 Task: Look for space in Ponte Nova, Brazil from 15th June, 2023 to 21st June, 2023 for 5 adults in price range Rs.14000 to Rs.25000. Place can be entire place with 3 bedrooms having 3 beds and 3 bathrooms. Property type can be house, flat, guest house. Booking option can be shelf check-in. Required host language is Spanish.
Action: Mouse moved to (538, 143)
Screenshot: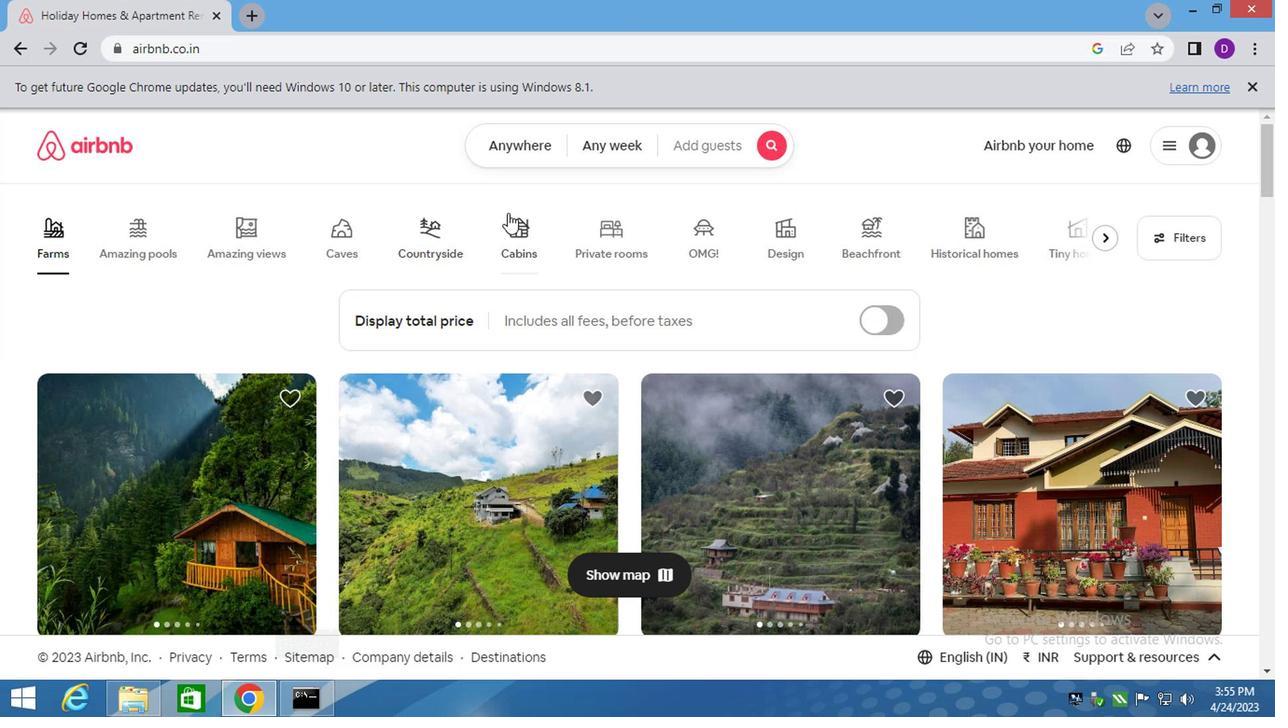
Action: Mouse pressed left at (538, 143)
Screenshot: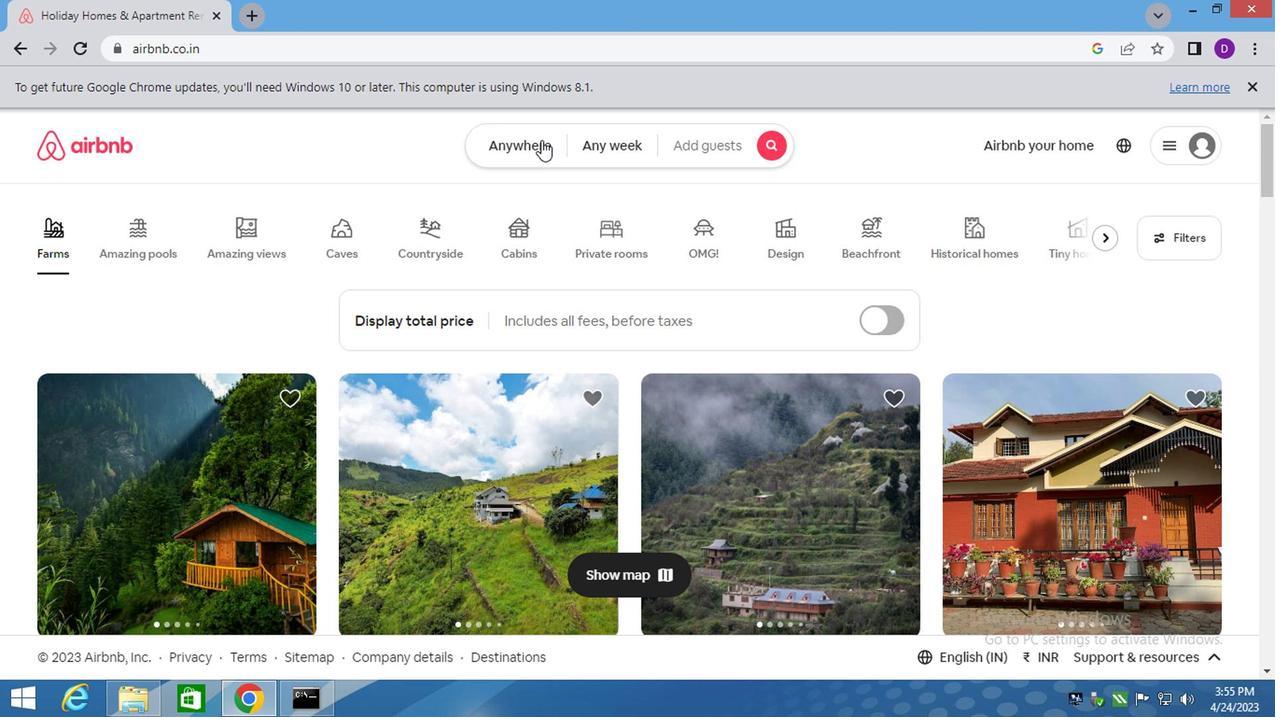 
Action: Mouse moved to (371, 222)
Screenshot: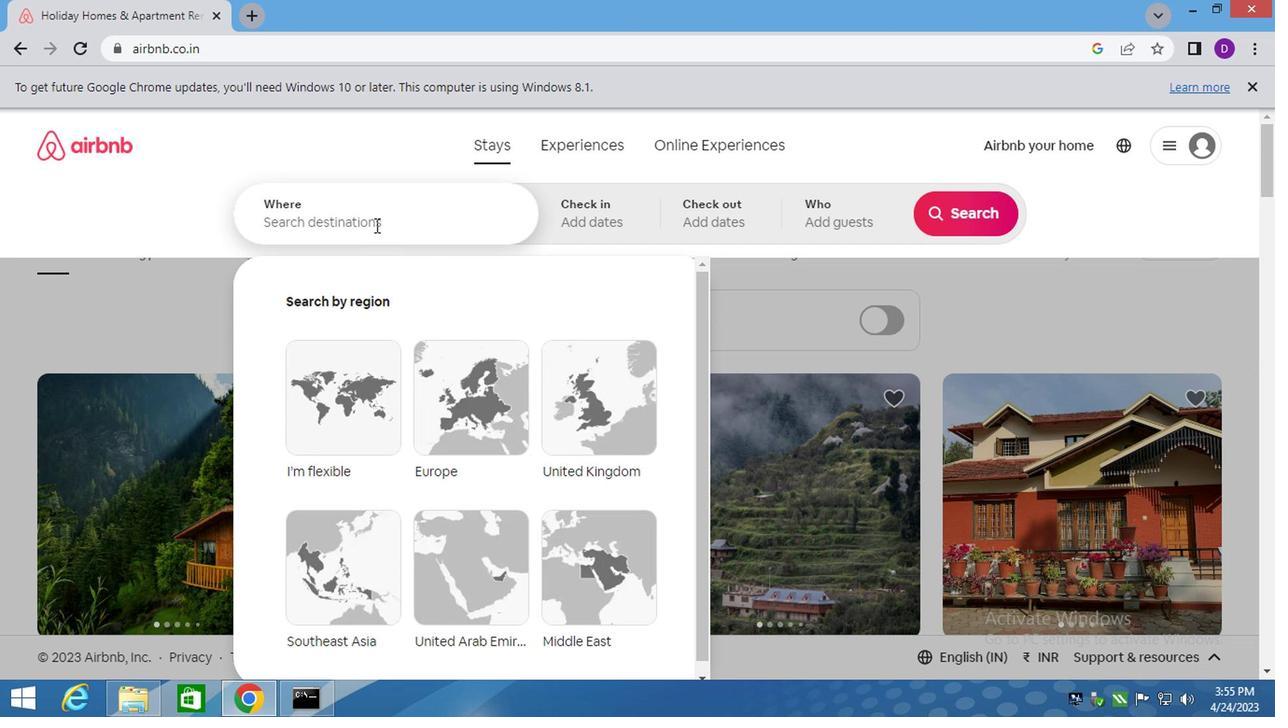 
Action: Mouse pressed left at (371, 222)
Screenshot: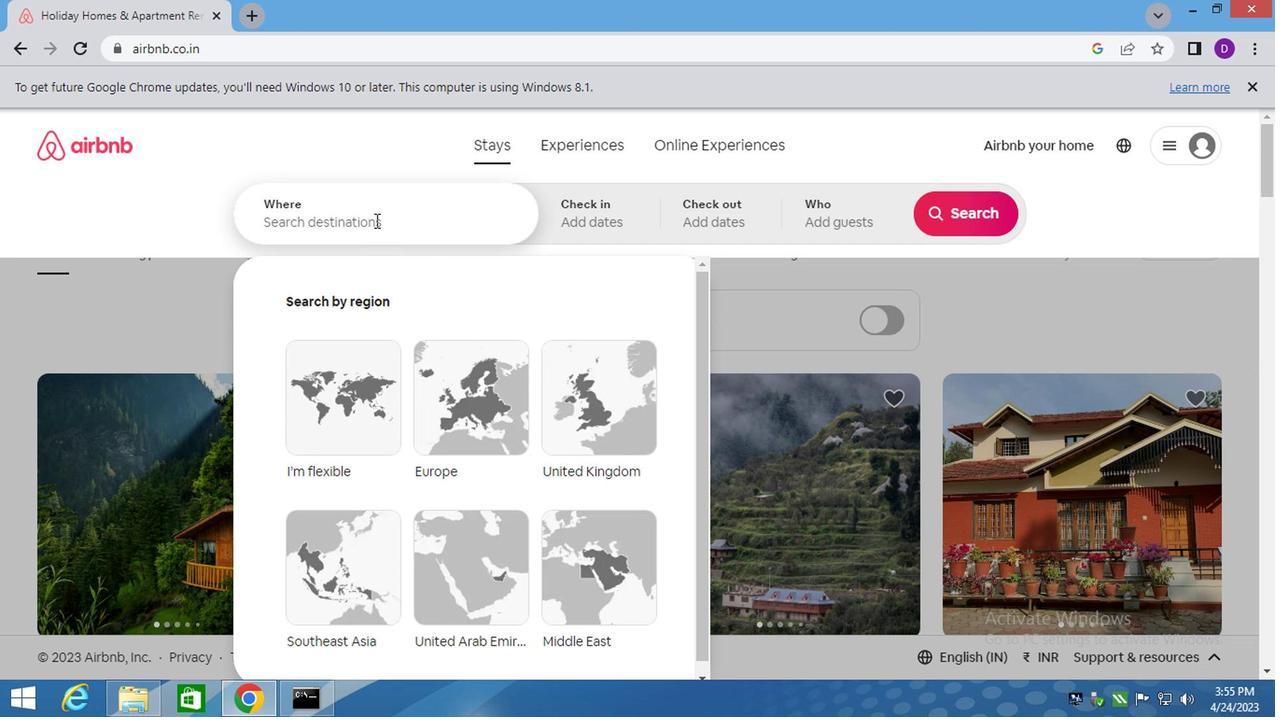 
Action: Key pressed <Key.shift>PONTE<Key.space>NOVA,<Key.space><Key.shift>BRAZIL<Key.enter>
Screenshot: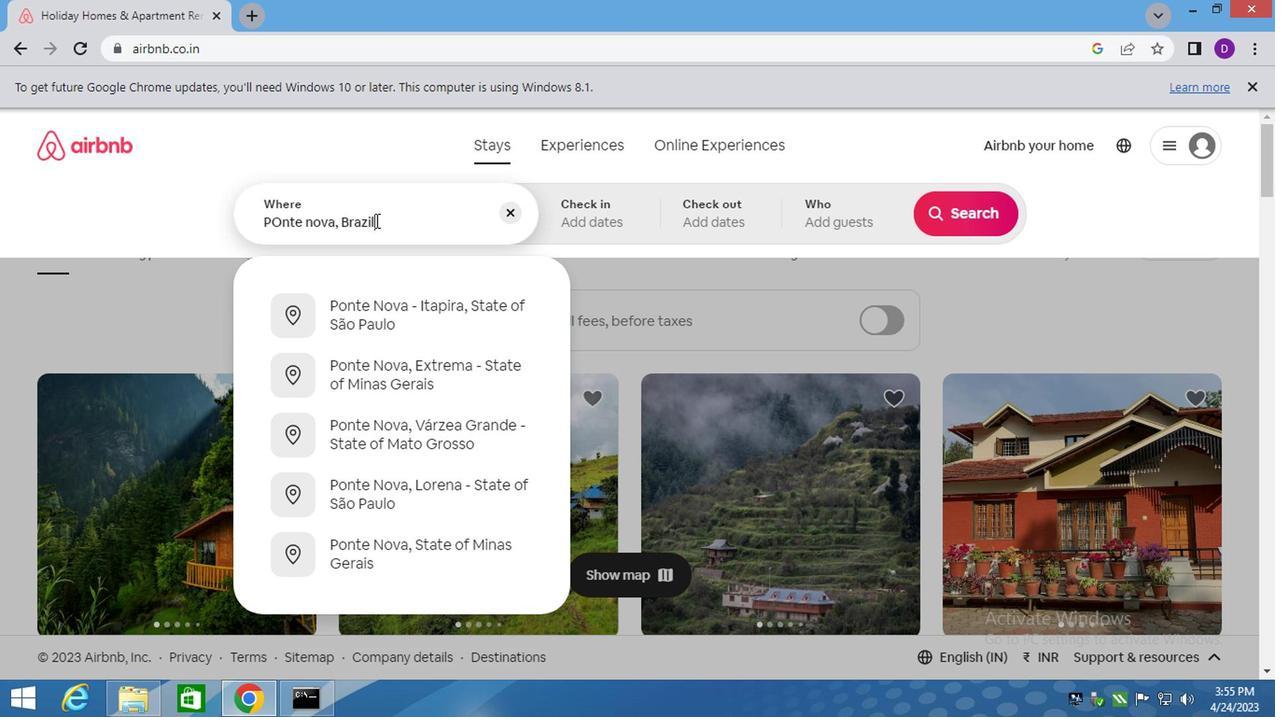 
Action: Mouse moved to (950, 361)
Screenshot: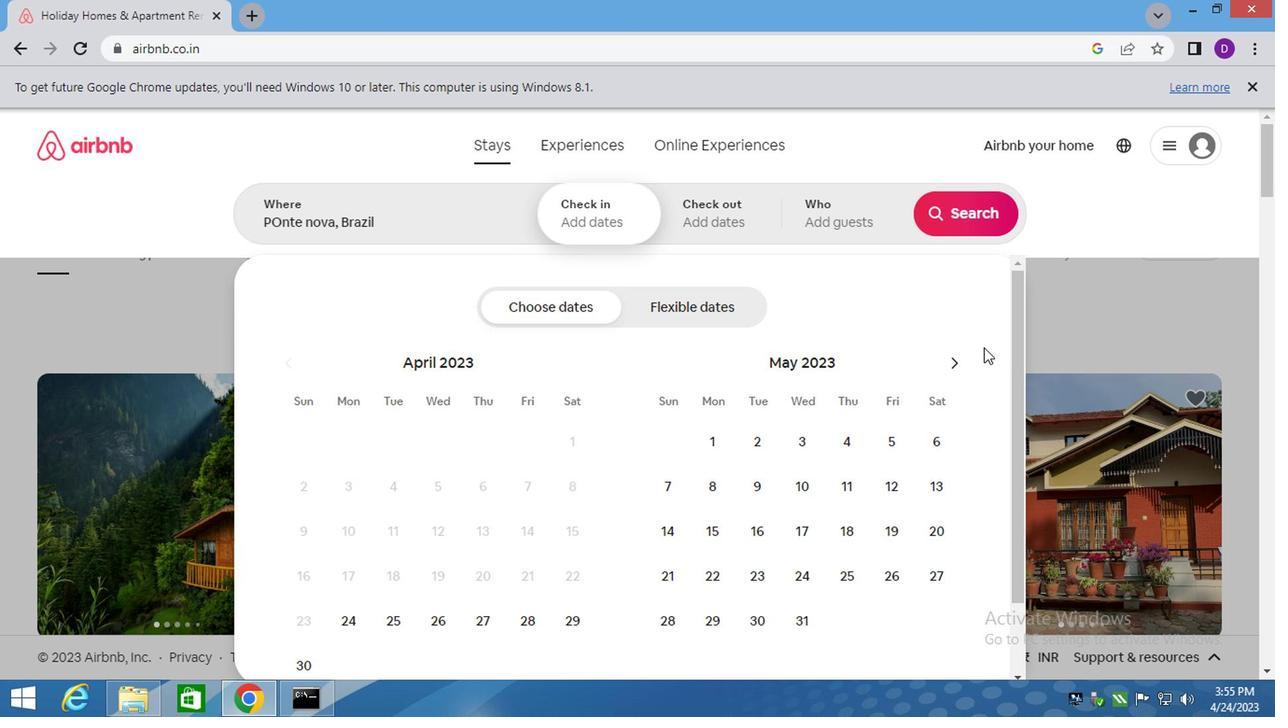
Action: Mouse pressed left at (950, 361)
Screenshot: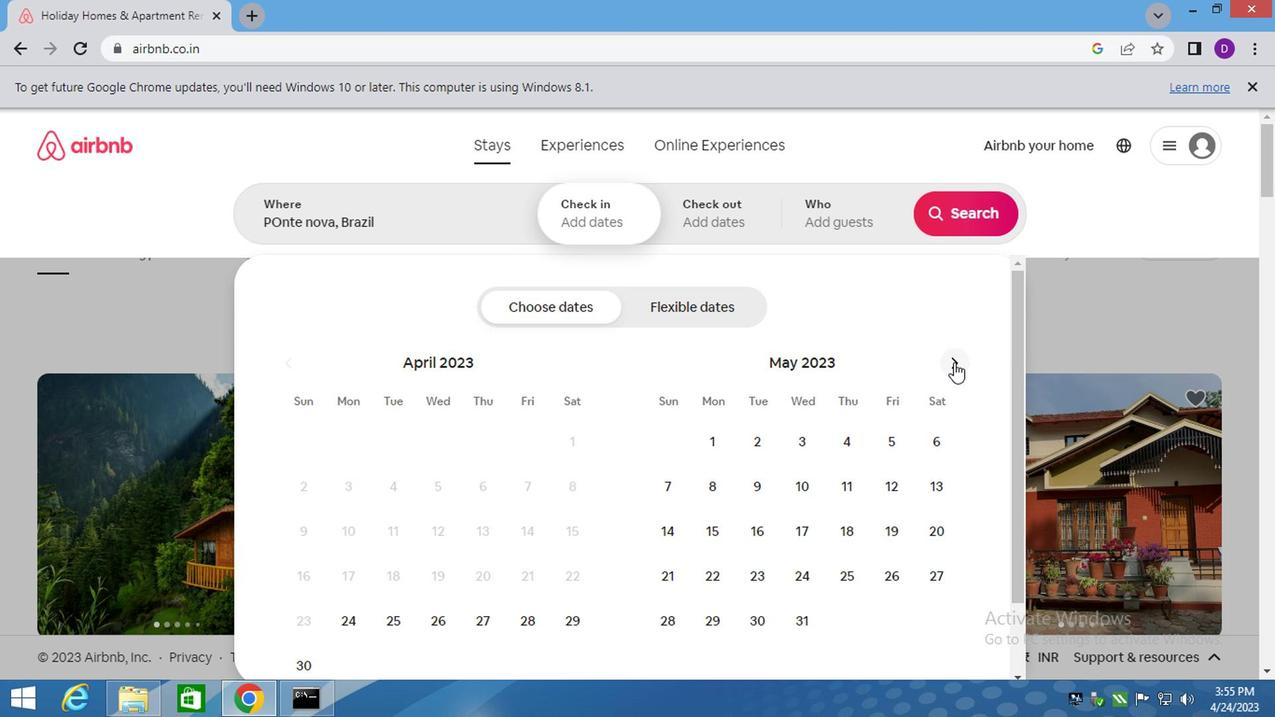 
Action: Mouse pressed left at (950, 361)
Screenshot: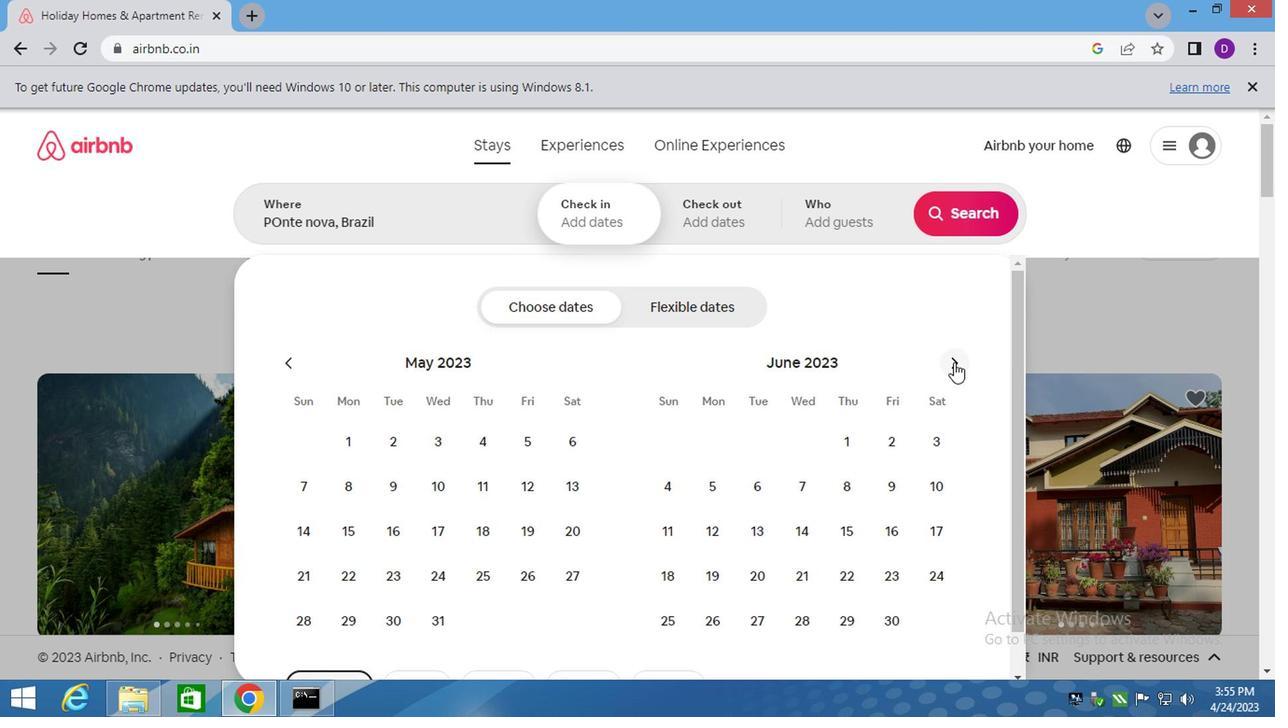 
Action: Mouse moved to (475, 516)
Screenshot: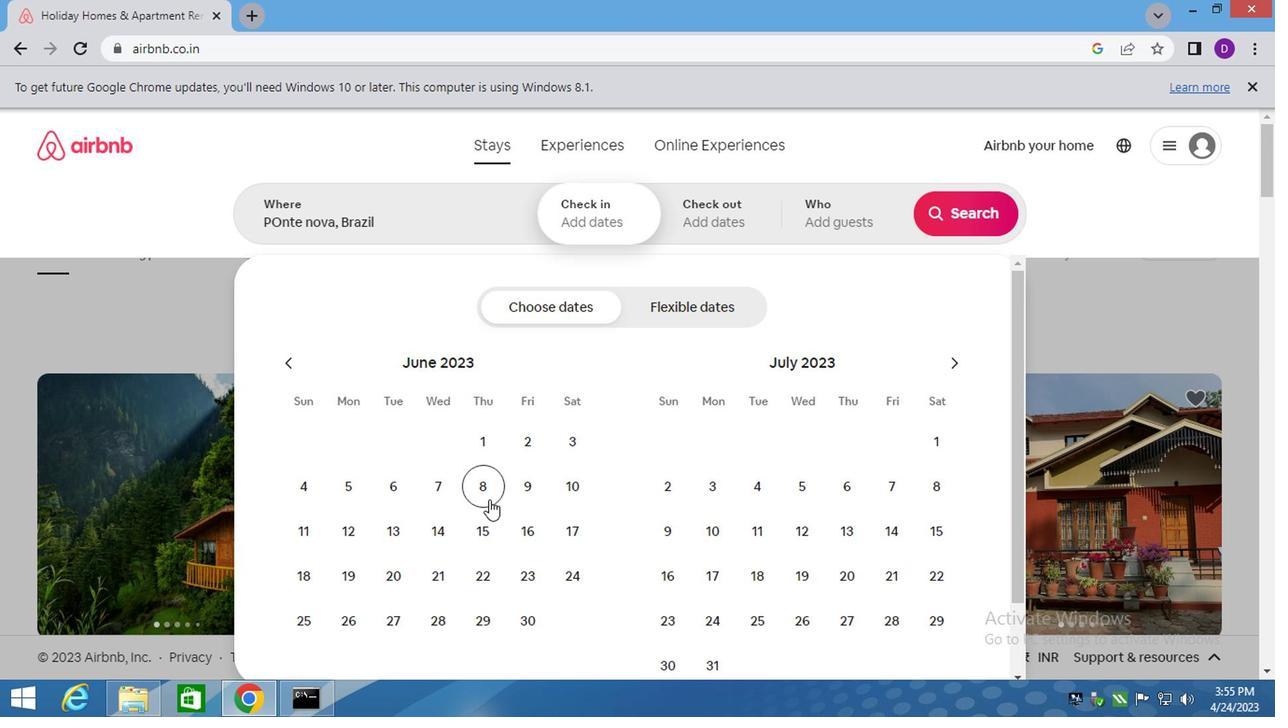 
Action: Mouse pressed left at (475, 516)
Screenshot: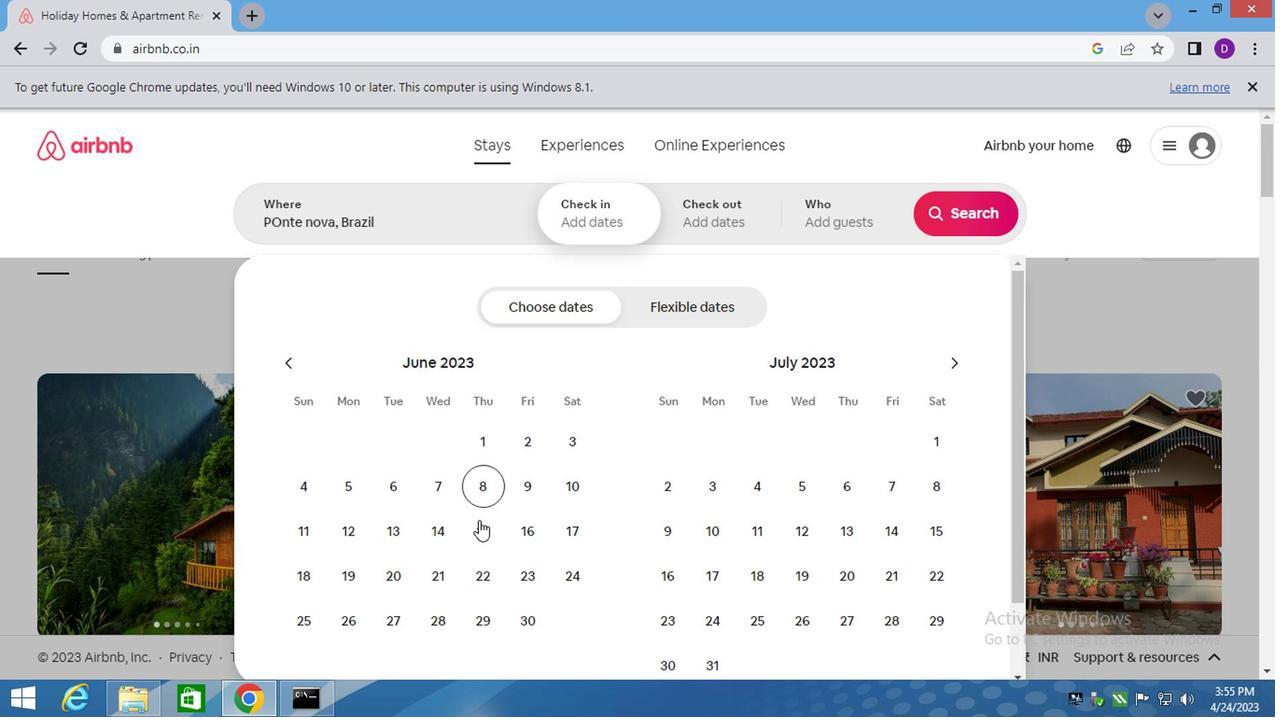 
Action: Mouse moved to (445, 559)
Screenshot: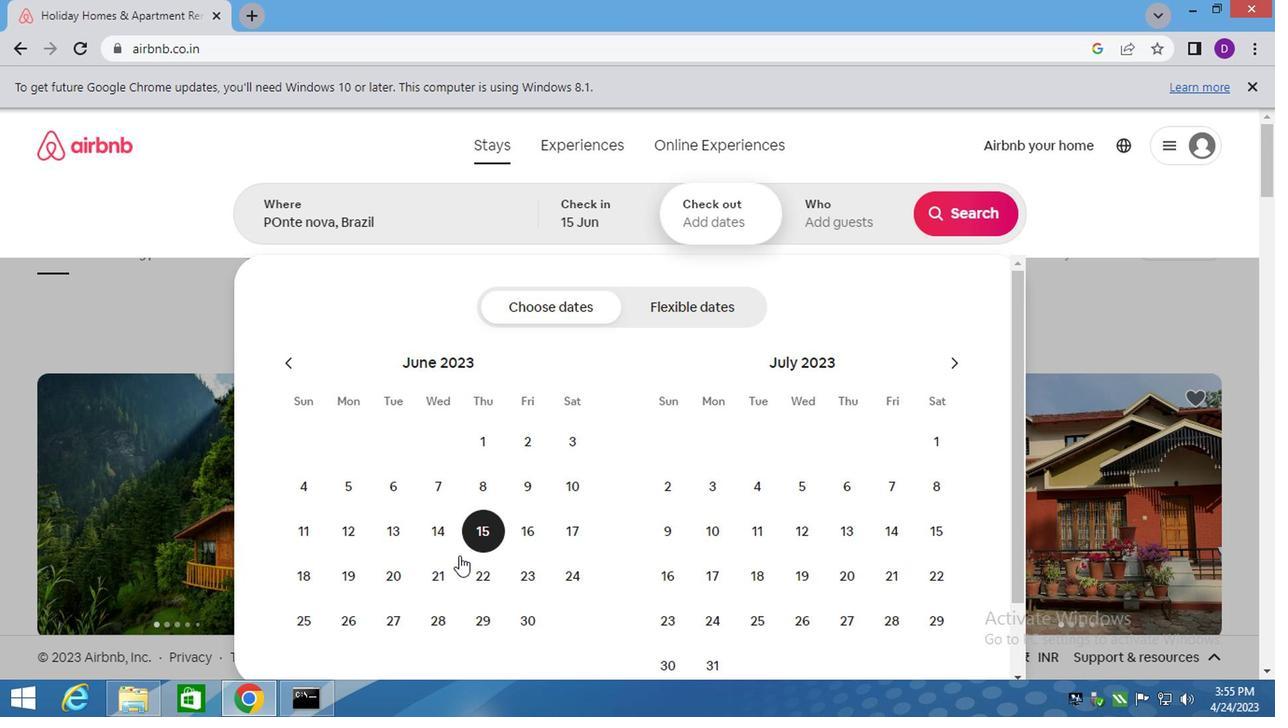 
Action: Mouse pressed left at (445, 559)
Screenshot: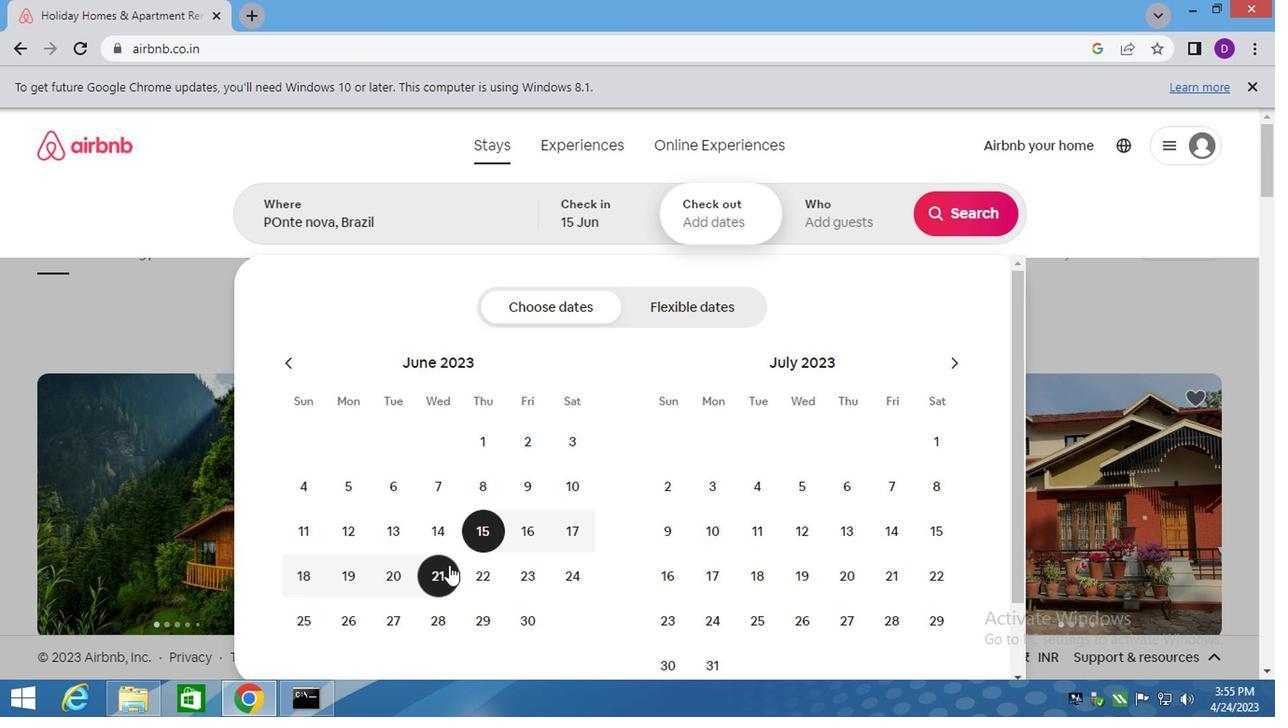 
Action: Mouse moved to (840, 227)
Screenshot: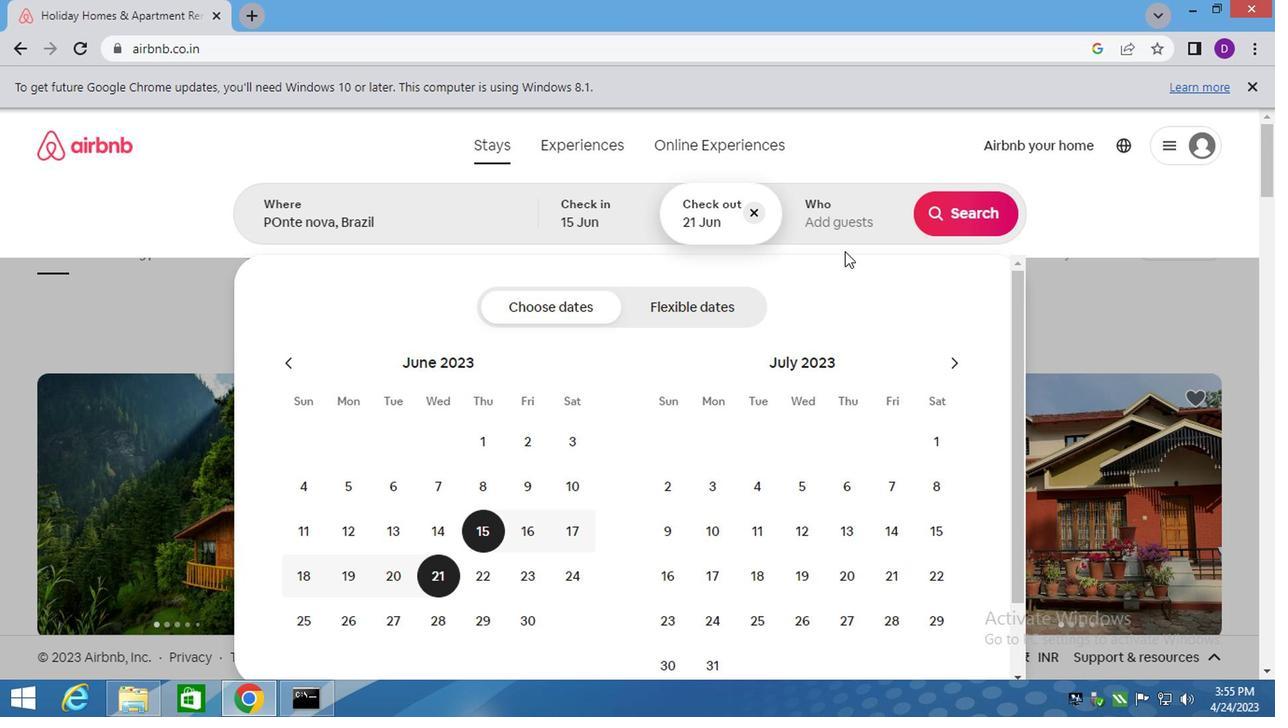 
Action: Mouse pressed left at (840, 227)
Screenshot: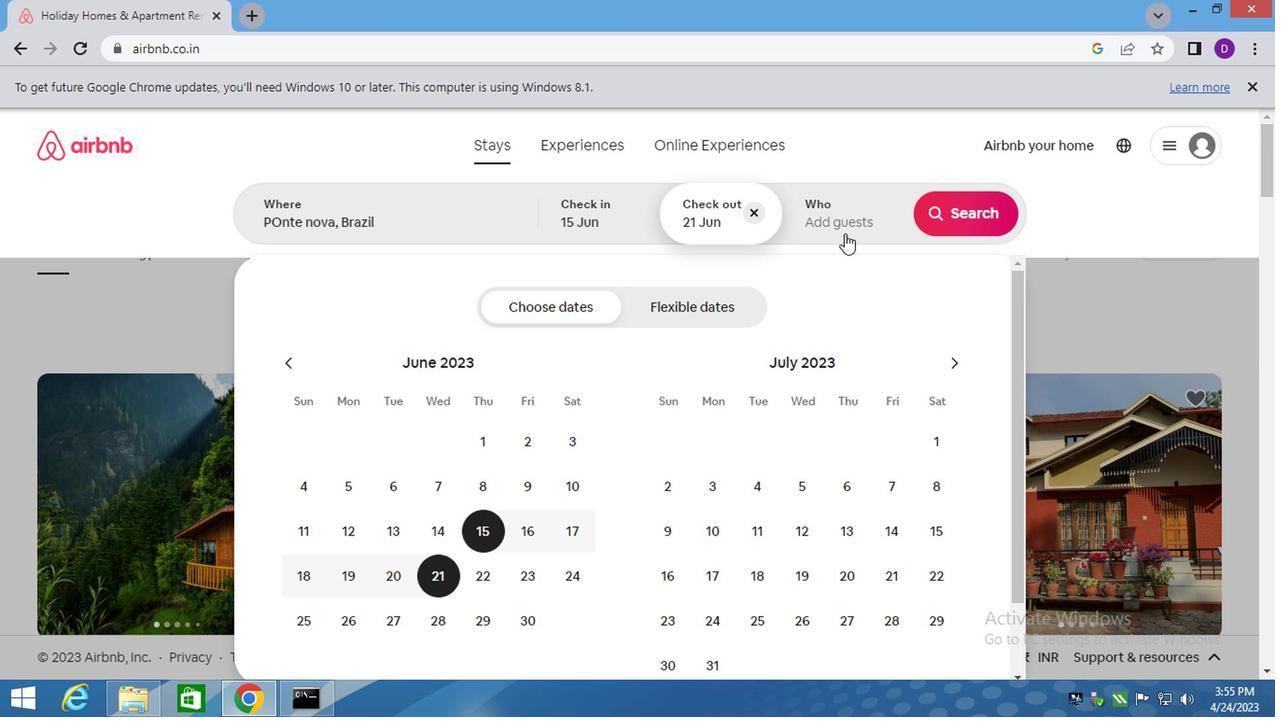 
Action: Mouse moved to (957, 310)
Screenshot: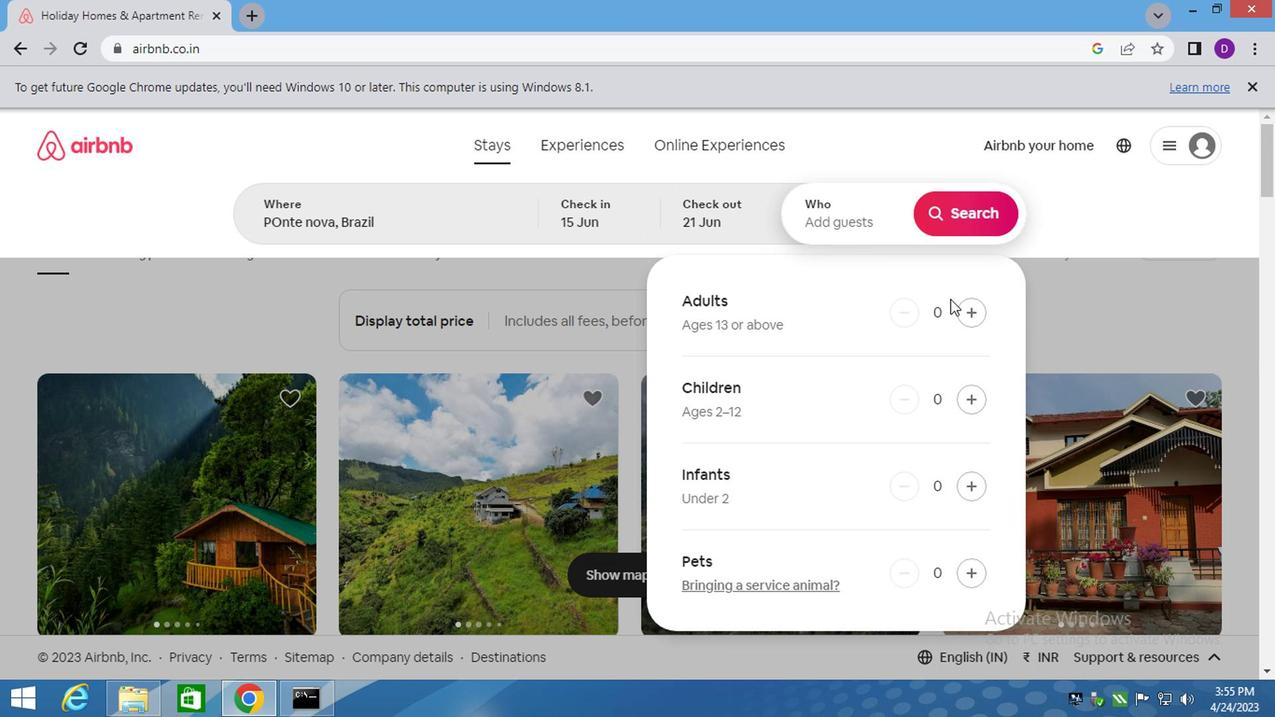 
Action: Mouse pressed left at (957, 310)
Screenshot: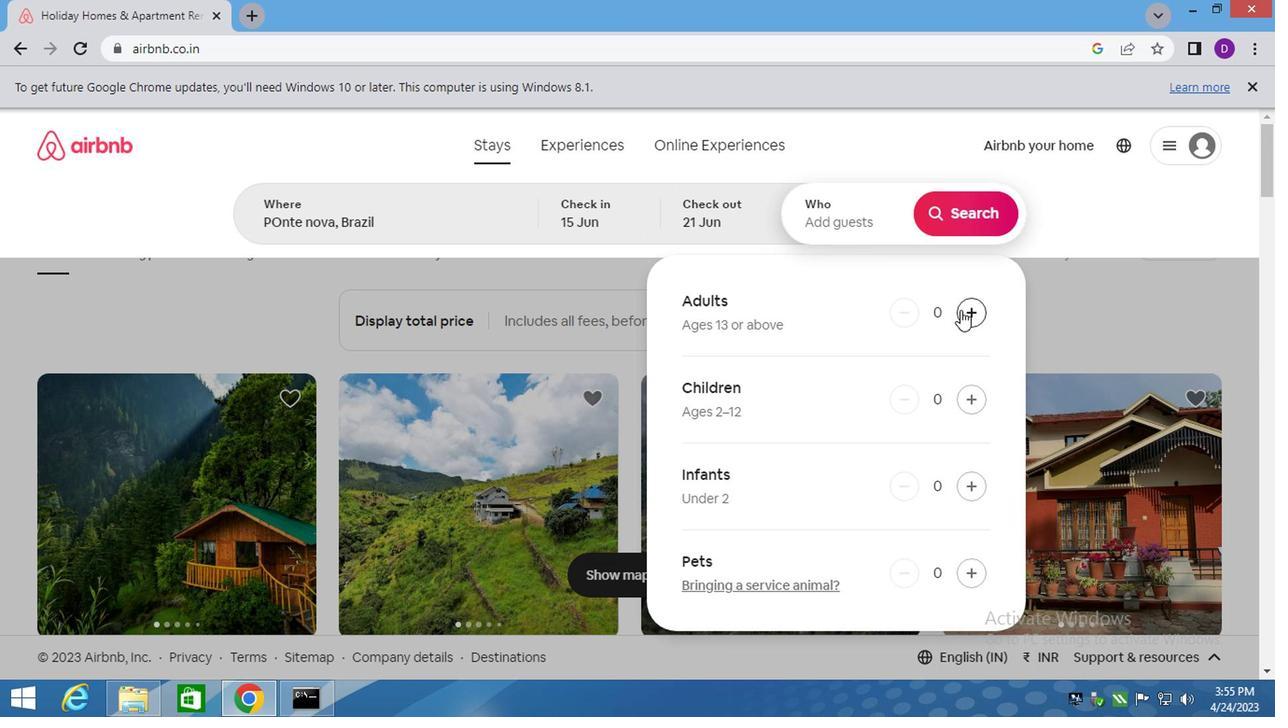
Action: Mouse pressed left at (957, 310)
Screenshot: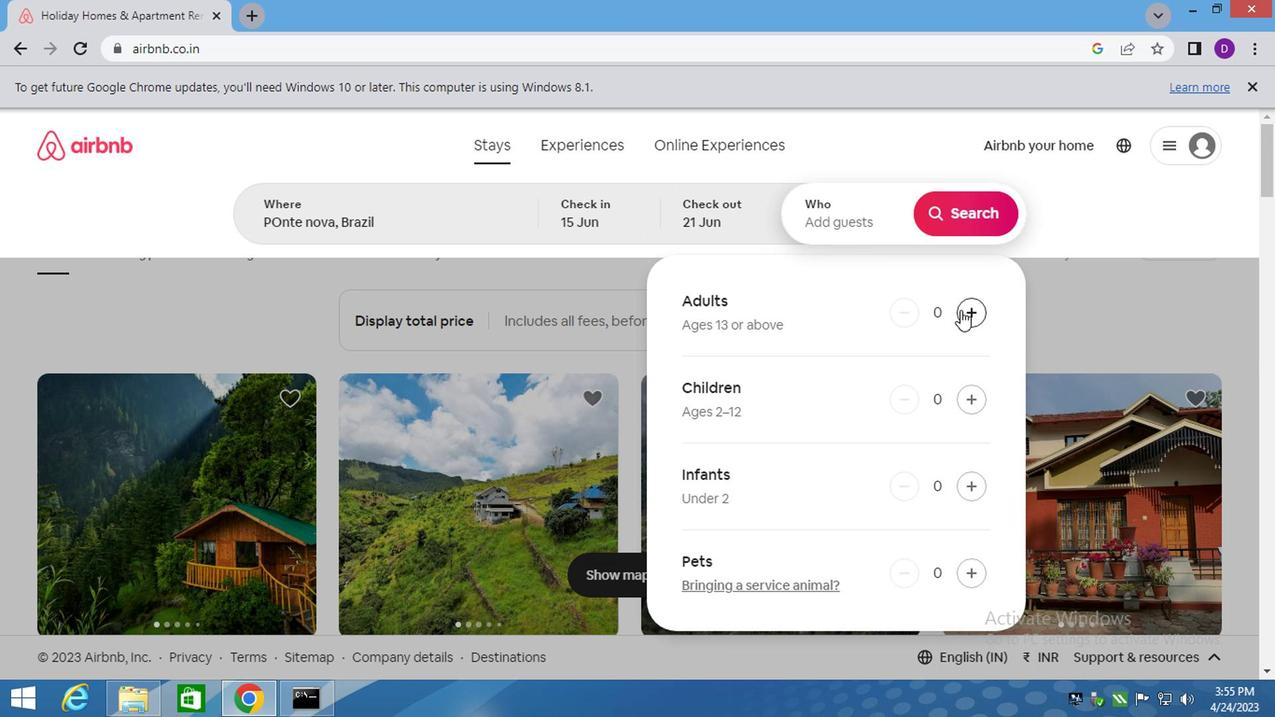 
Action: Mouse pressed left at (957, 310)
Screenshot: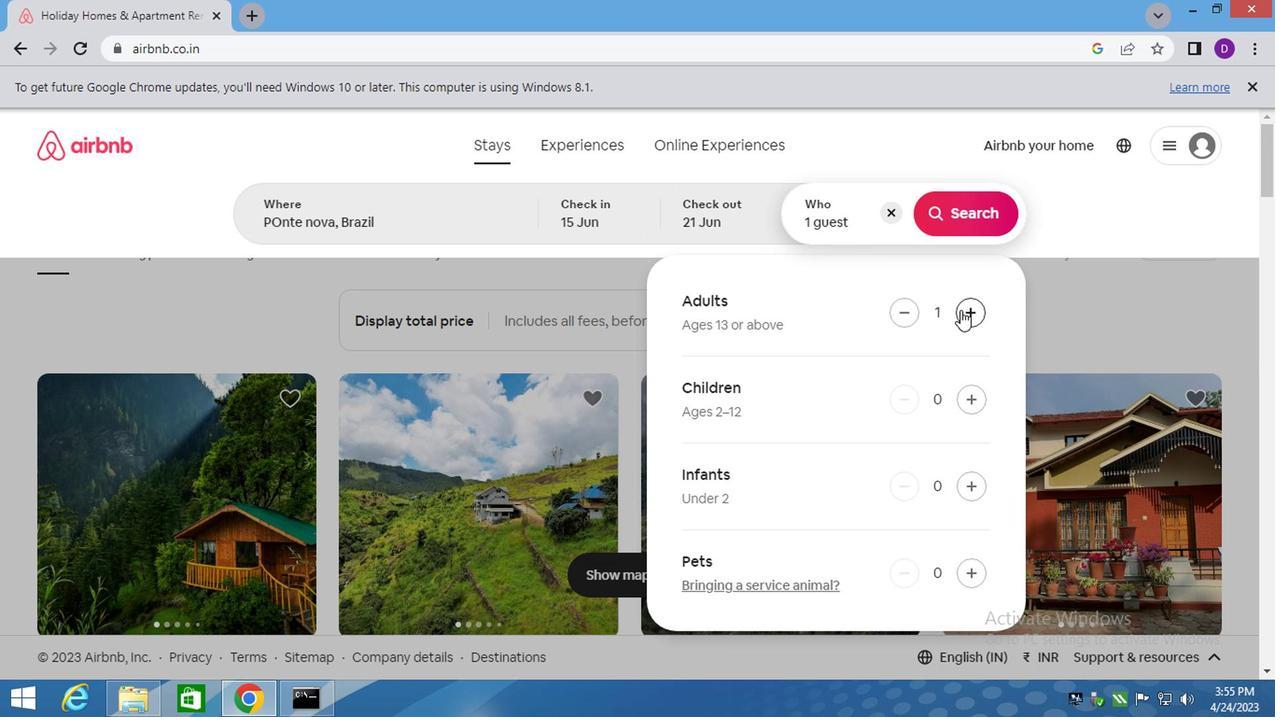
Action: Mouse pressed left at (957, 310)
Screenshot: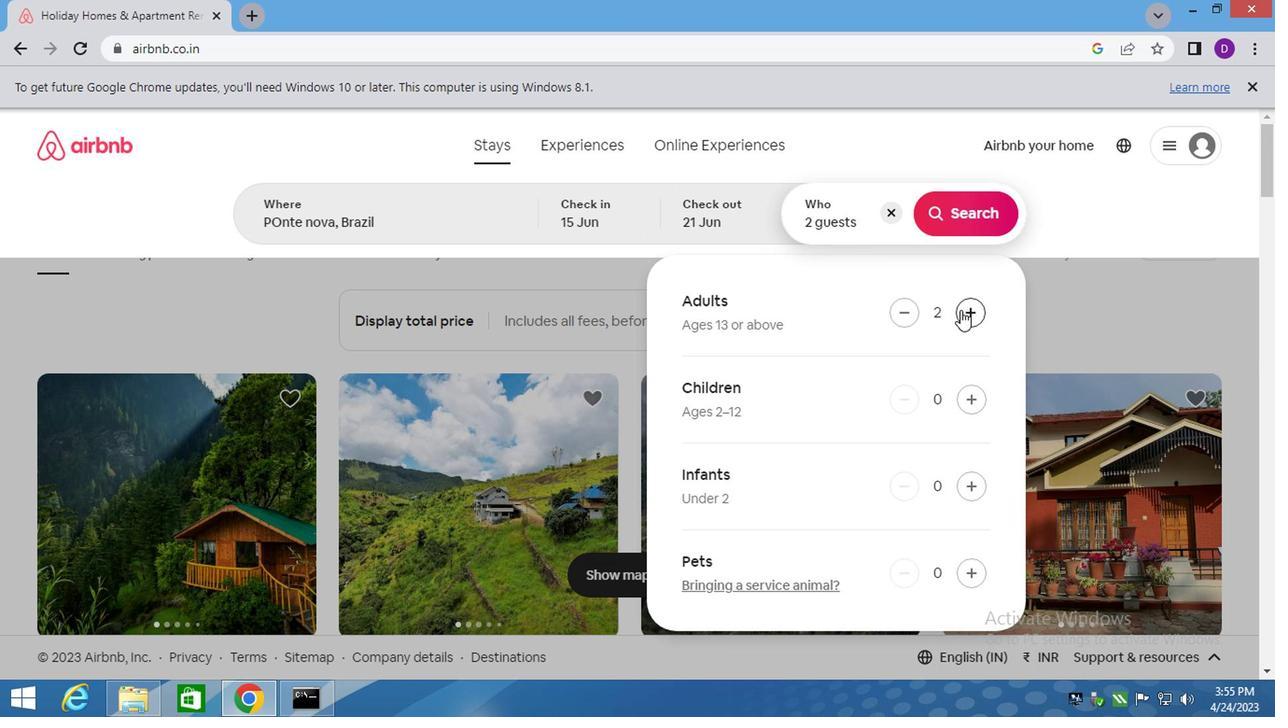 
Action: Mouse moved to (957, 308)
Screenshot: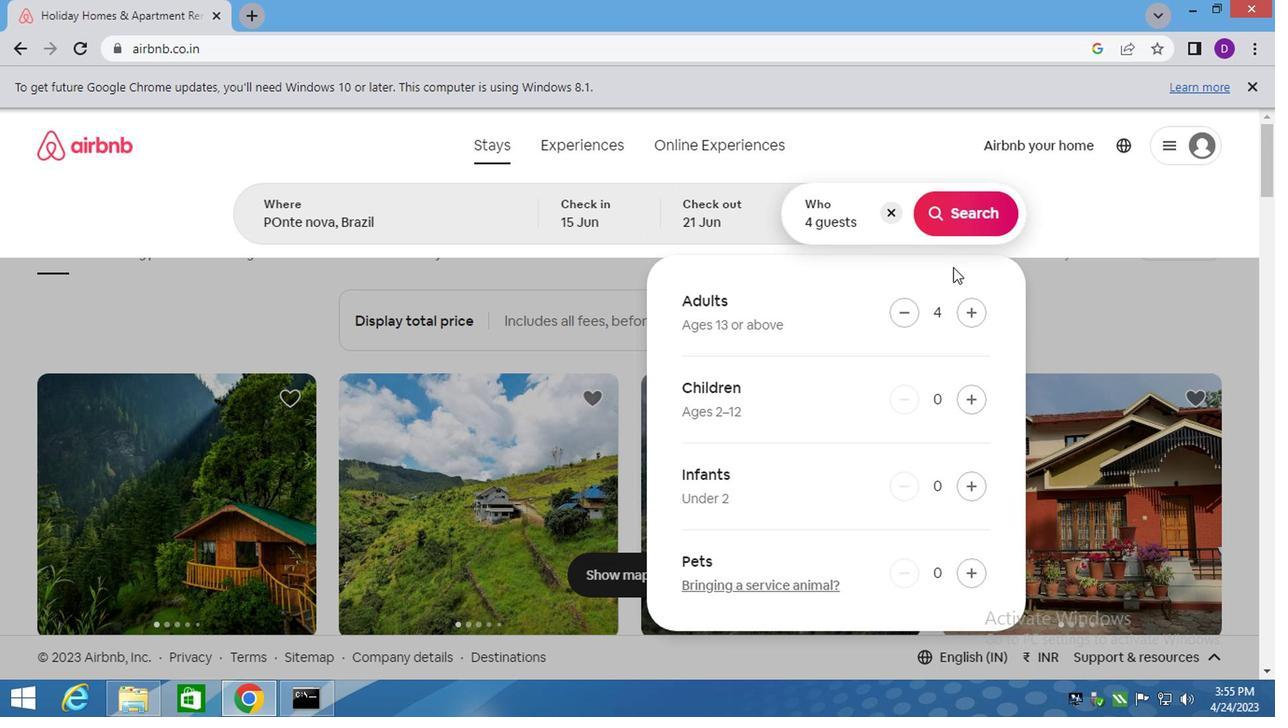 
Action: Mouse pressed left at (957, 308)
Screenshot: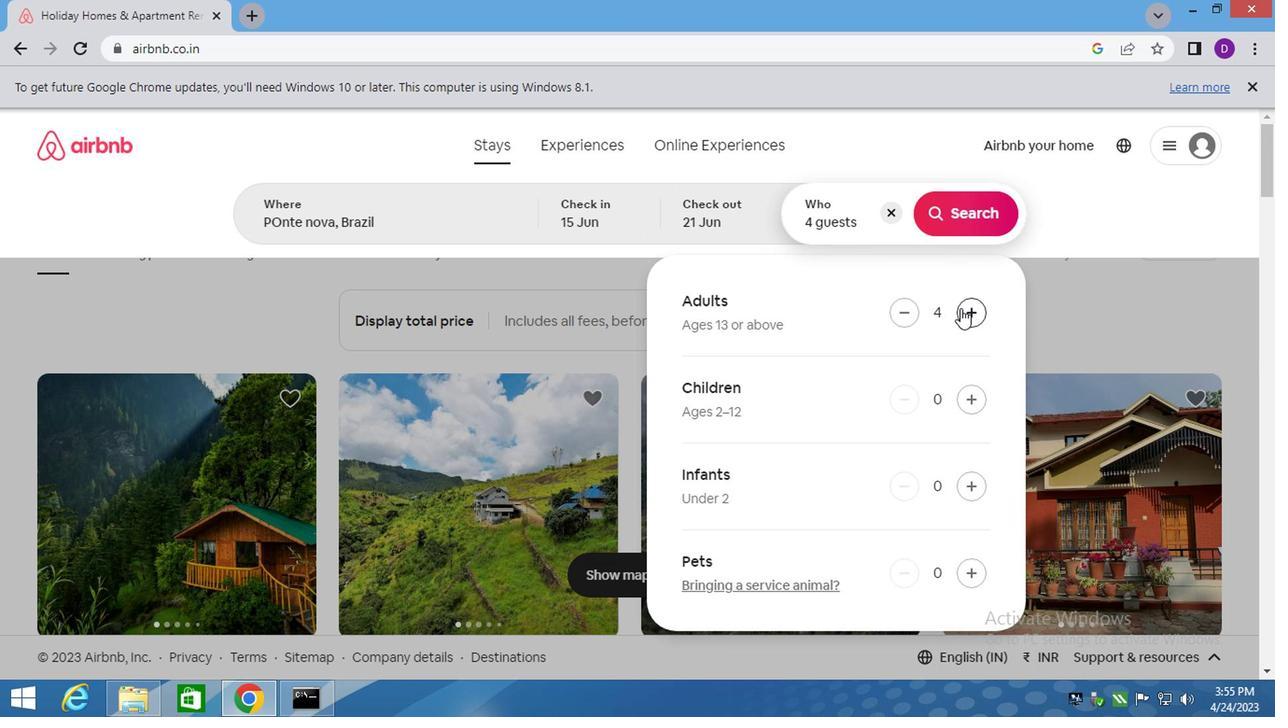 
Action: Mouse moved to (959, 231)
Screenshot: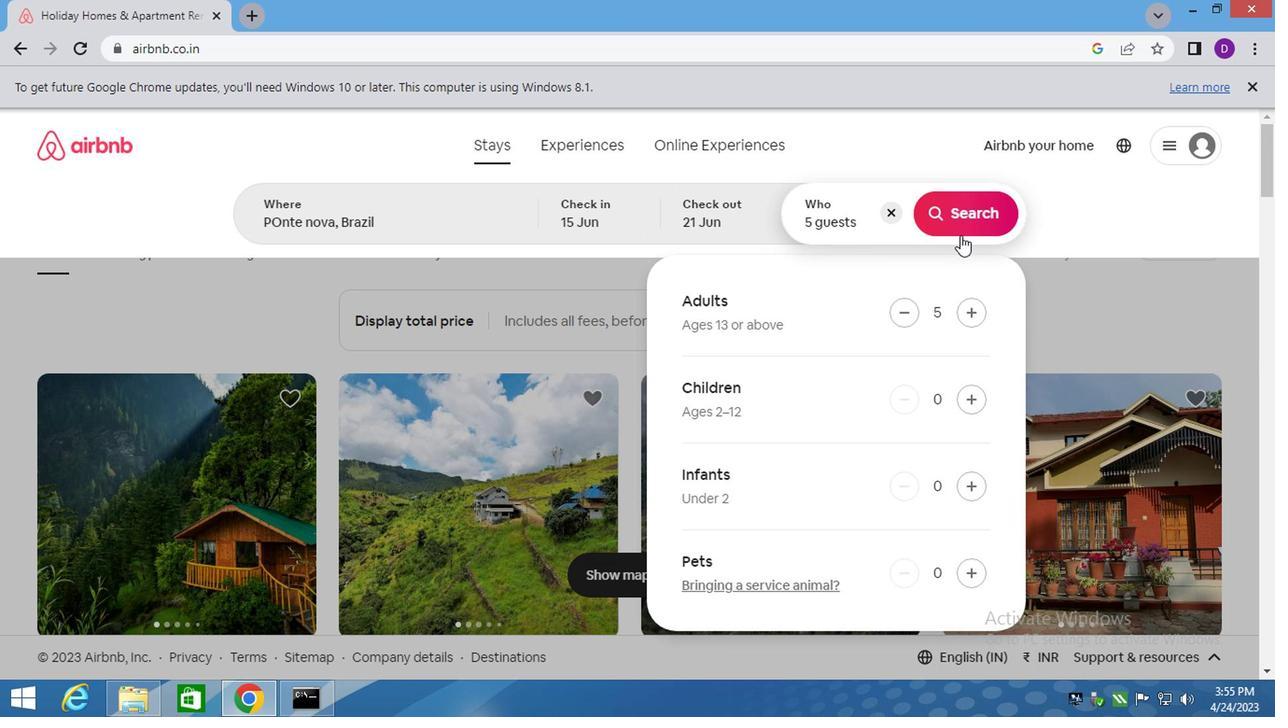
Action: Mouse pressed left at (959, 231)
Screenshot: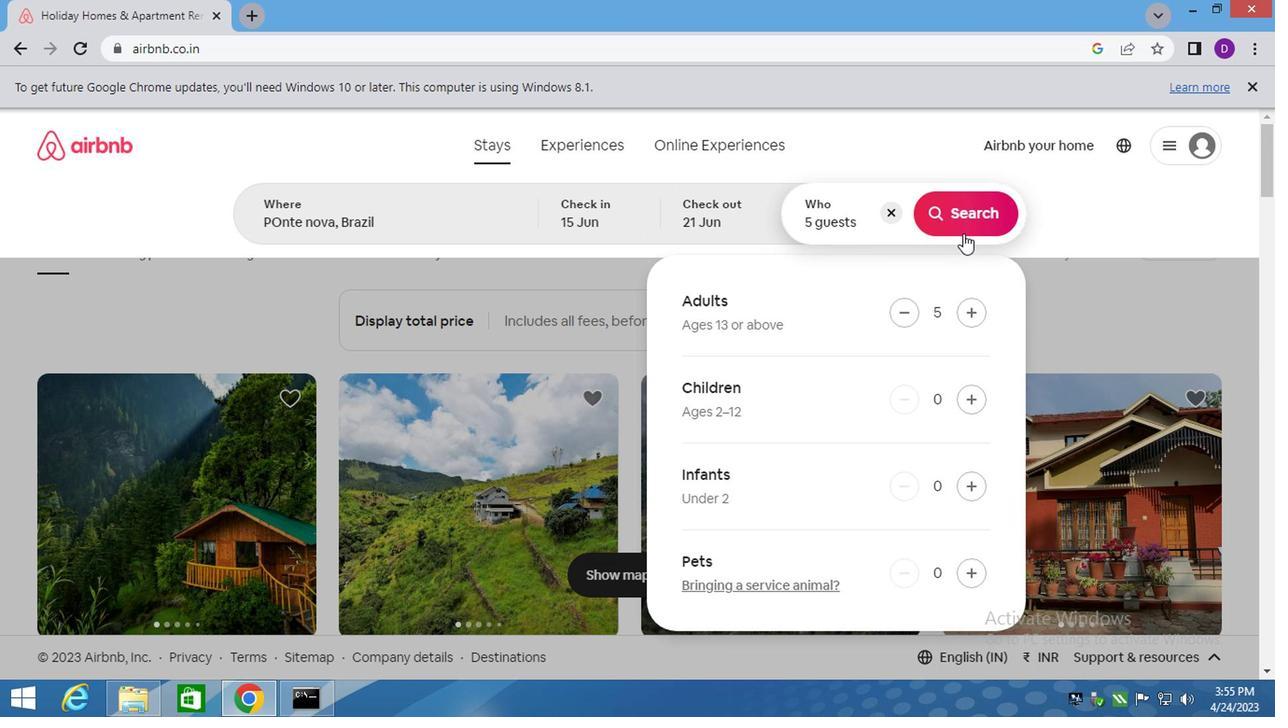 
Action: Mouse moved to (1203, 230)
Screenshot: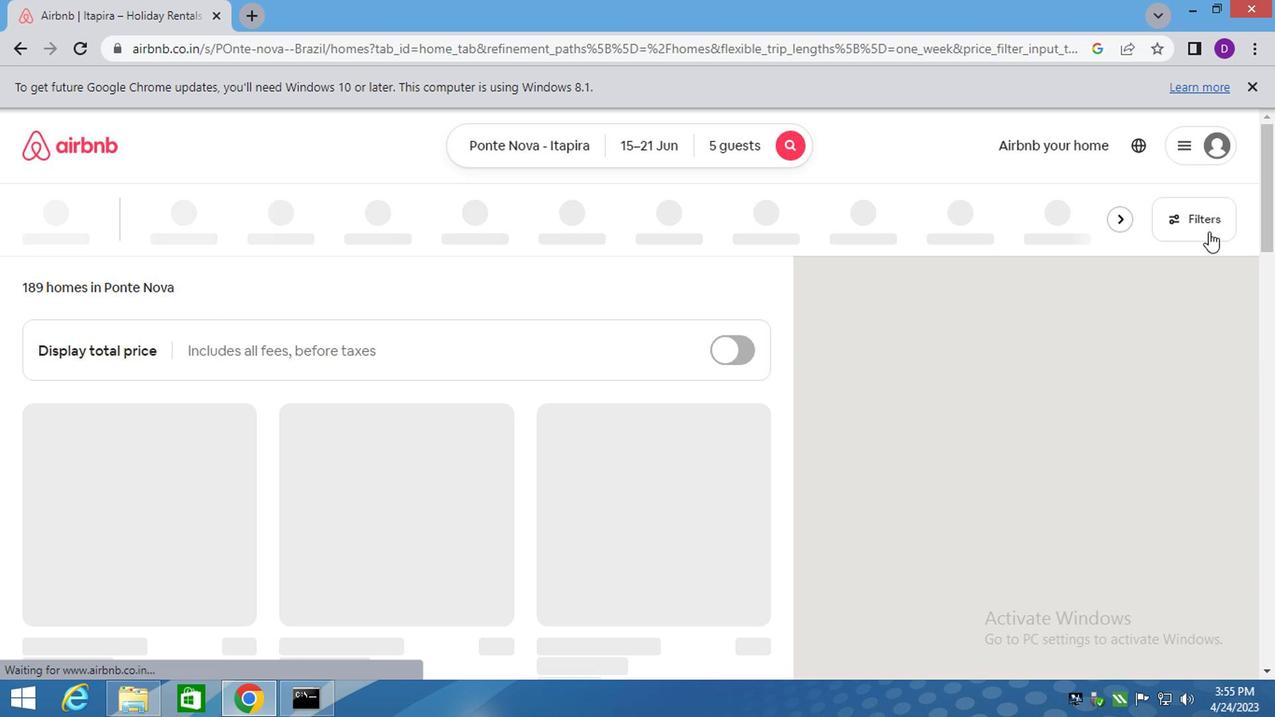 
Action: Mouse pressed left at (1203, 230)
Screenshot: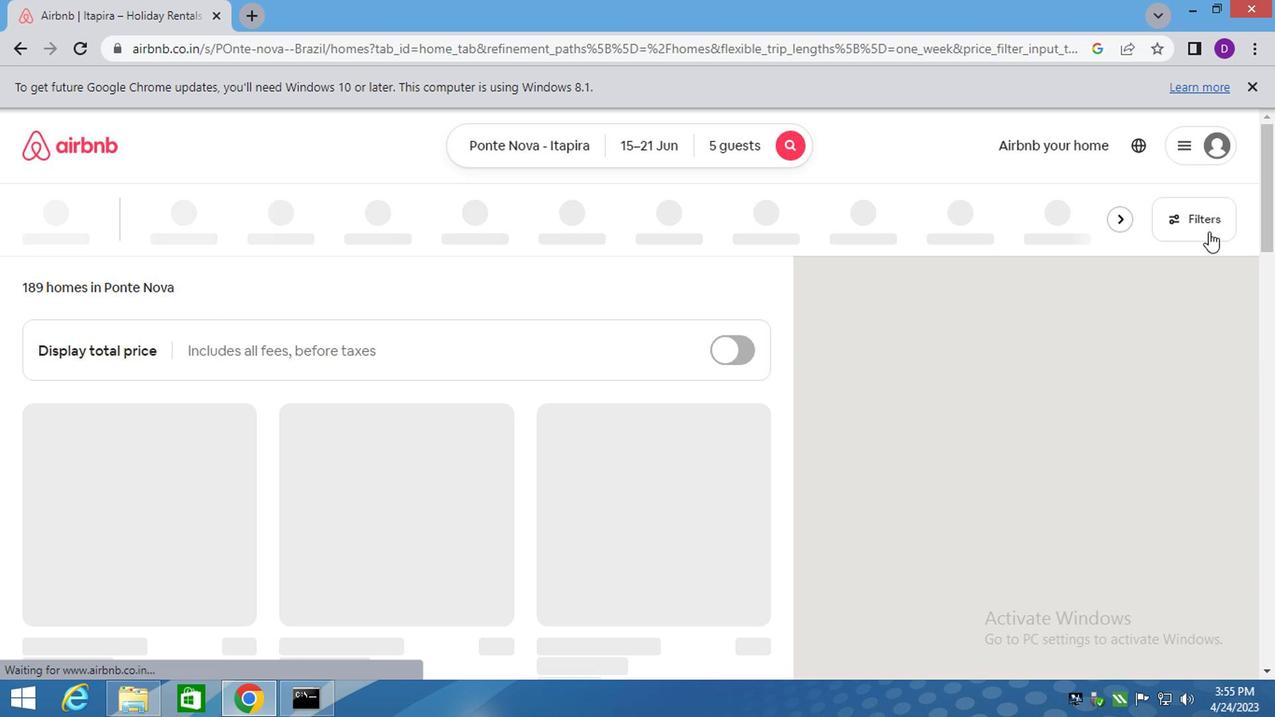 
Action: Mouse pressed left at (1203, 230)
Screenshot: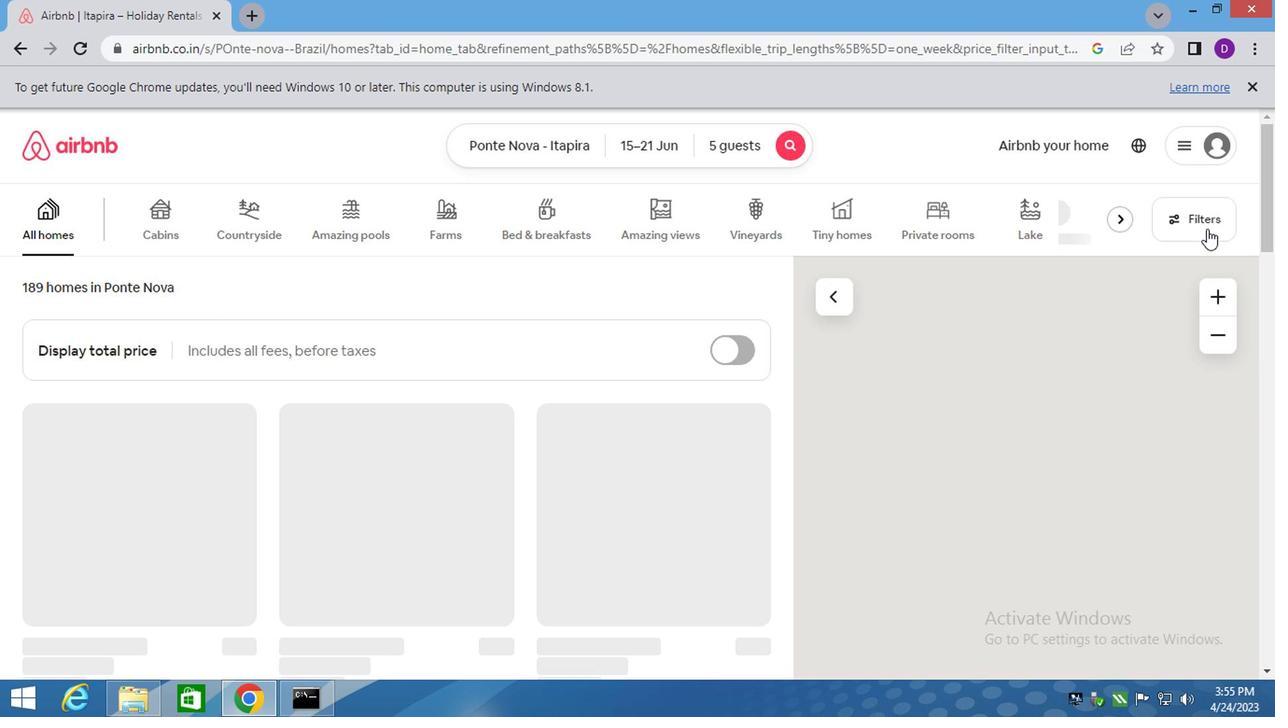 
Action: Mouse moved to (1164, 222)
Screenshot: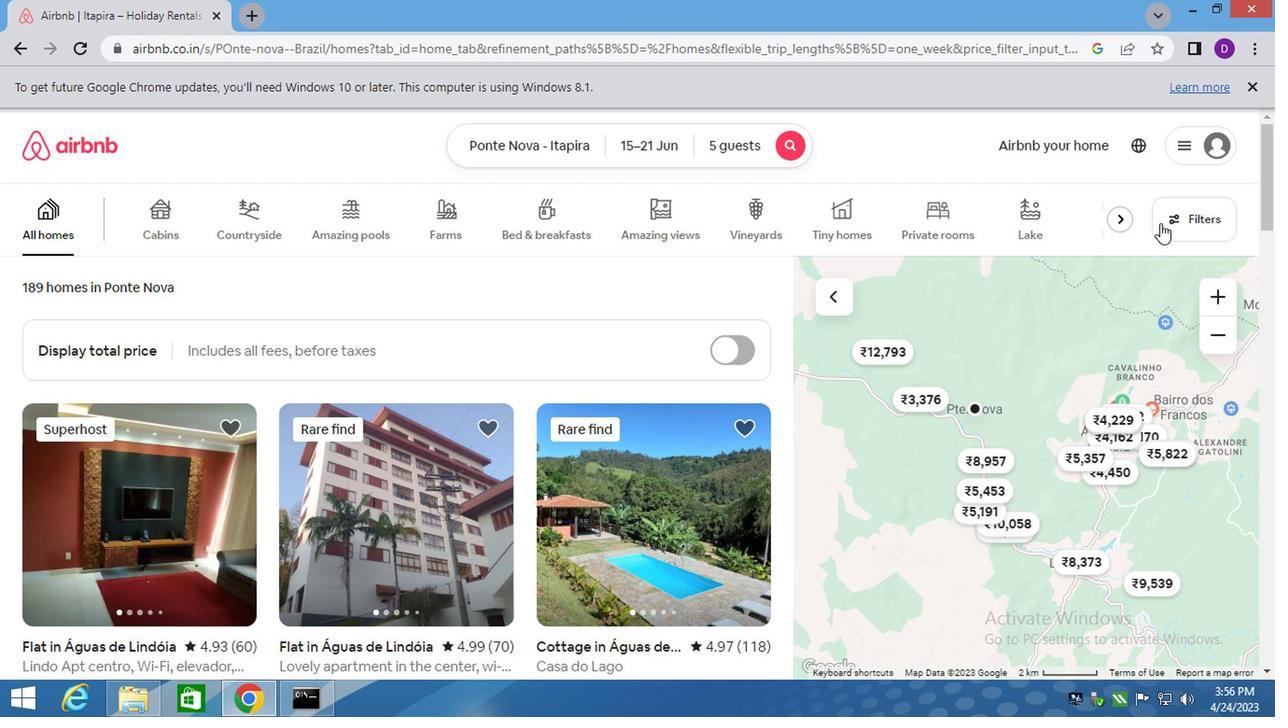 
Action: Mouse pressed left at (1164, 222)
Screenshot: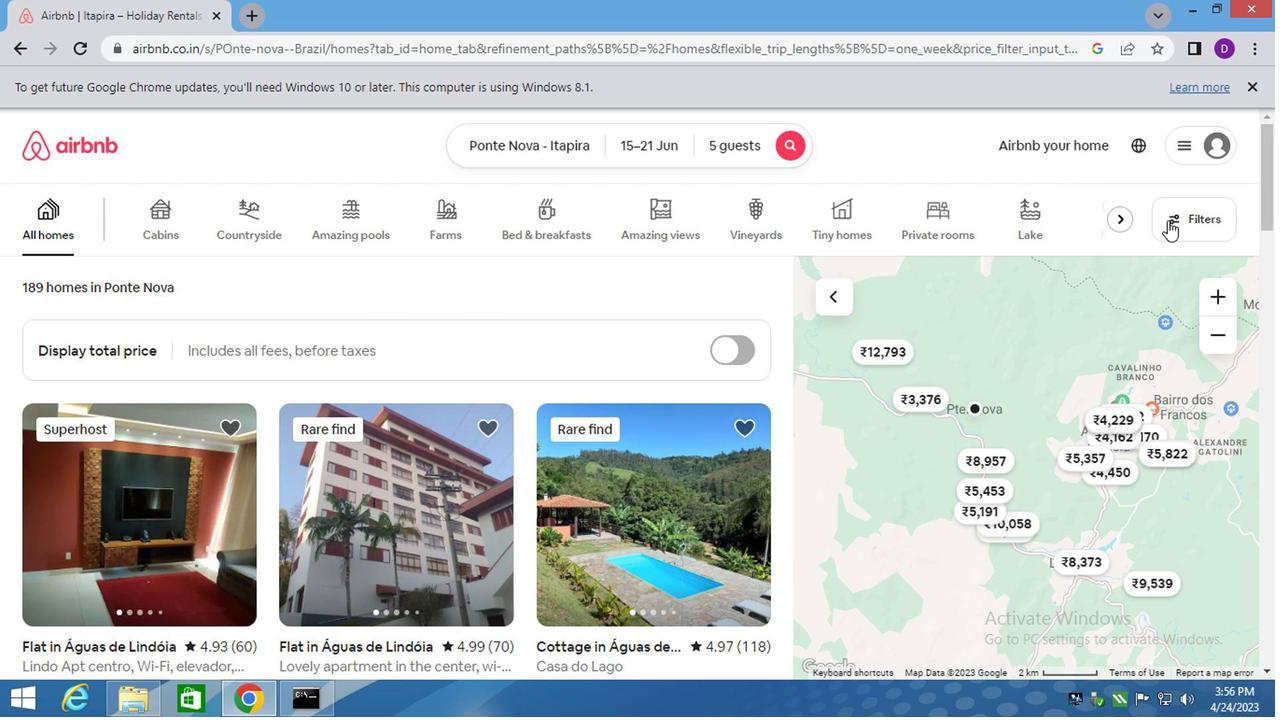 
Action: Mouse moved to (403, 447)
Screenshot: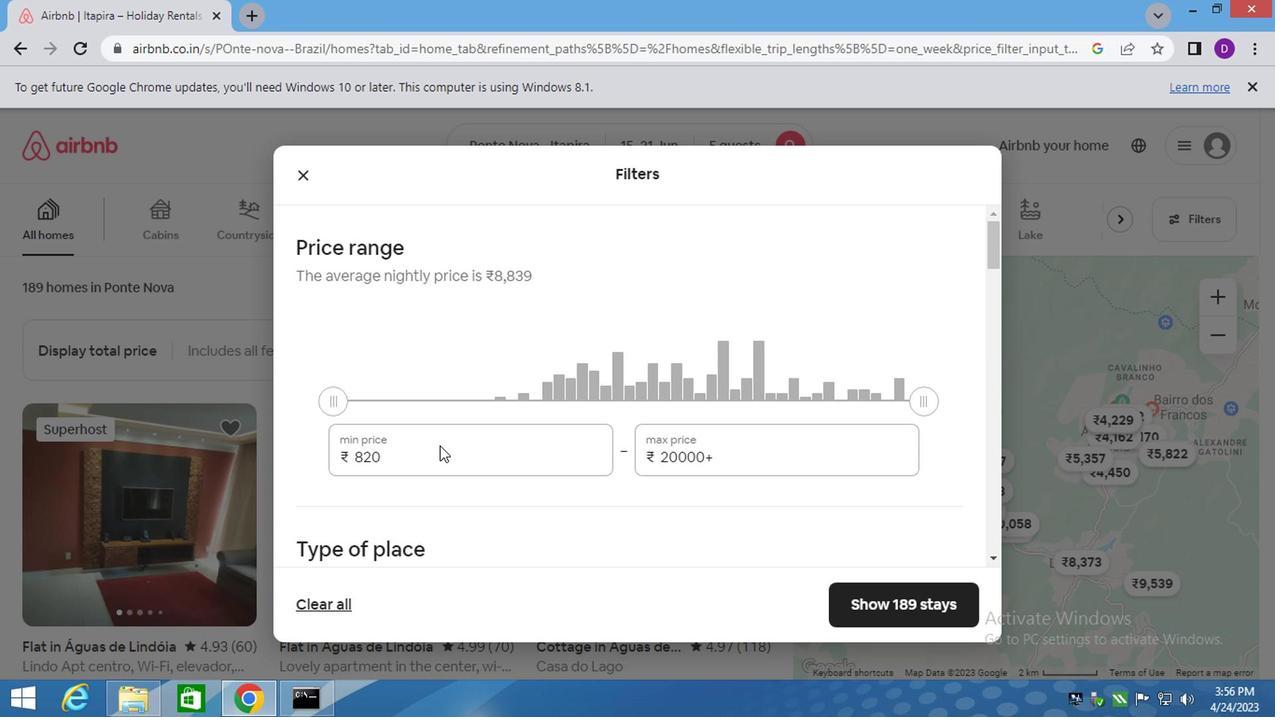 
Action: Mouse pressed left at (403, 447)
Screenshot: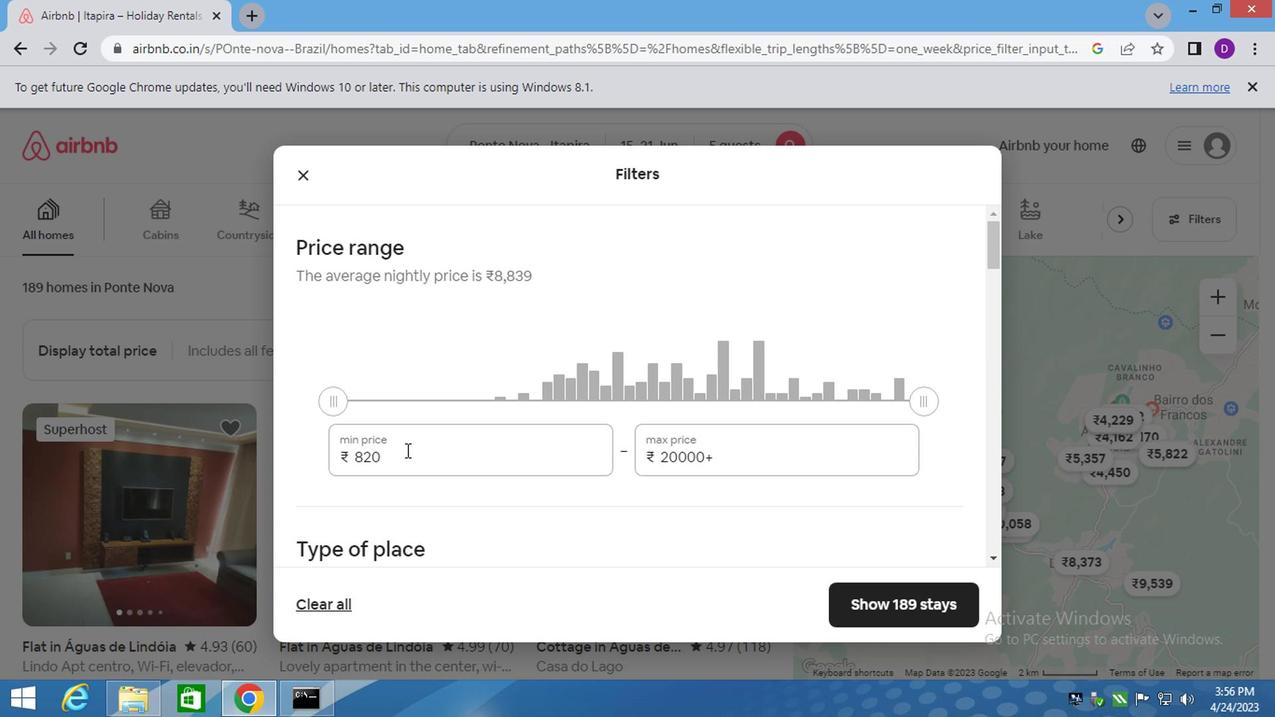 
Action: Mouse pressed left at (403, 447)
Screenshot: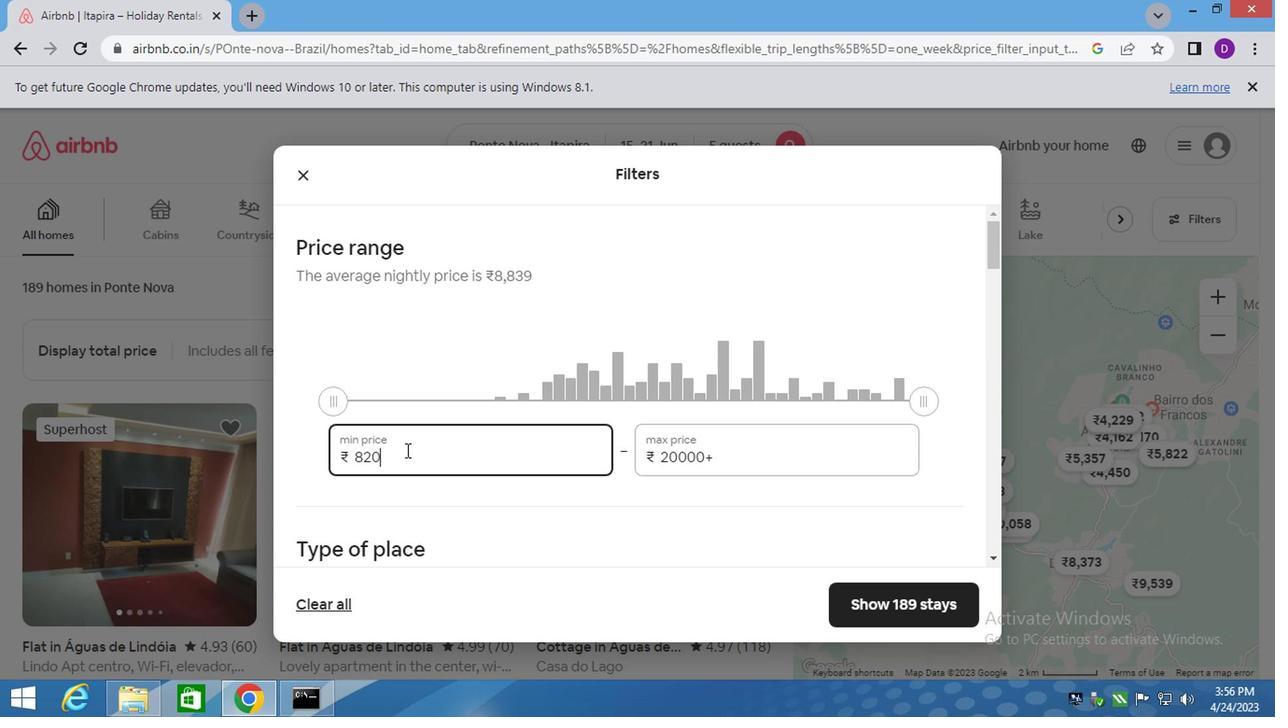 
Action: Key pressed 140
Screenshot: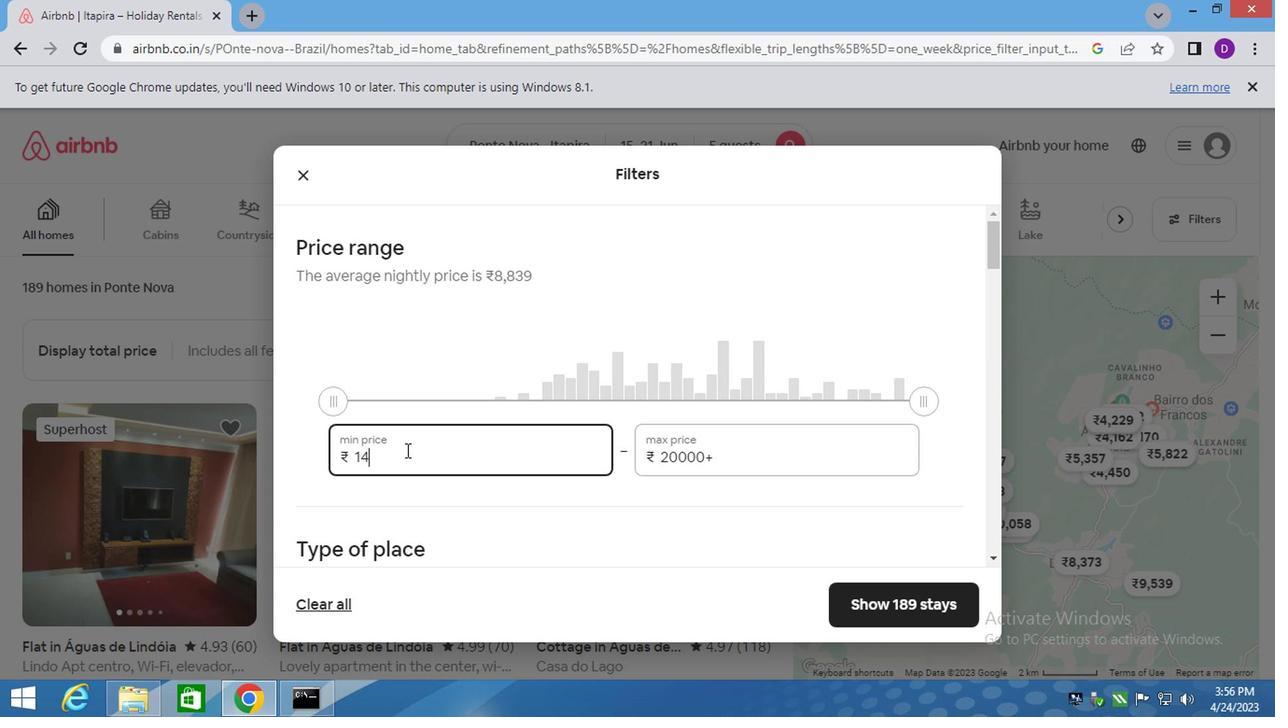 
Action: Mouse moved to (406, 447)
Screenshot: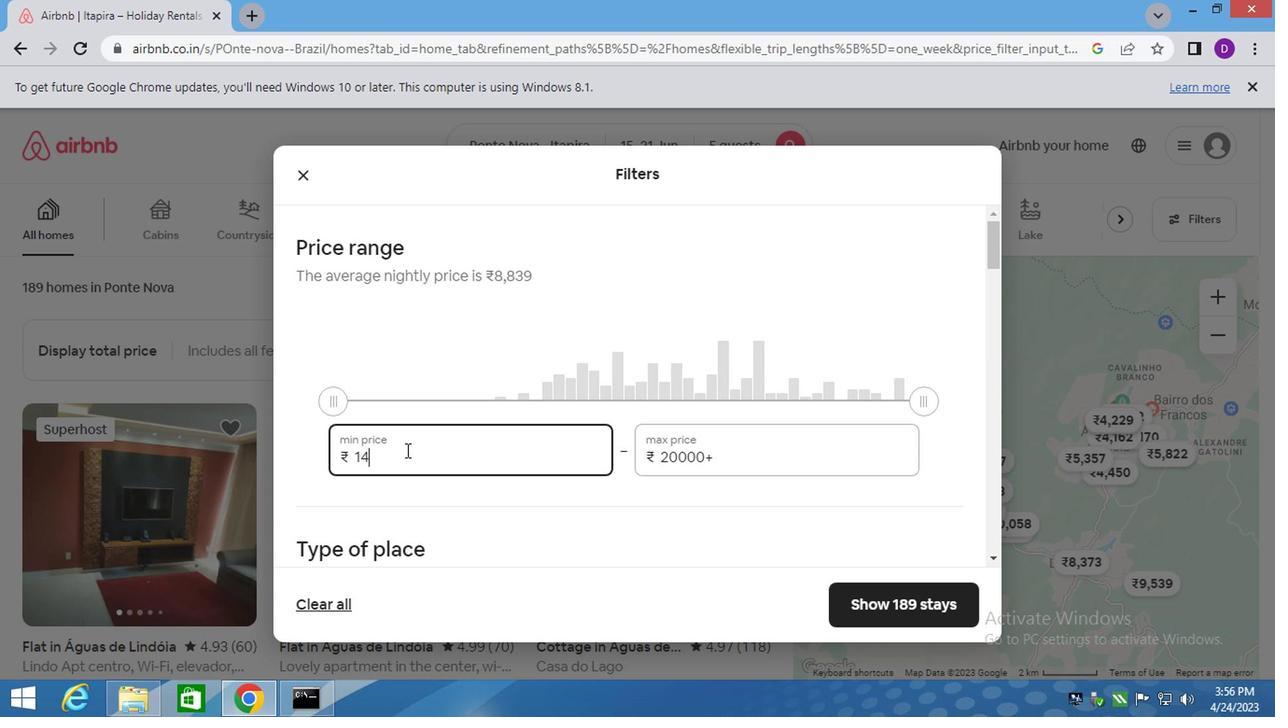 
Action: Key pressed 0
Screenshot: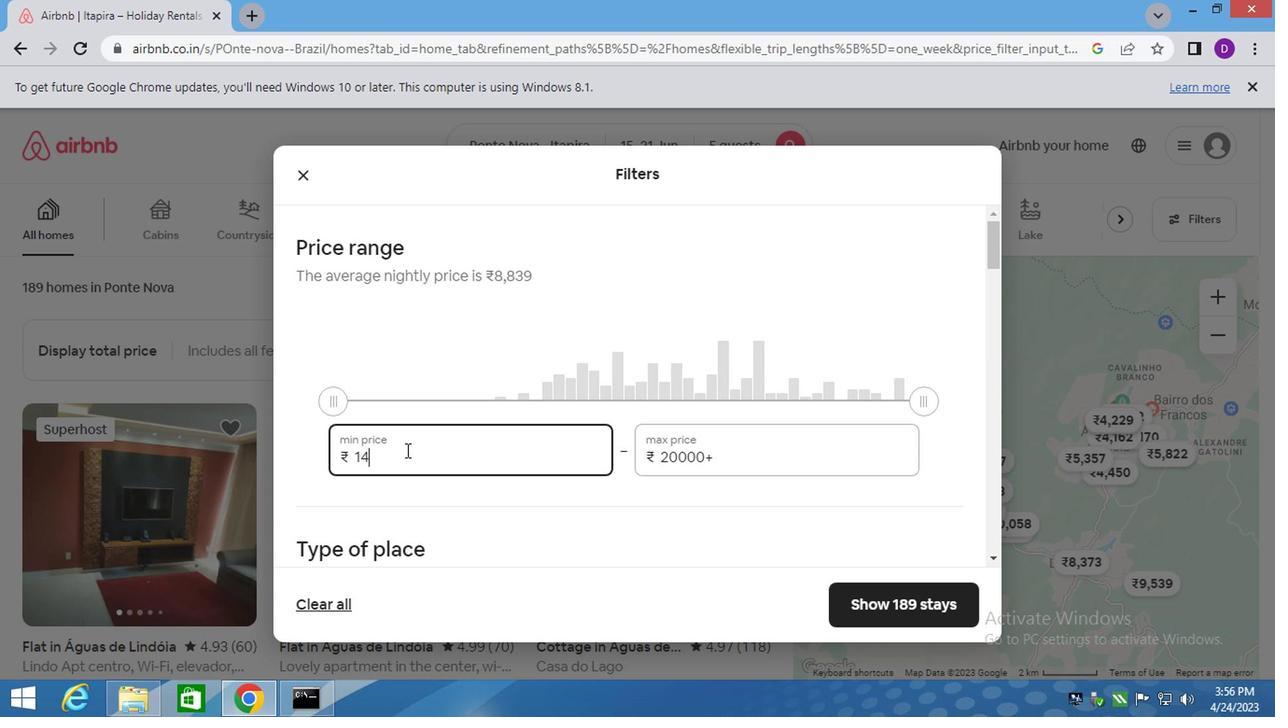 
Action: Mouse moved to (540, 447)
Screenshot: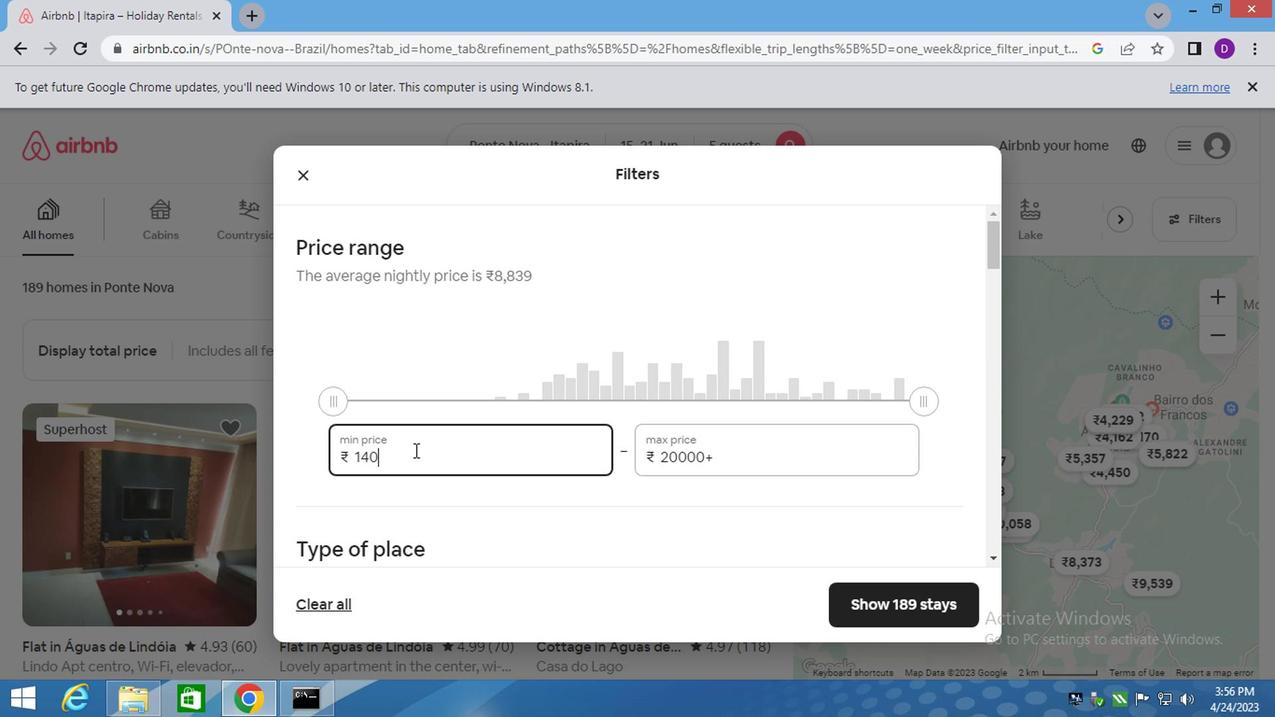 
Action: Key pressed 0
Screenshot: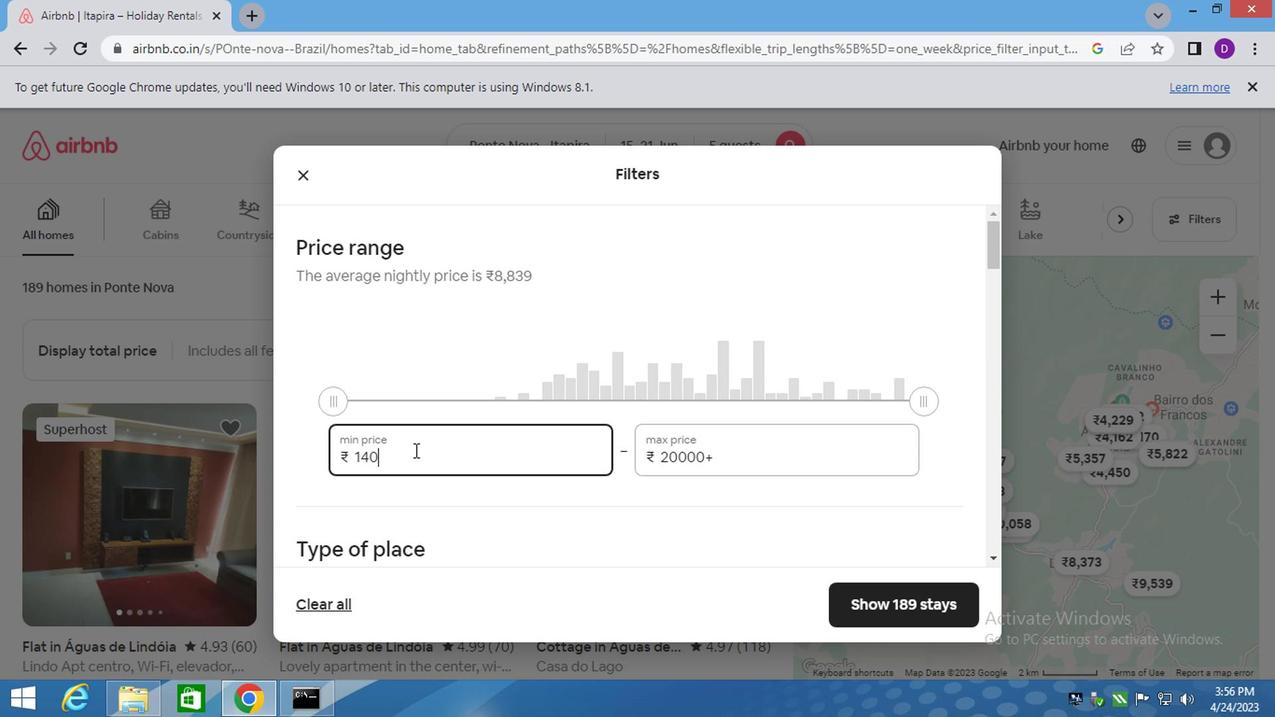 
Action: Mouse moved to (687, 453)
Screenshot: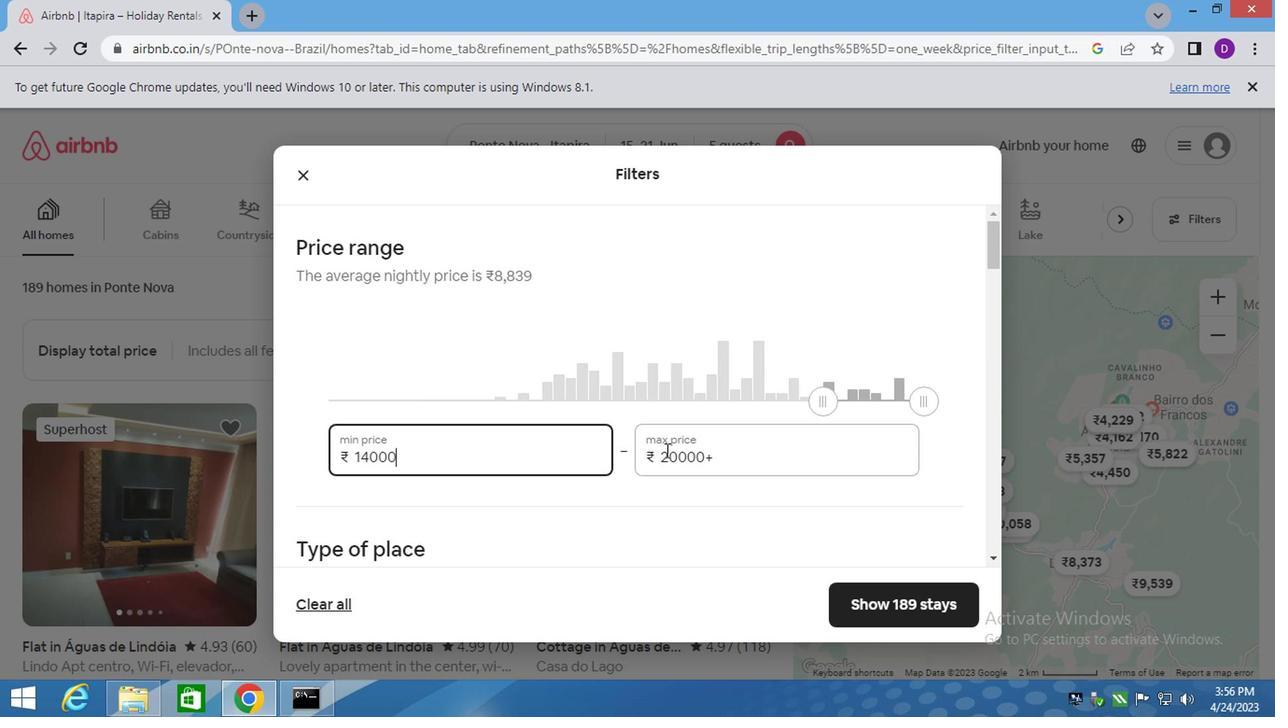 
Action: Mouse pressed left at (687, 453)
Screenshot: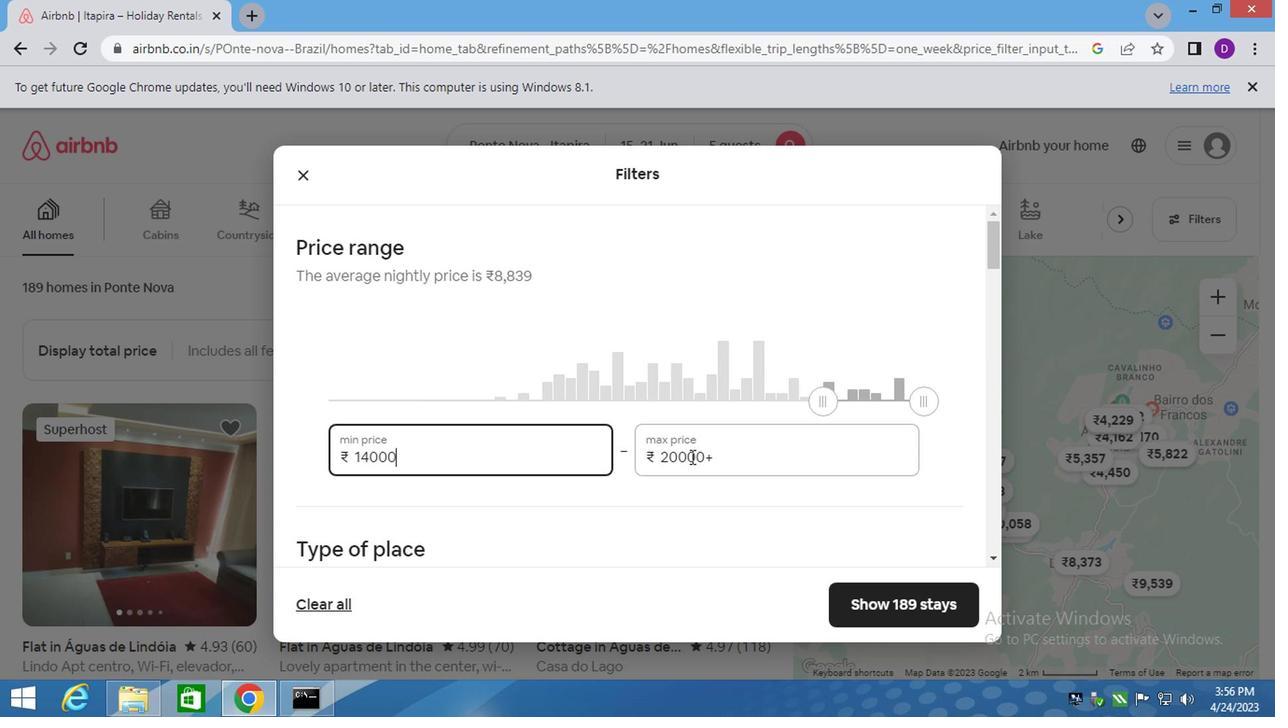 
Action: Mouse pressed left at (687, 453)
Screenshot: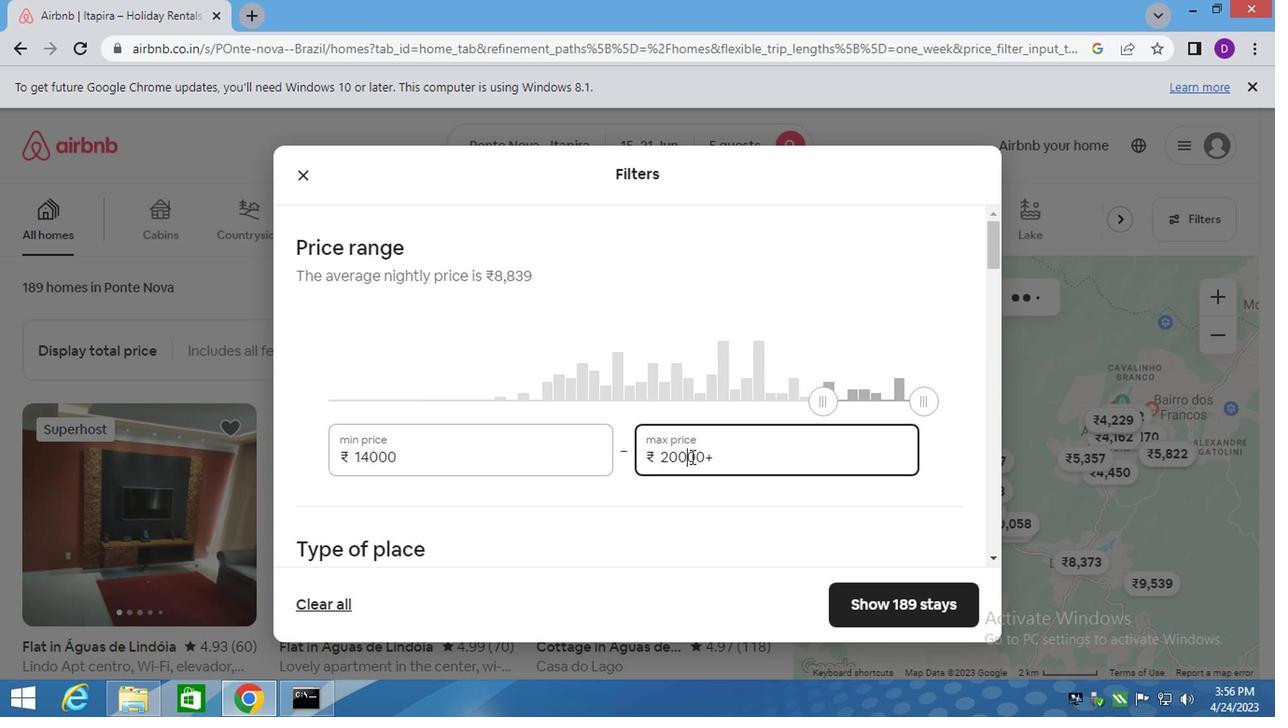 
Action: Mouse pressed left at (687, 453)
Screenshot: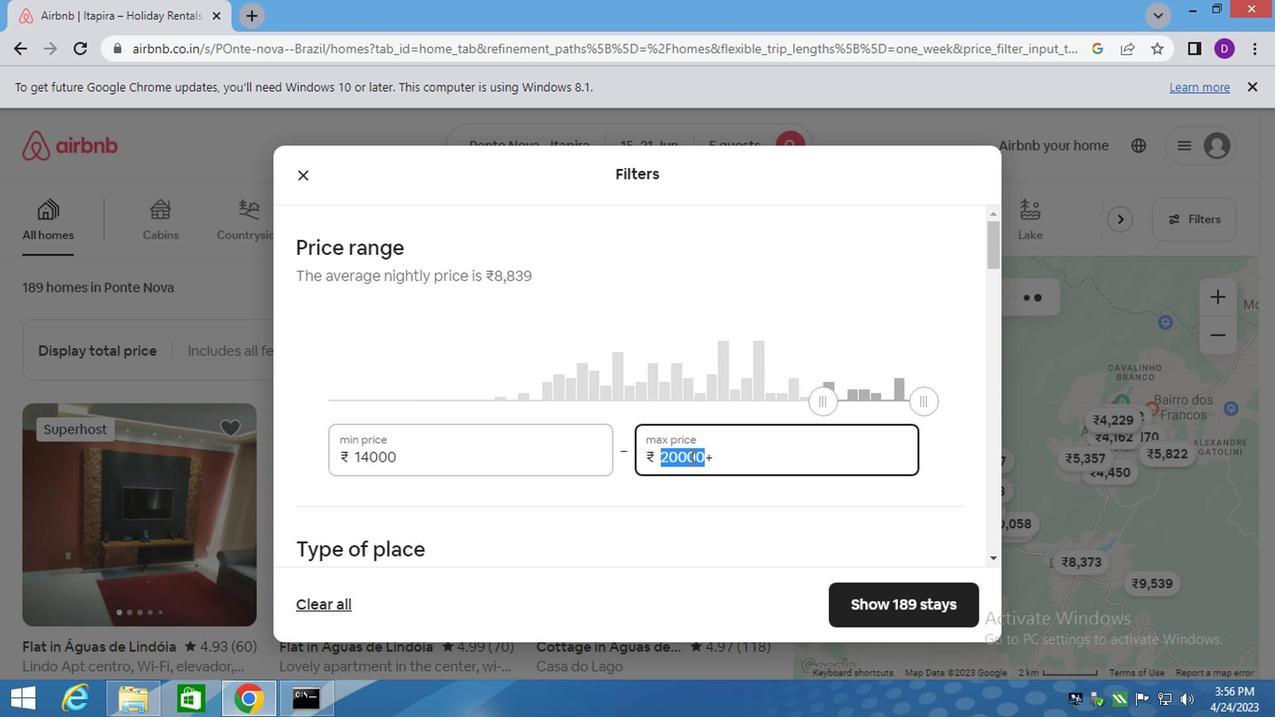 
Action: Key pressed 25000
Screenshot: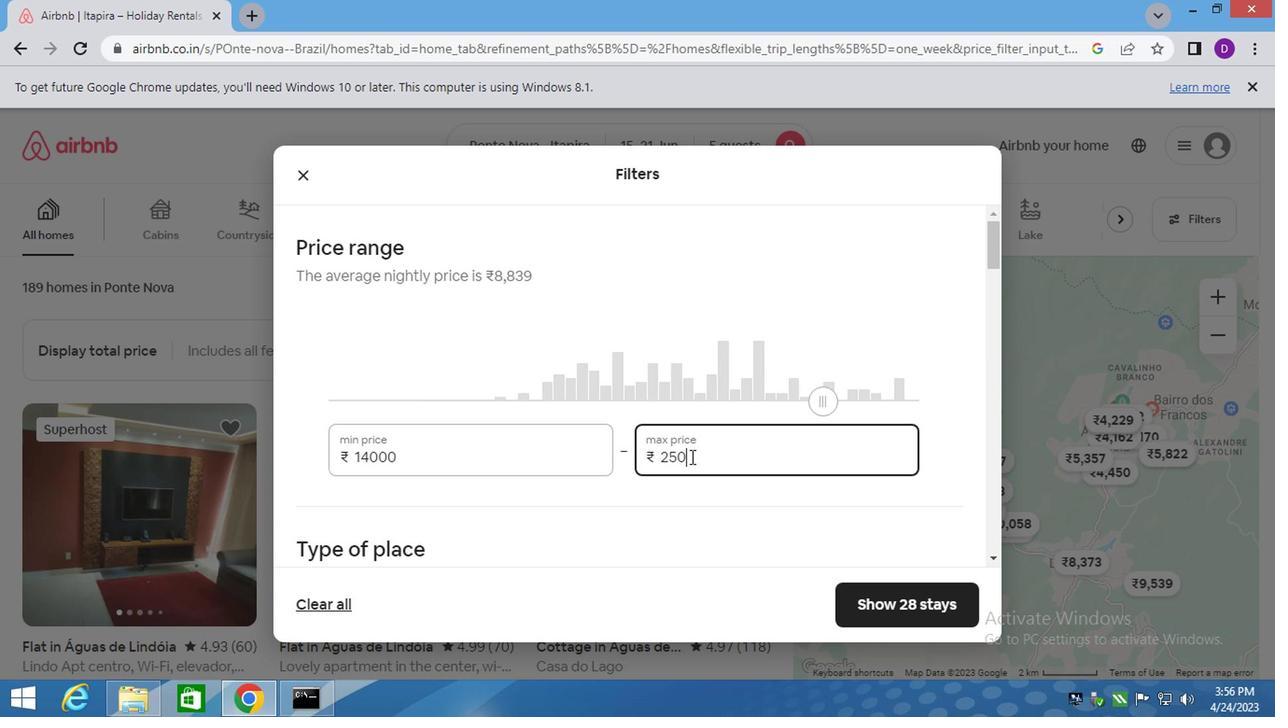 
Action: Mouse moved to (638, 453)
Screenshot: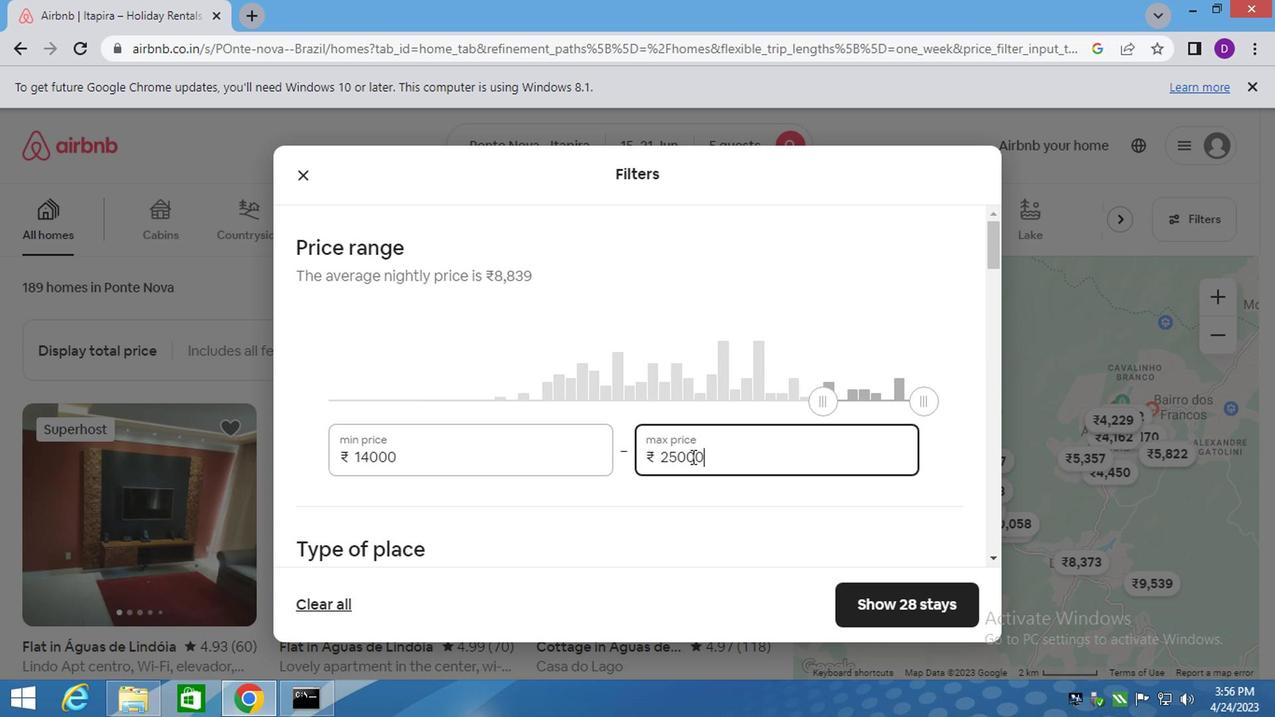 
Action: Mouse scrolled (638, 451) with delta (0, -1)
Screenshot: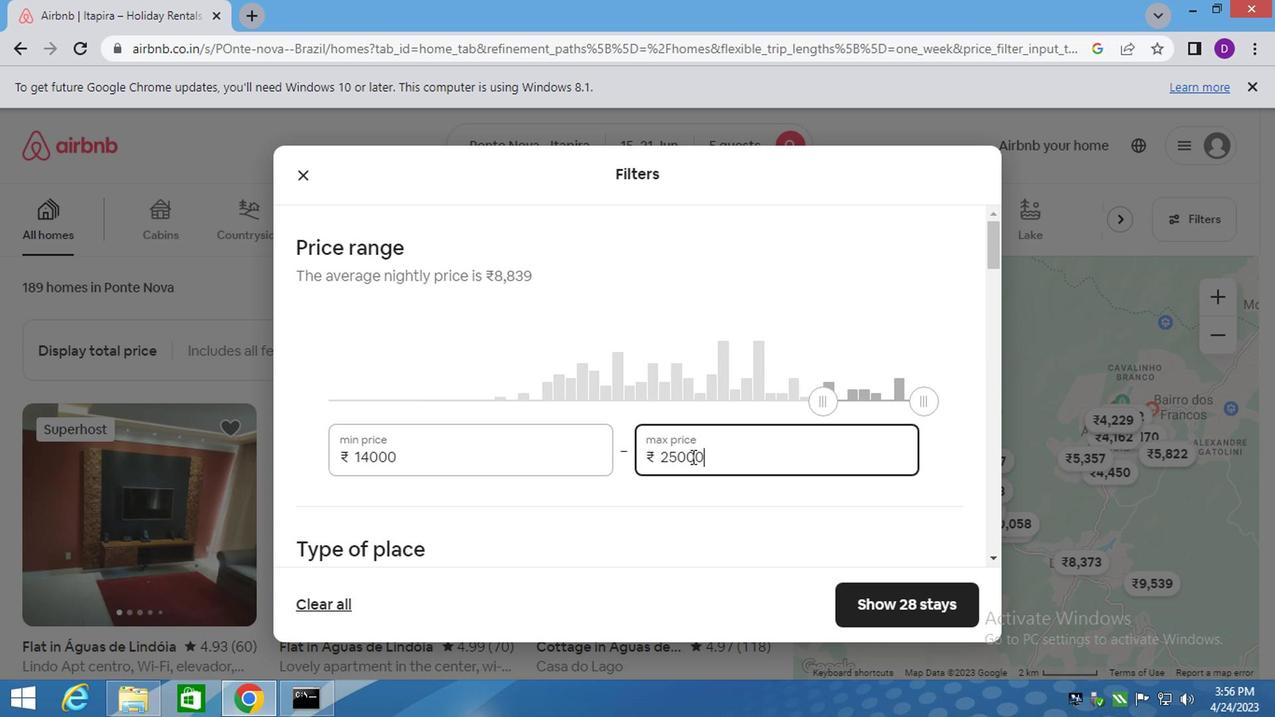 
Action: Mouse moved to (599, 453)
Screenshot: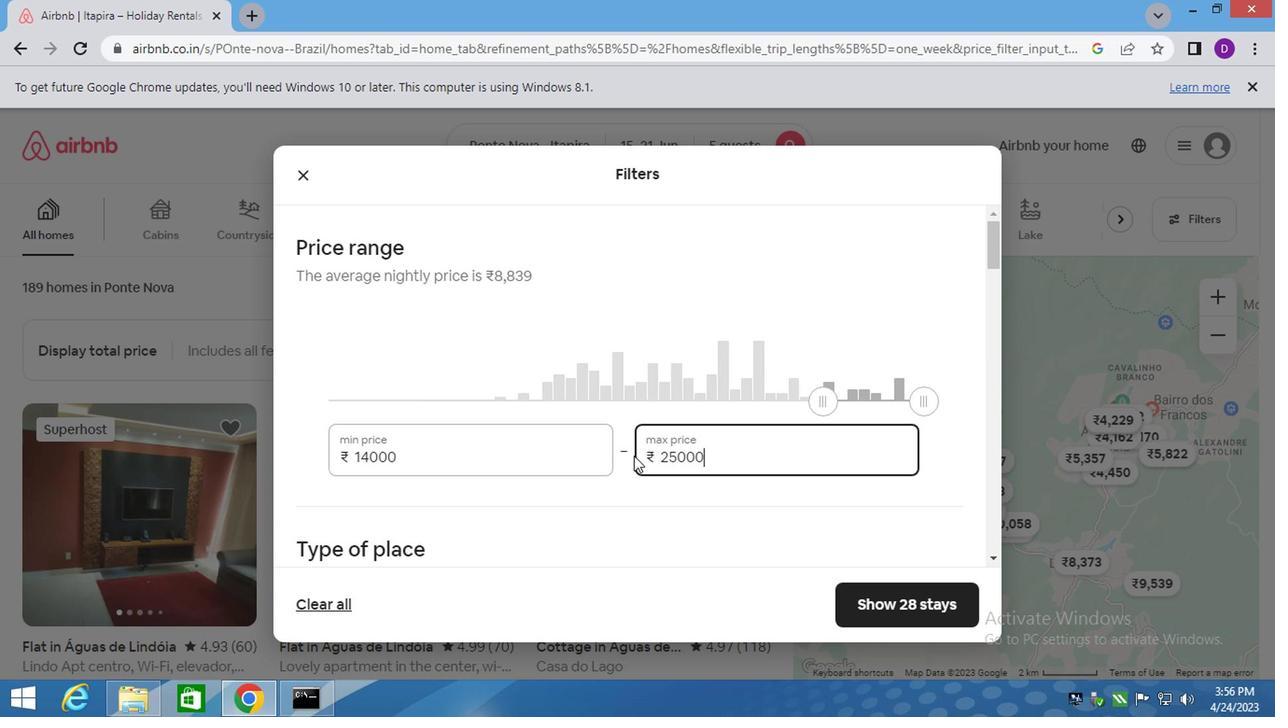 
Action: Mouse scrolled (605, 451) with delta (0, -1)
Screenshot: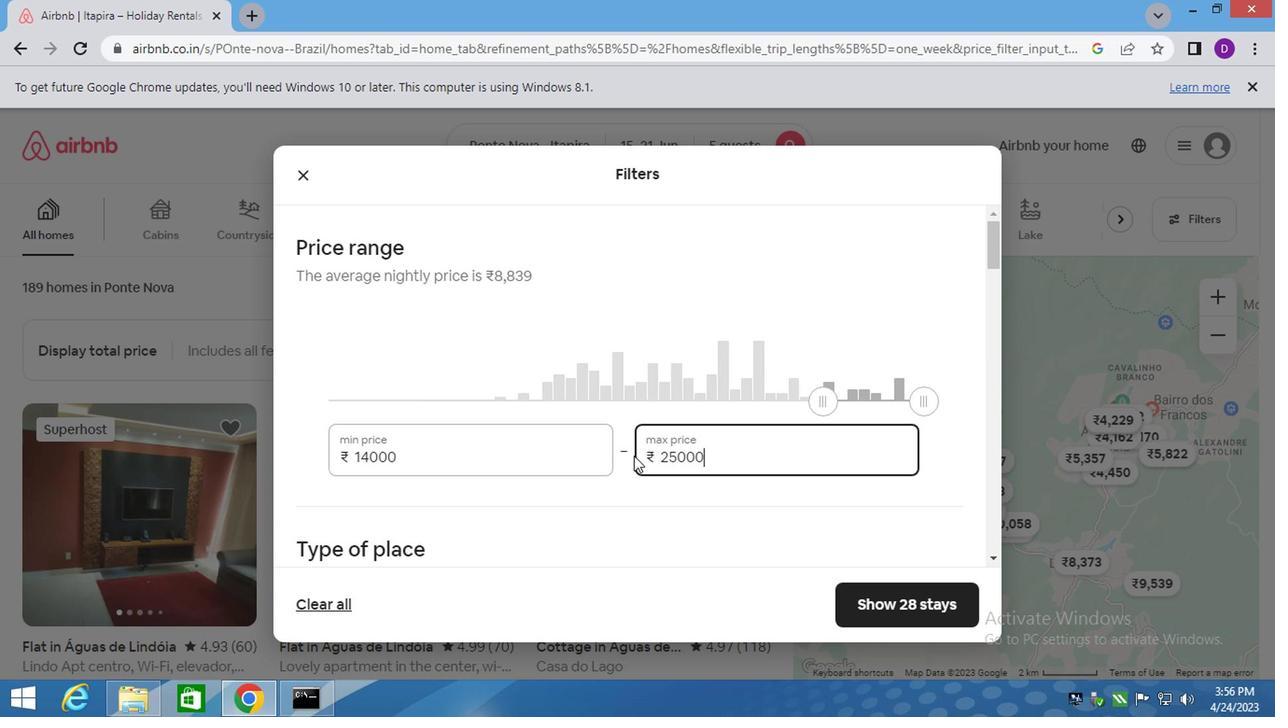 
Action: Mouse moved to (335, 397)
Screenshot: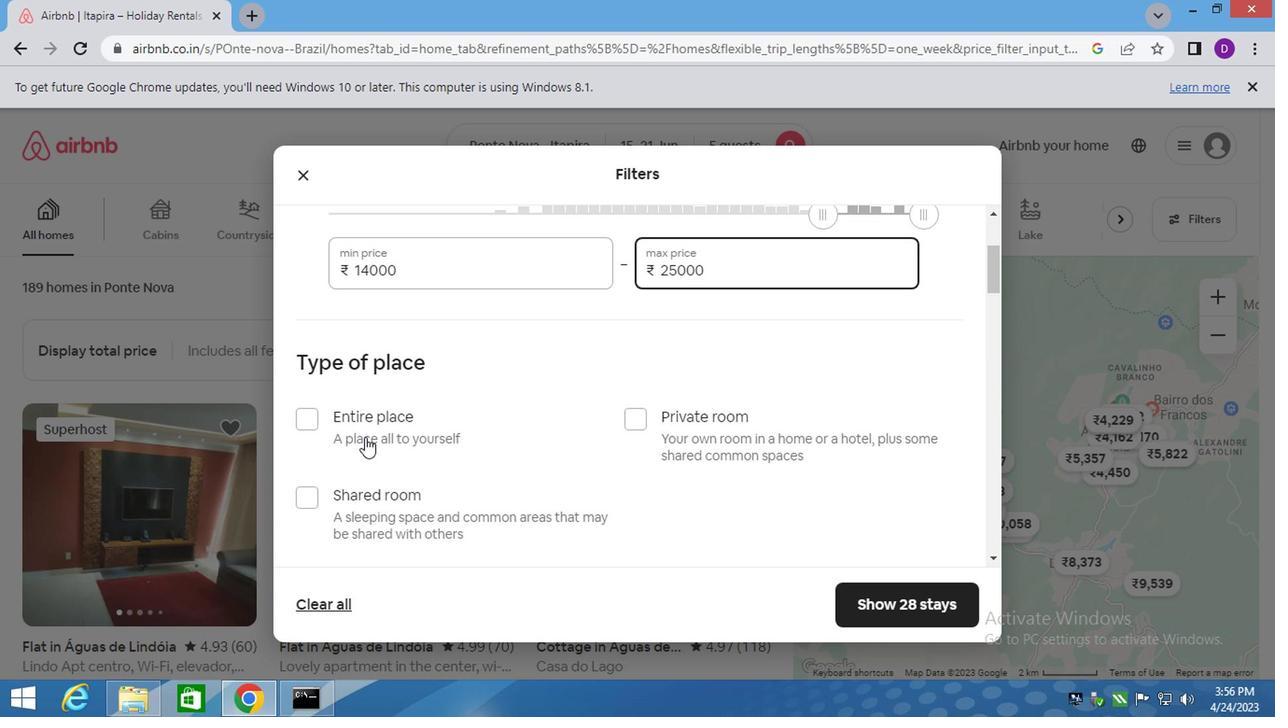 
Action: Mouse pressed left at (335, 397)
Screenshot: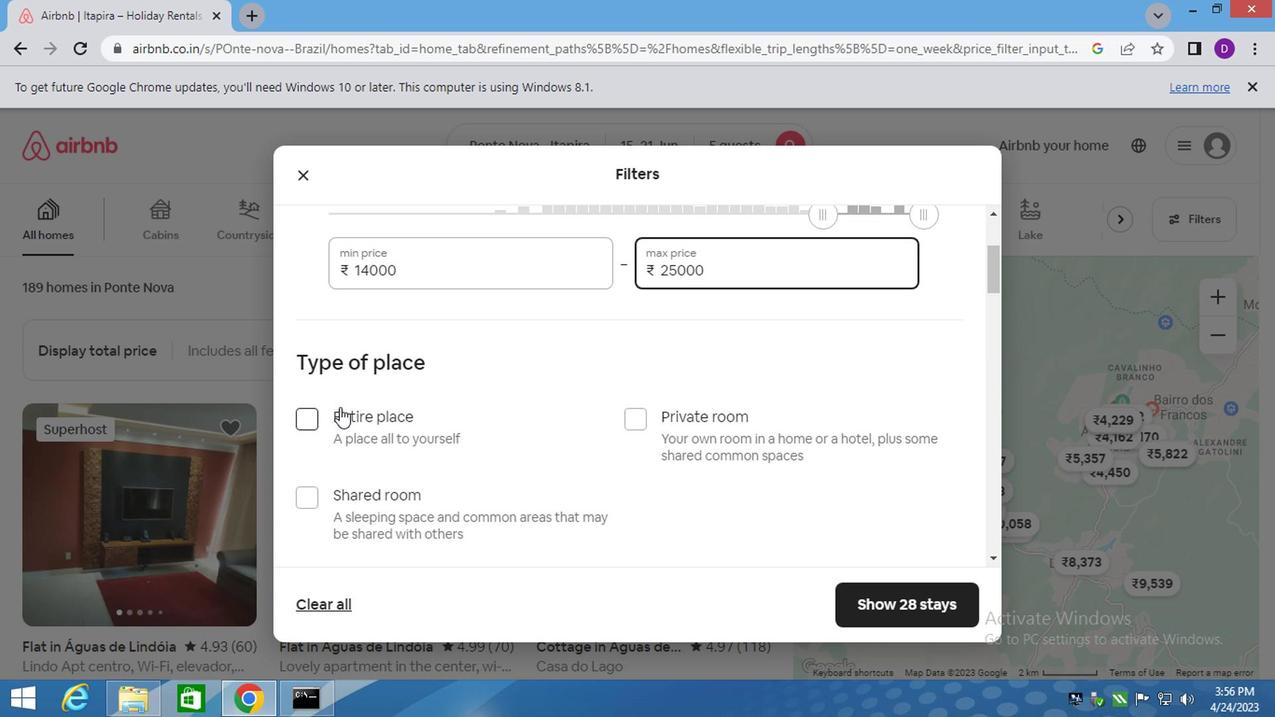 
Action: Mouse moved to (344, 415)
Screenshot: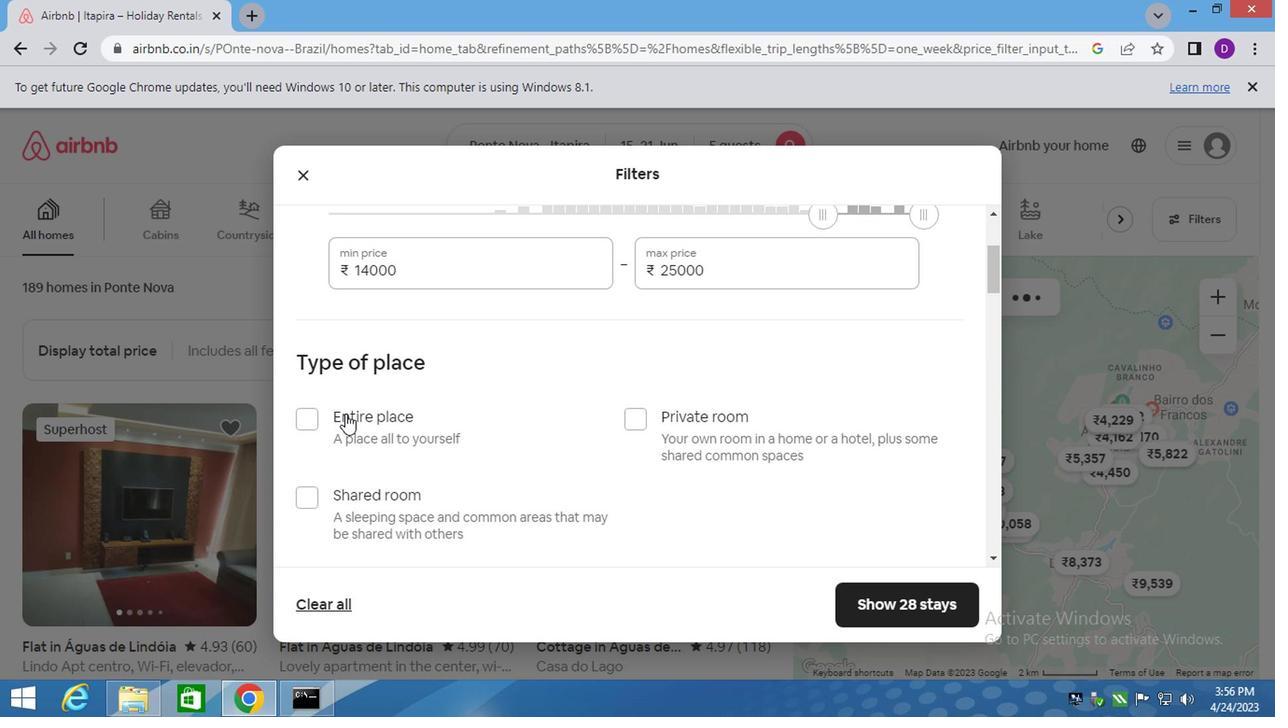 
Action: Mouse pressed left at (344, 415)
Screenshot: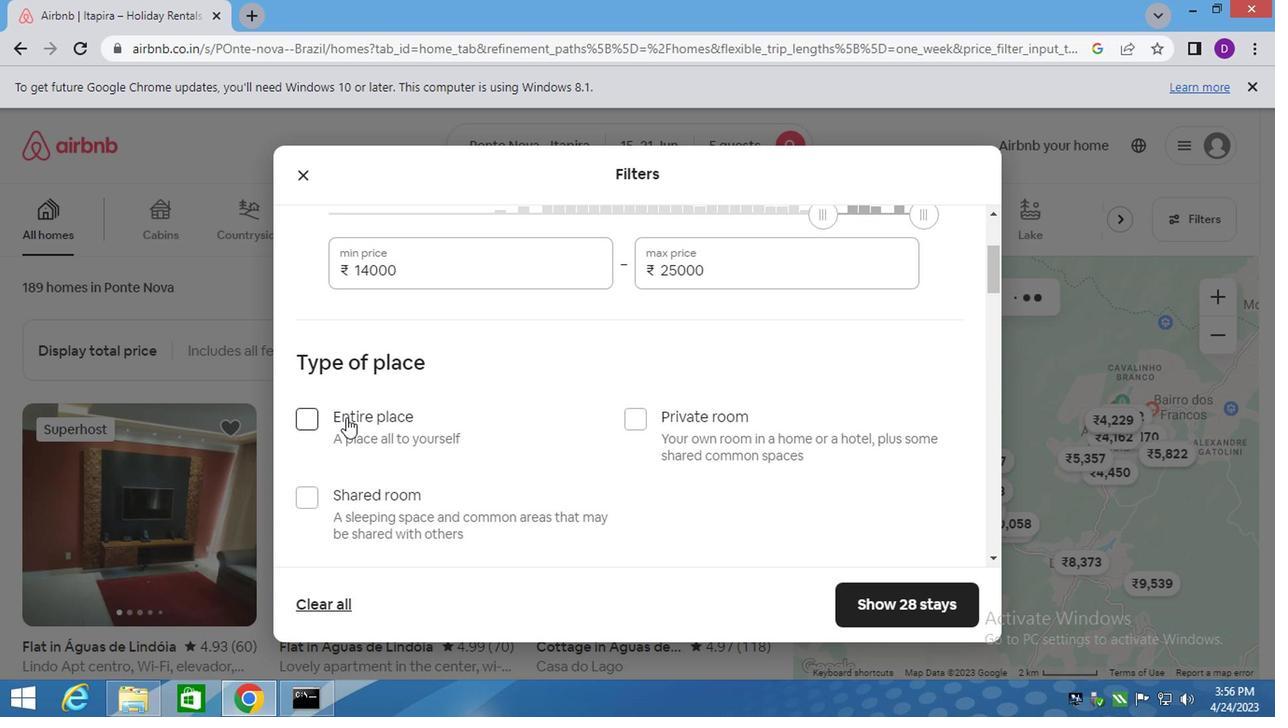 
Action: Mouse scrolled (344, 414) with delta (0, 0)
Screenshot: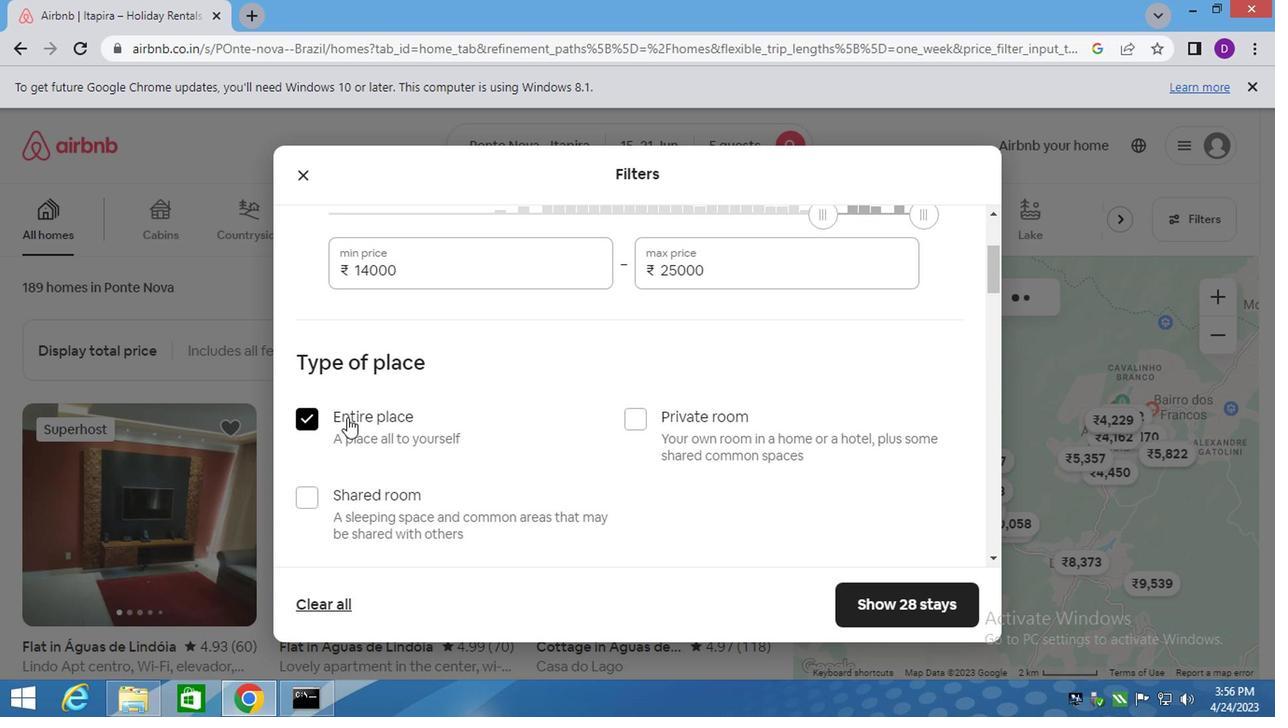 
Action: Mouse moved to (346, 417)
Screenshot: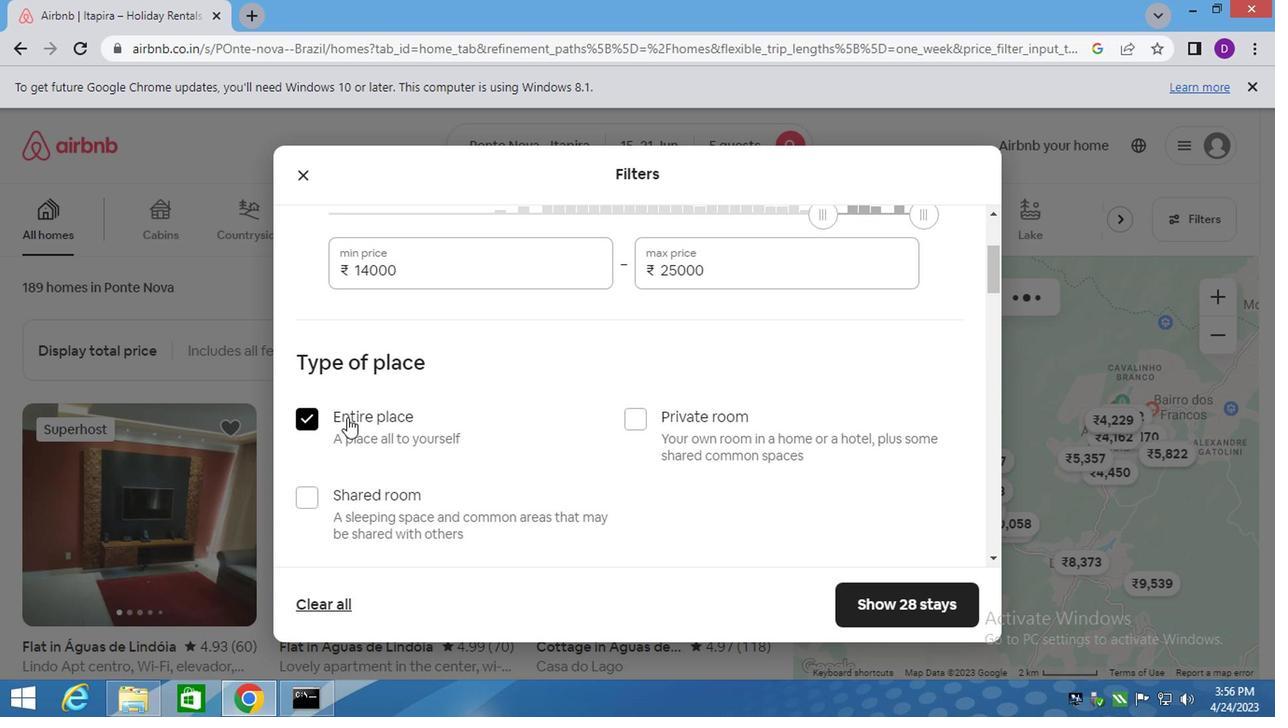 
Action: Mouse scrolled (344, 415) with delta (0, -1)
Screenshot: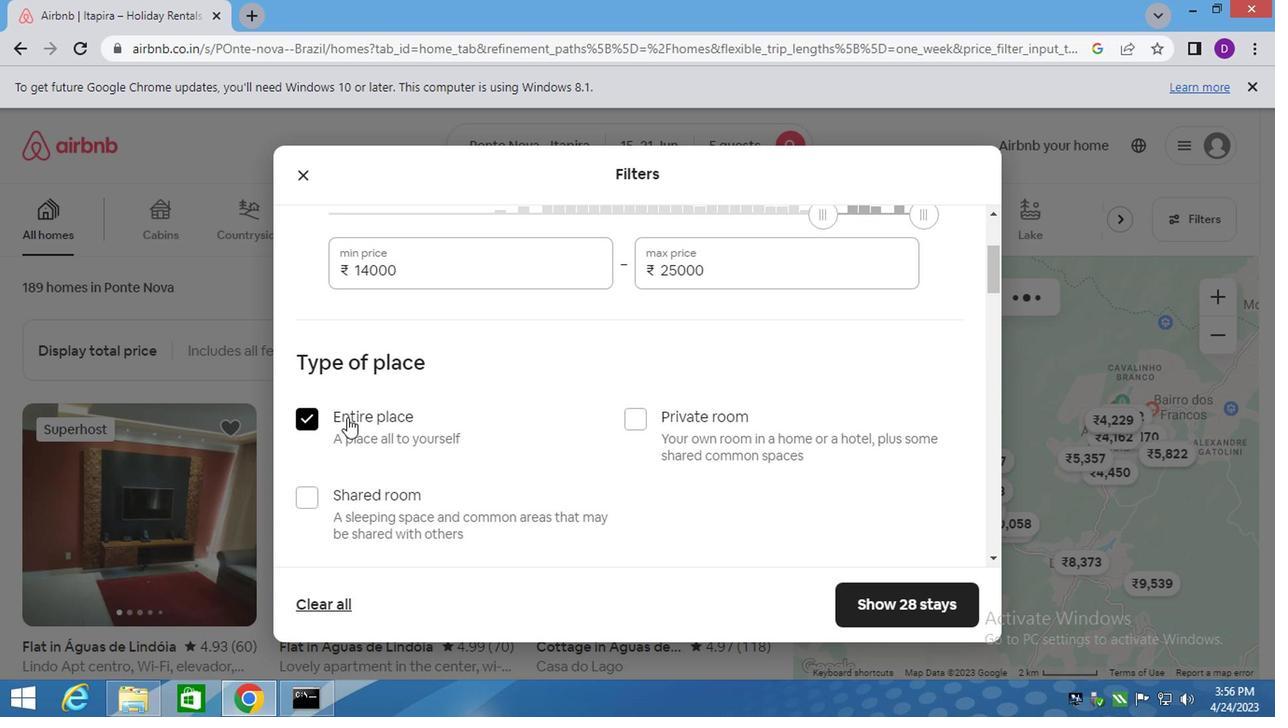 
Action: Mouse scrolled (346, 416) with delta (0, 0)
Screenshot: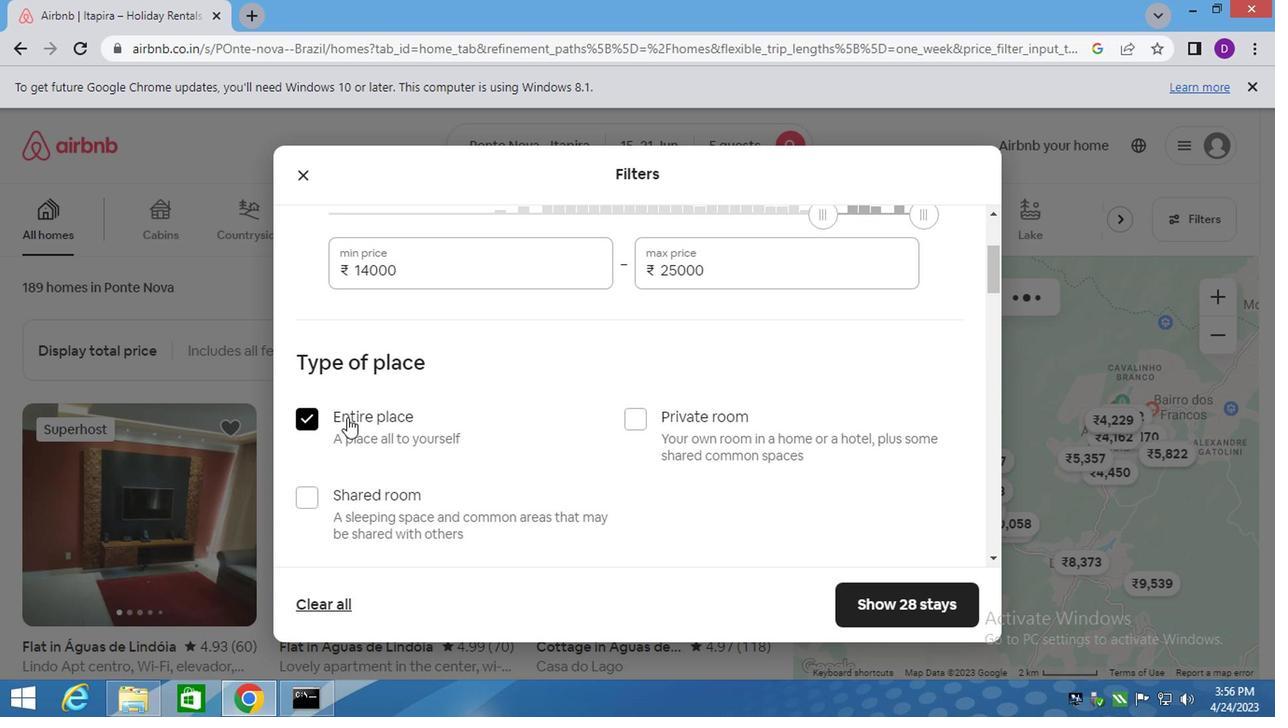 
Action: Mouse moved to (434, 439)
Screenshot: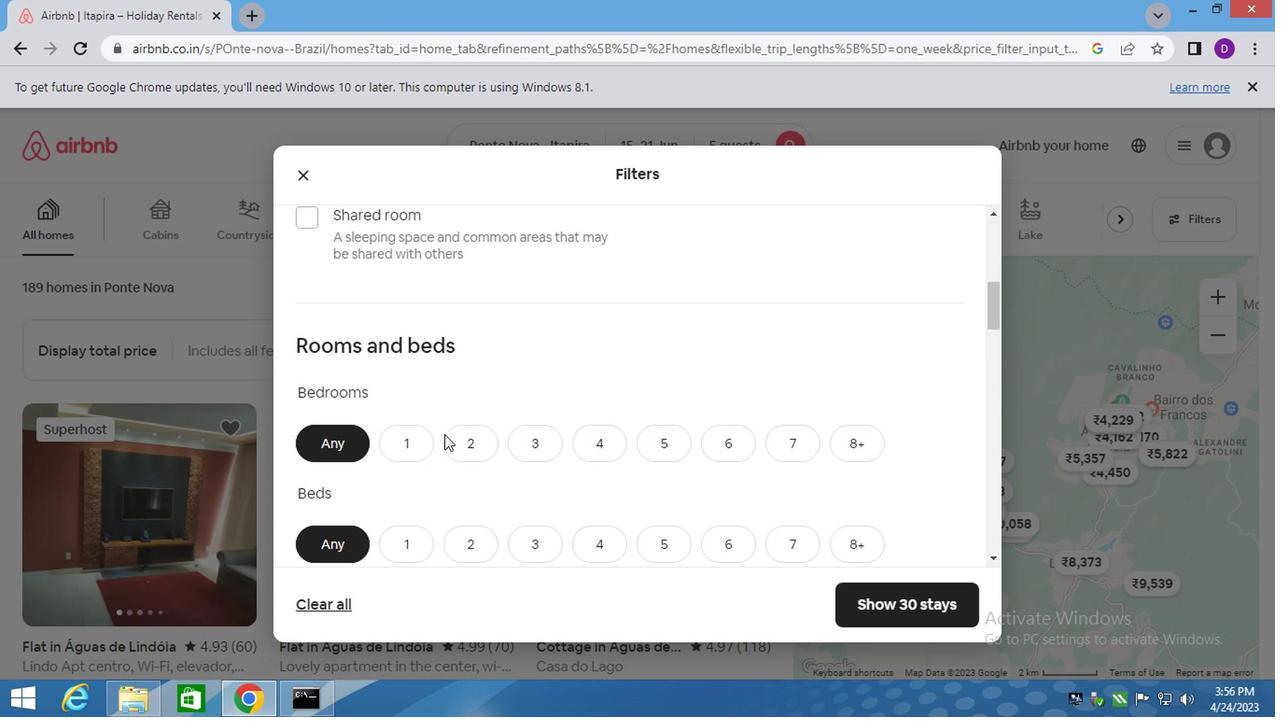 
Action: Mouse scrolled (434, 438) with delta (0, 0)
Screenshot: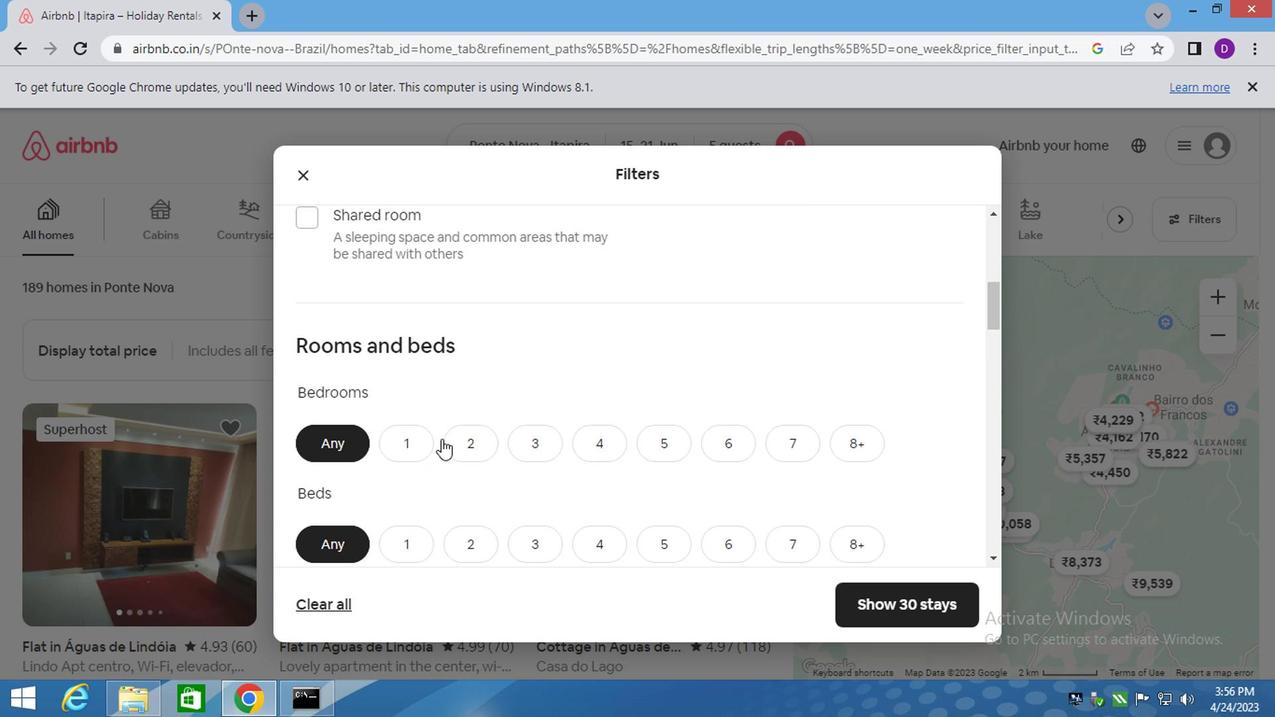 
Action: Mouse moved to (516, 350)
Screenshot: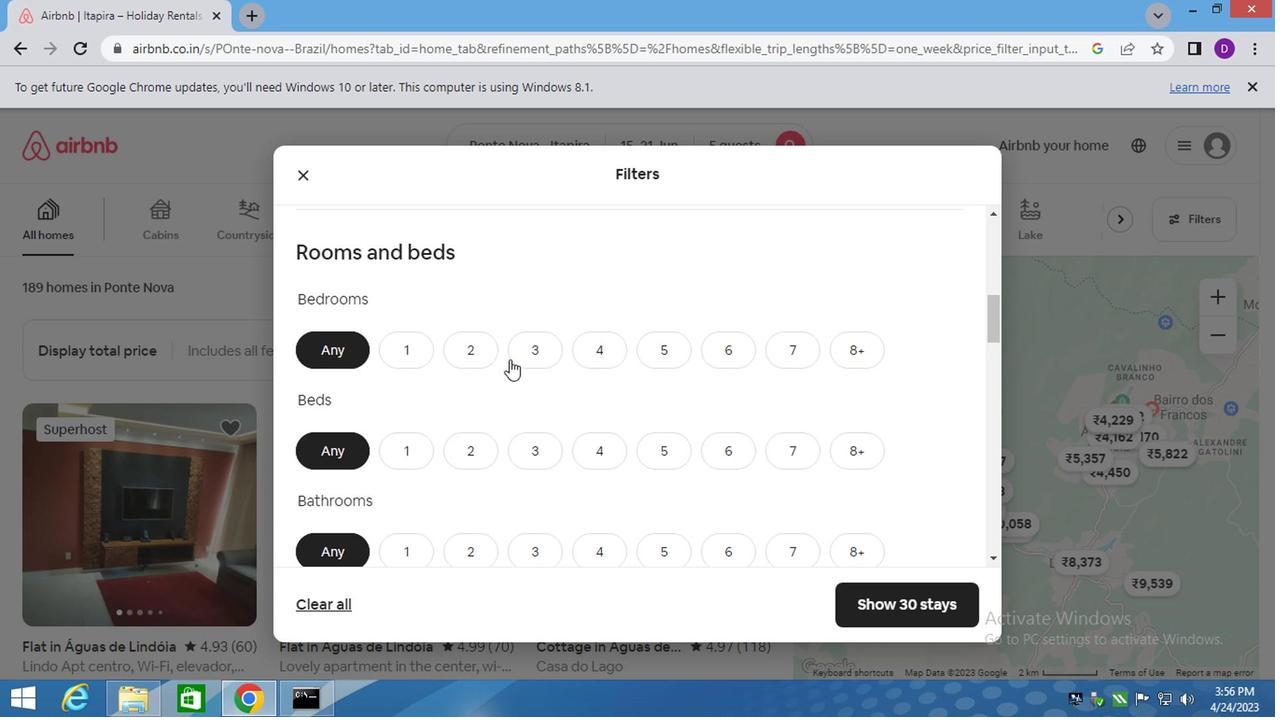 
Action: Mouse pressed left at (516, 350)
Screenshot: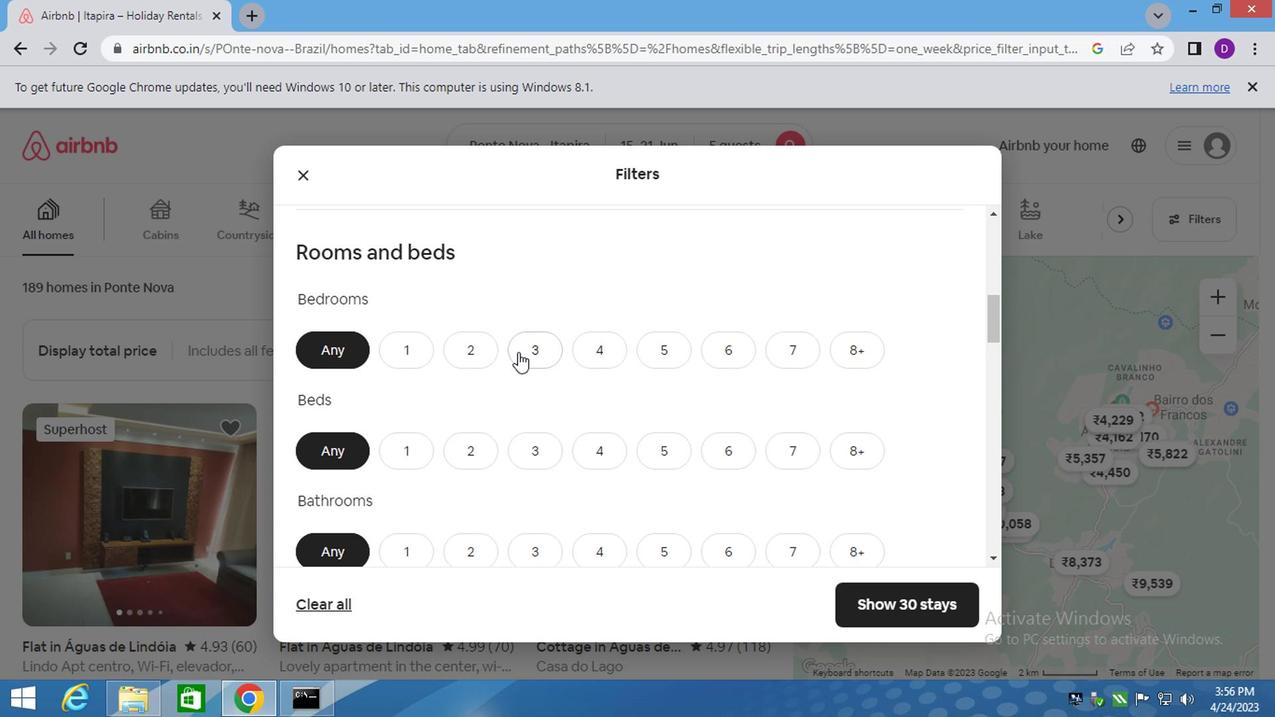 
Action: Mouse moved to (523, 443)
Screenshot: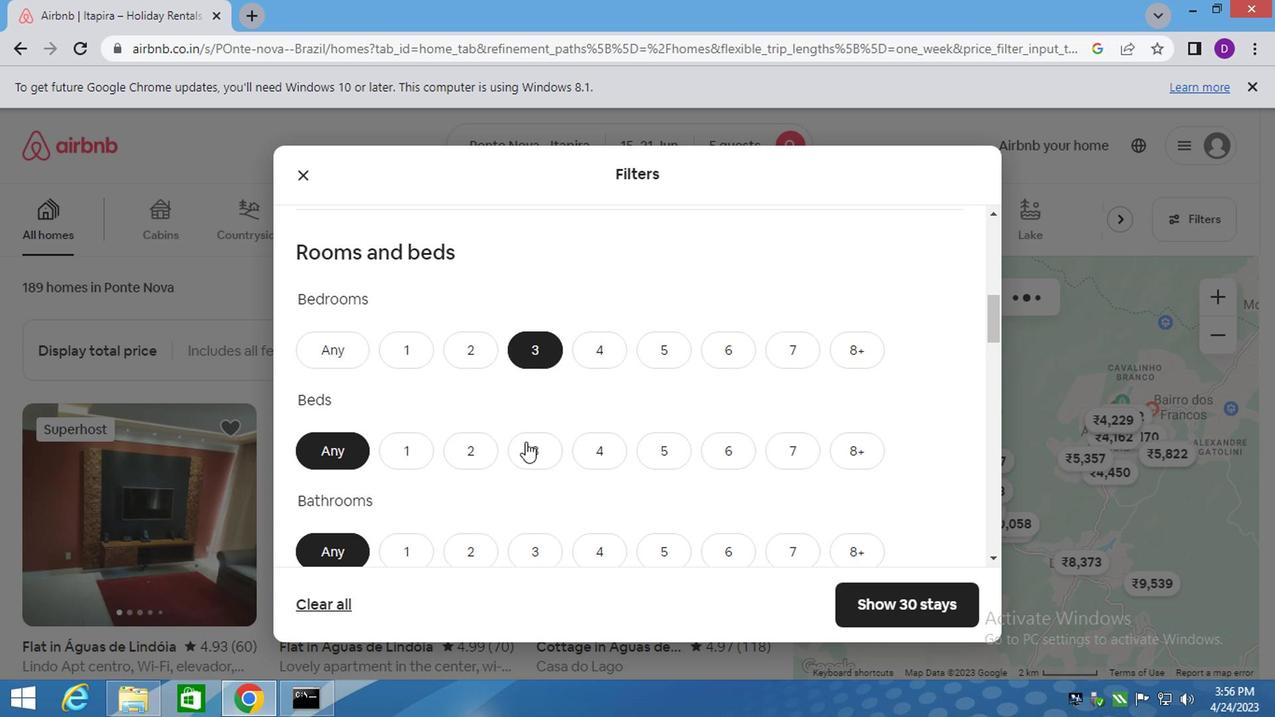 
Action: Mouse pressed left at (523, 443)
Screenshot: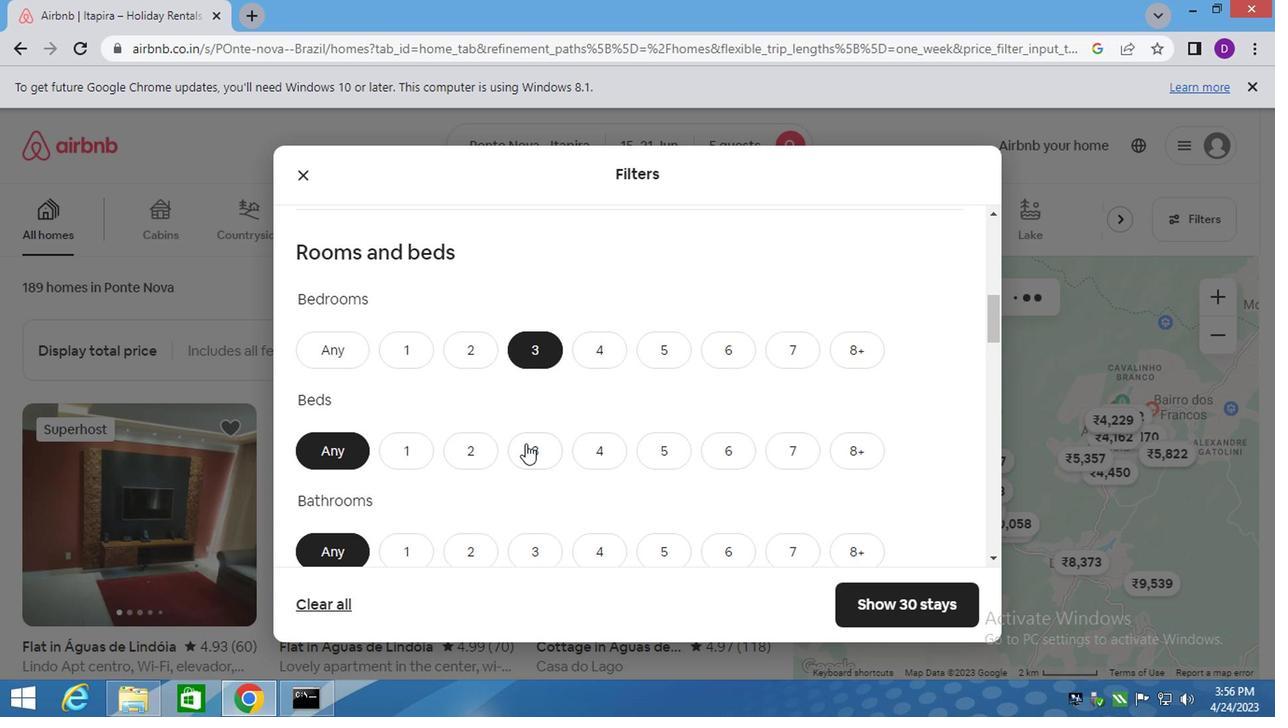 
Action: Mouse moved to (537, 547)
Screenshot: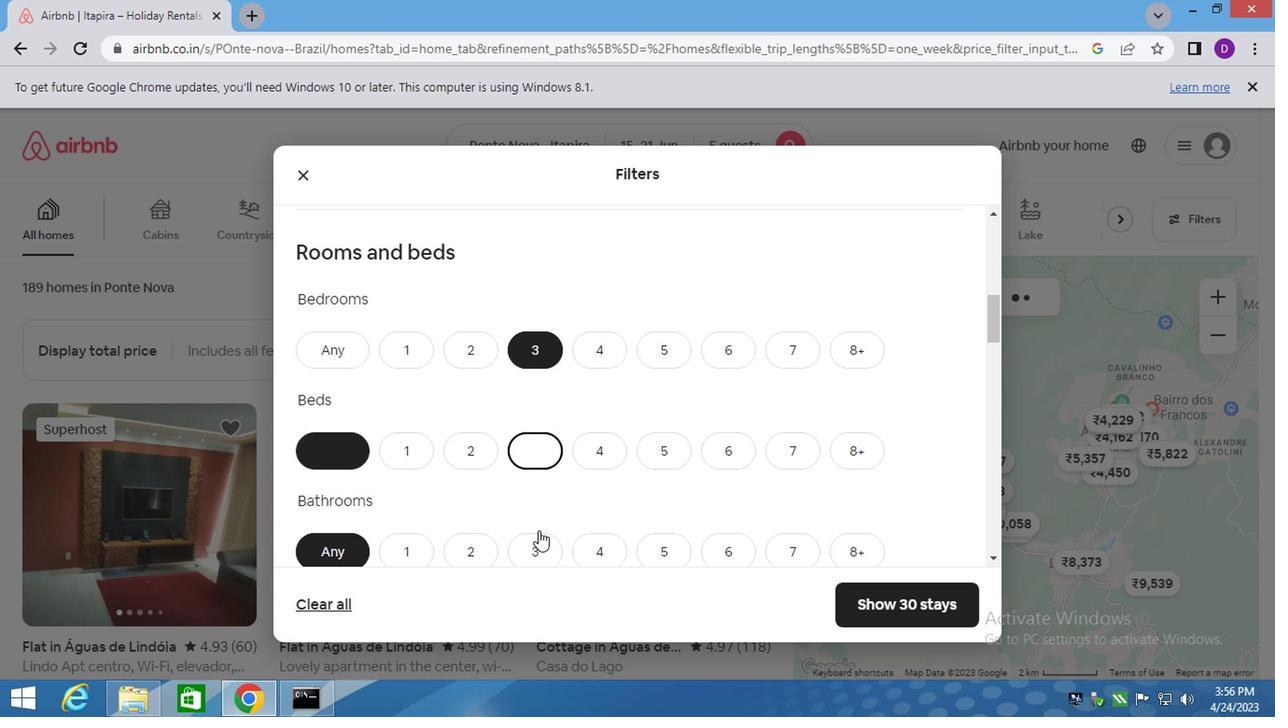 
Action: Mouse pressed left at (537, 547)
Screenshot: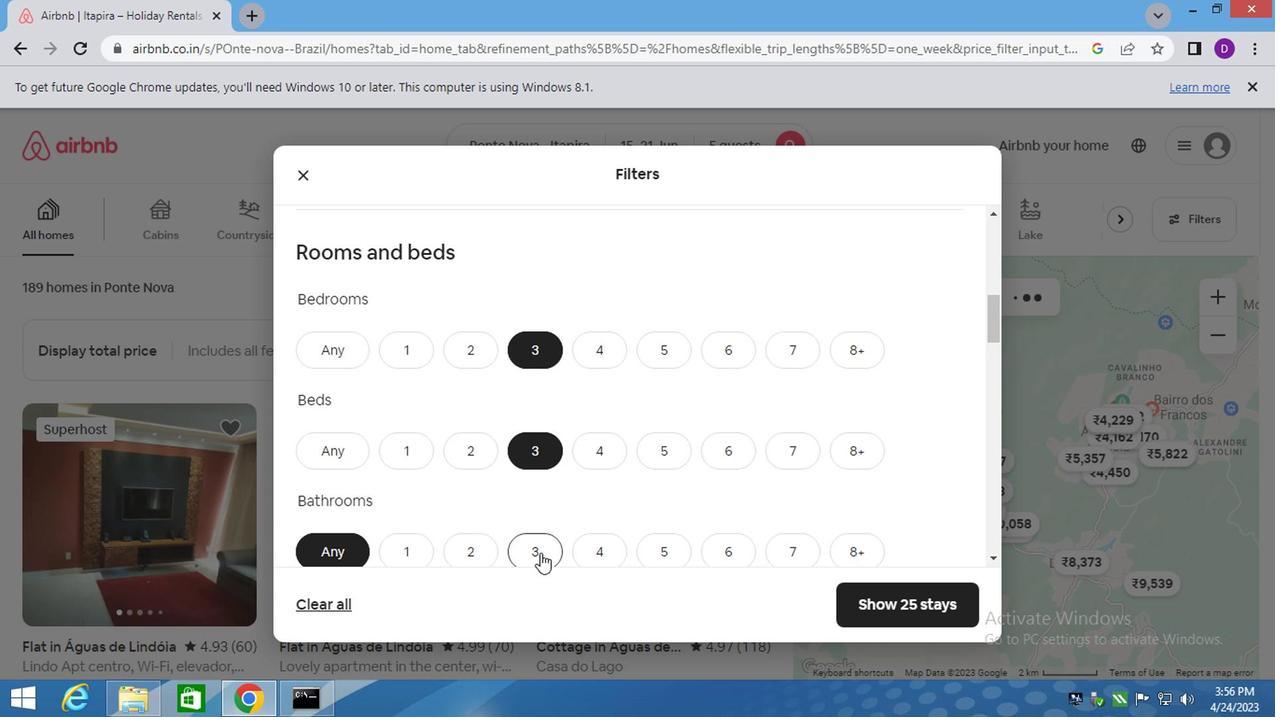 
Action: Mouse moved to (547, 492)
Screenshot: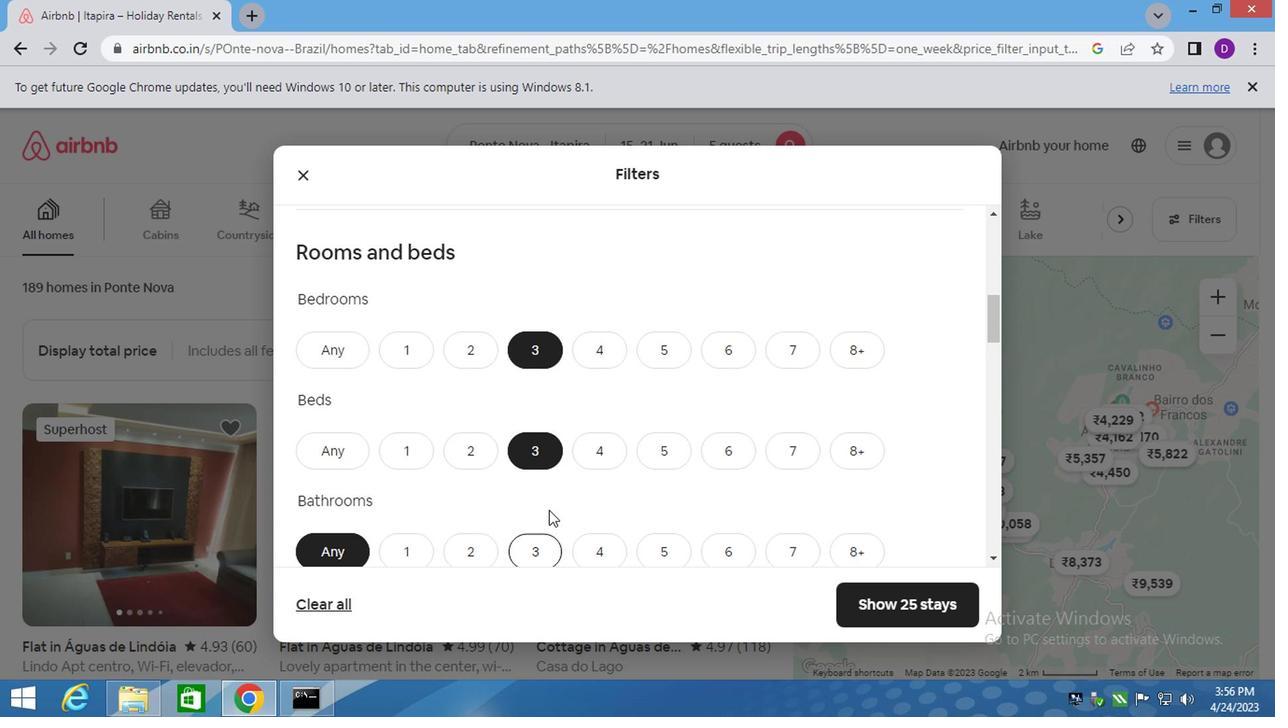
Action: Mouse scrolled (547, 492) with delta (0, 0)
Screenshot: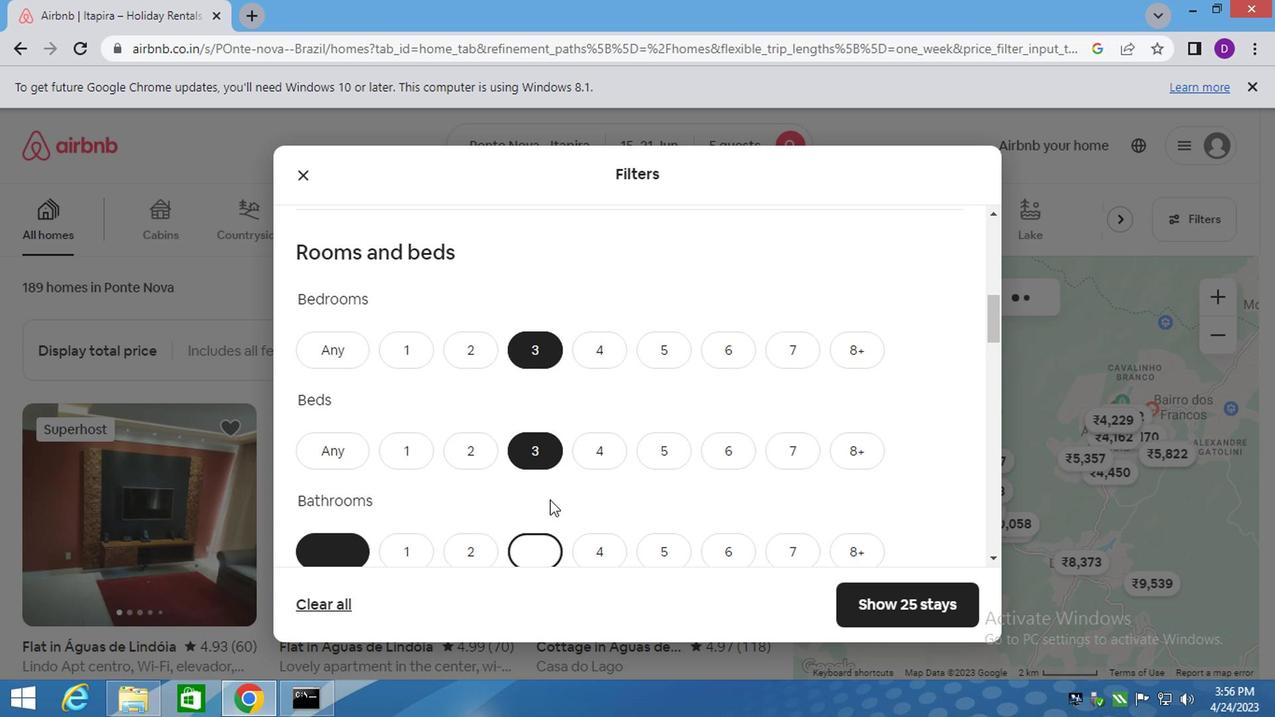 
Action: Mouse scrolled (547, 492) with delta (0, 0)
Screenshot: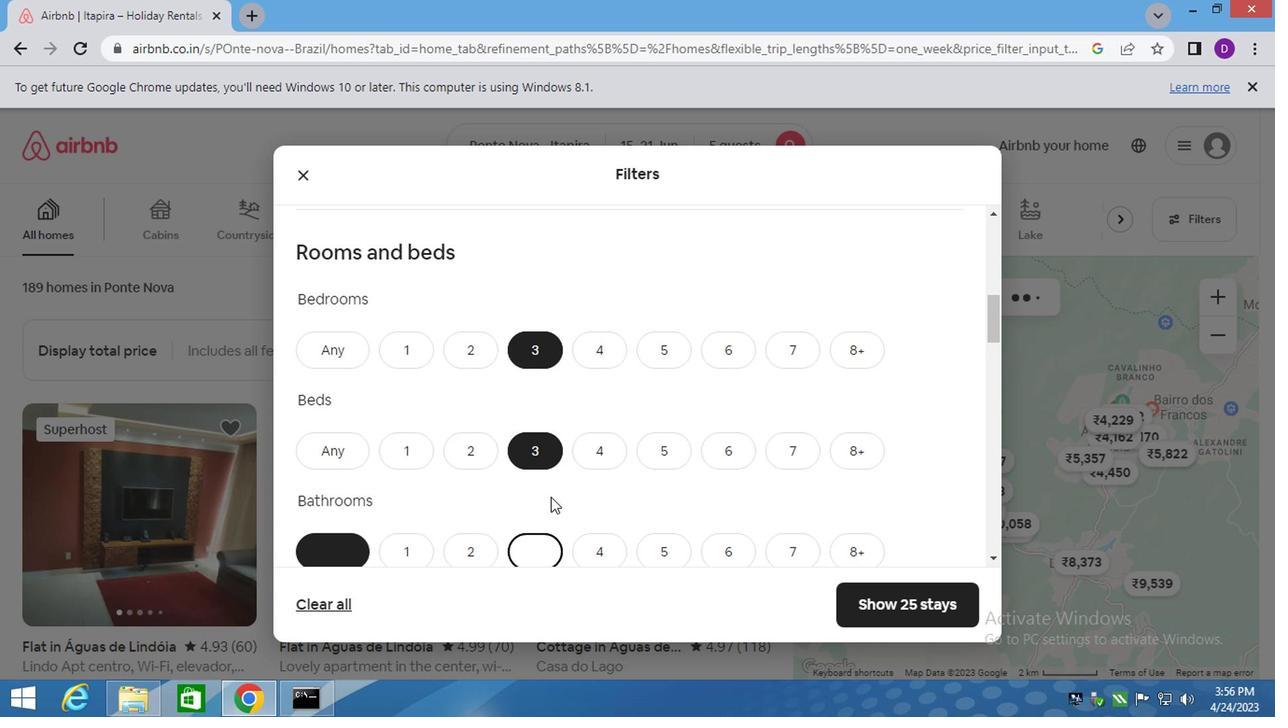 
Action: Mouse scrolled (547, 492) with delta (0, 0)
Screenshot: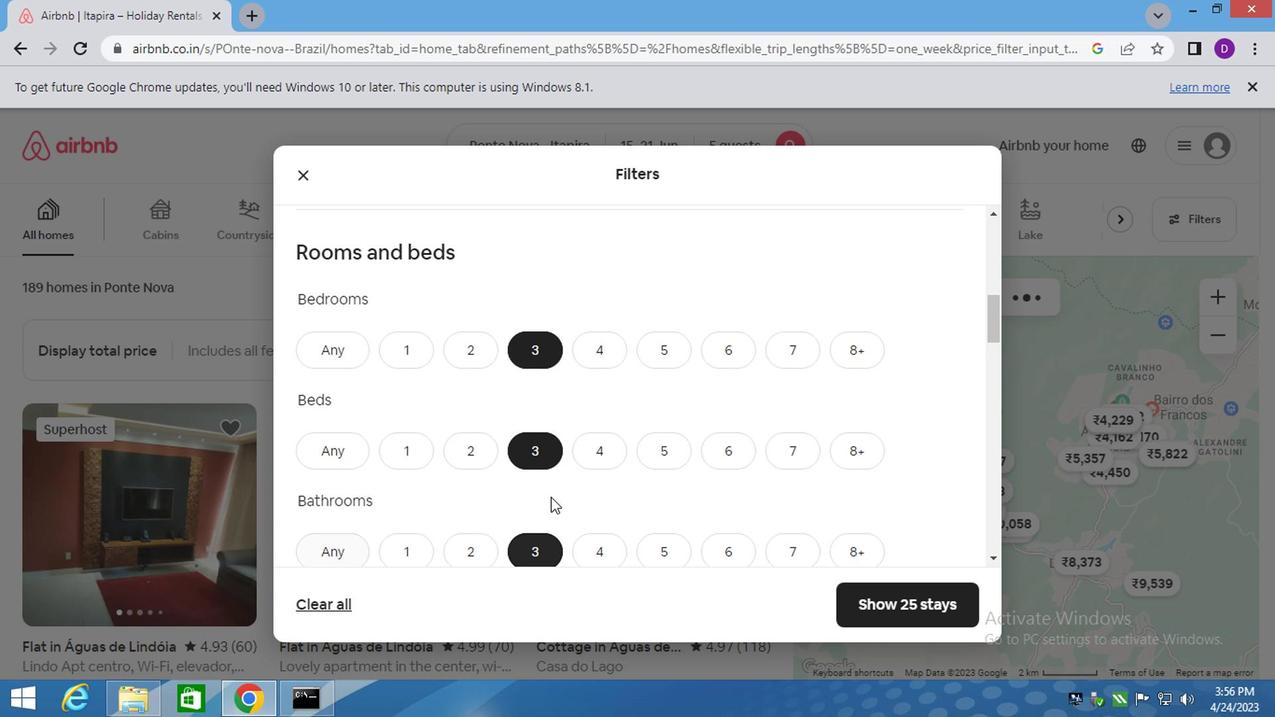 
Action: Mouse scrolled (547, 492) with delta (0, 0)
Screenshot: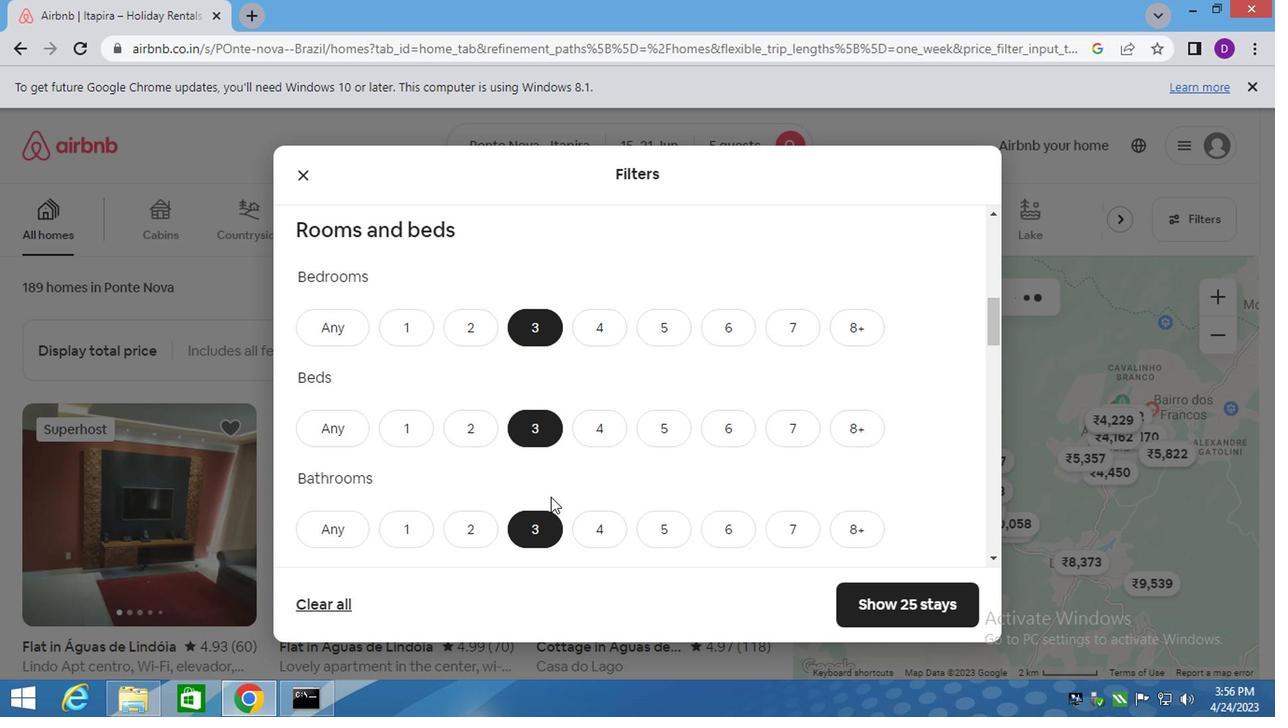 
Action: Mouse moved to (426, 397)
Screenshot: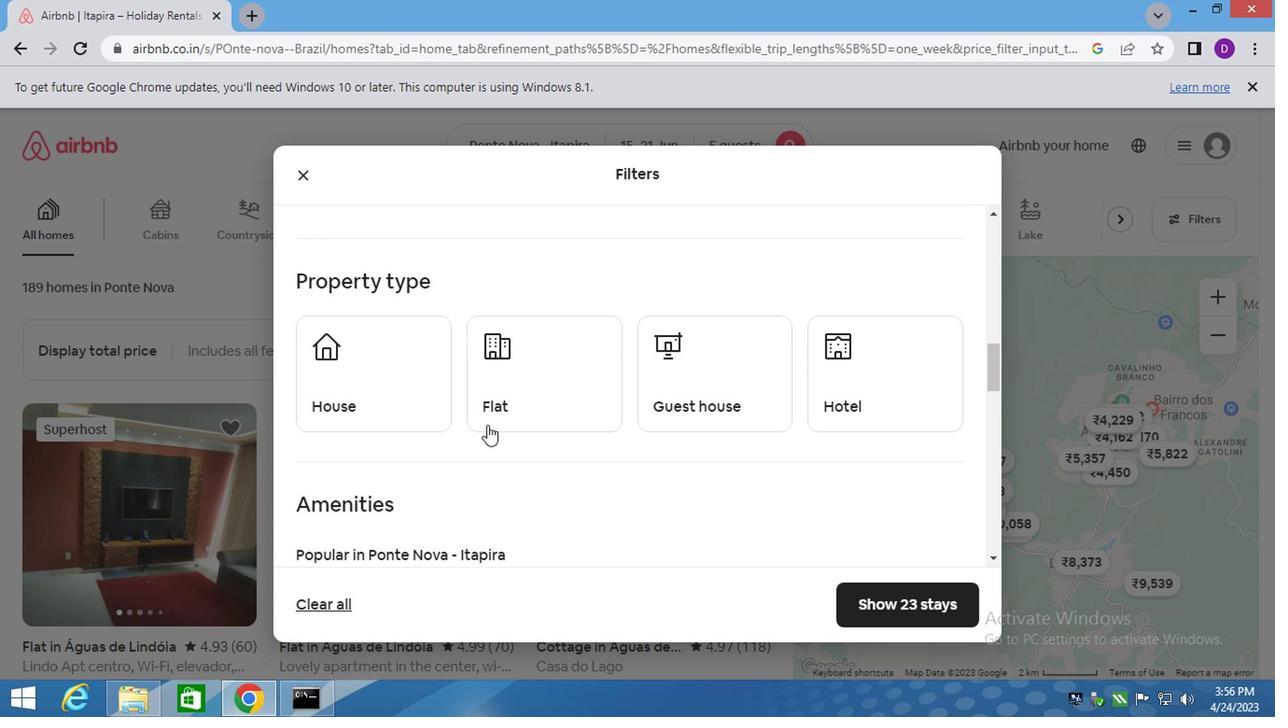 
Action: Mouse pressed left at (426, 397)
Screenshot: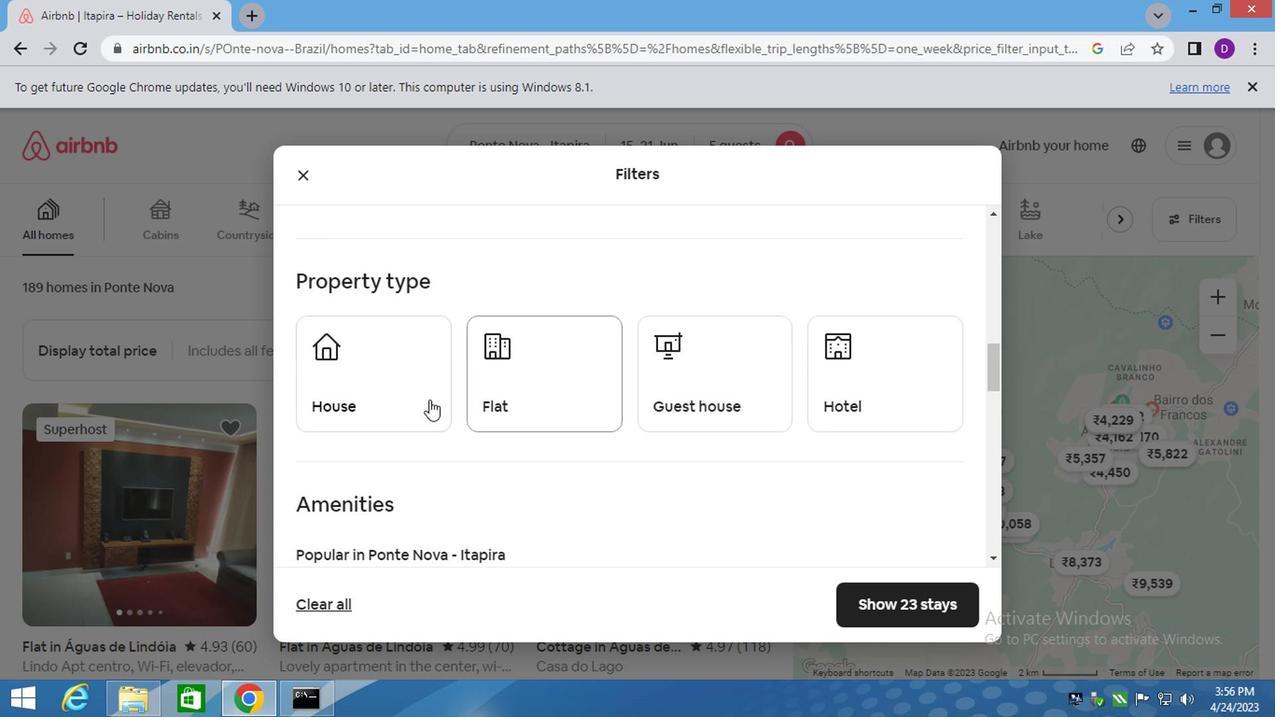 
Action: Mouse moved to (532, 407)
Screenshot: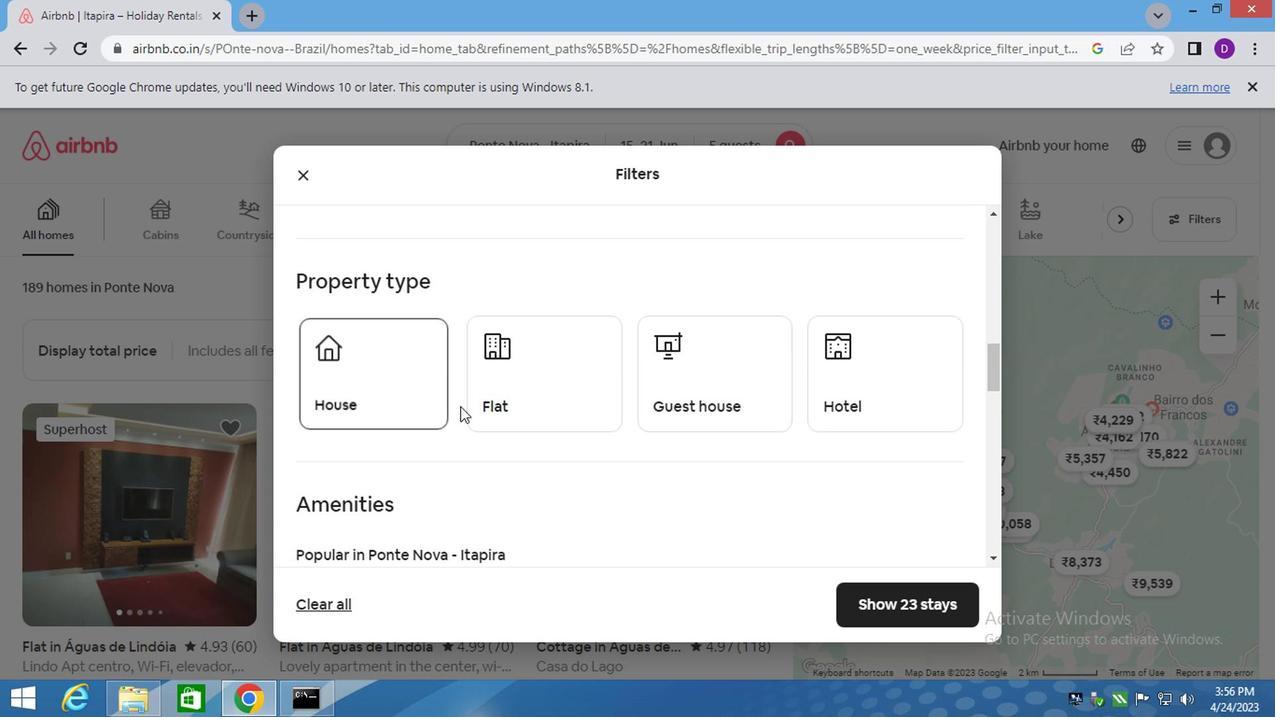 
Action: Mouse pressed left at (532, 407)
Screenshot: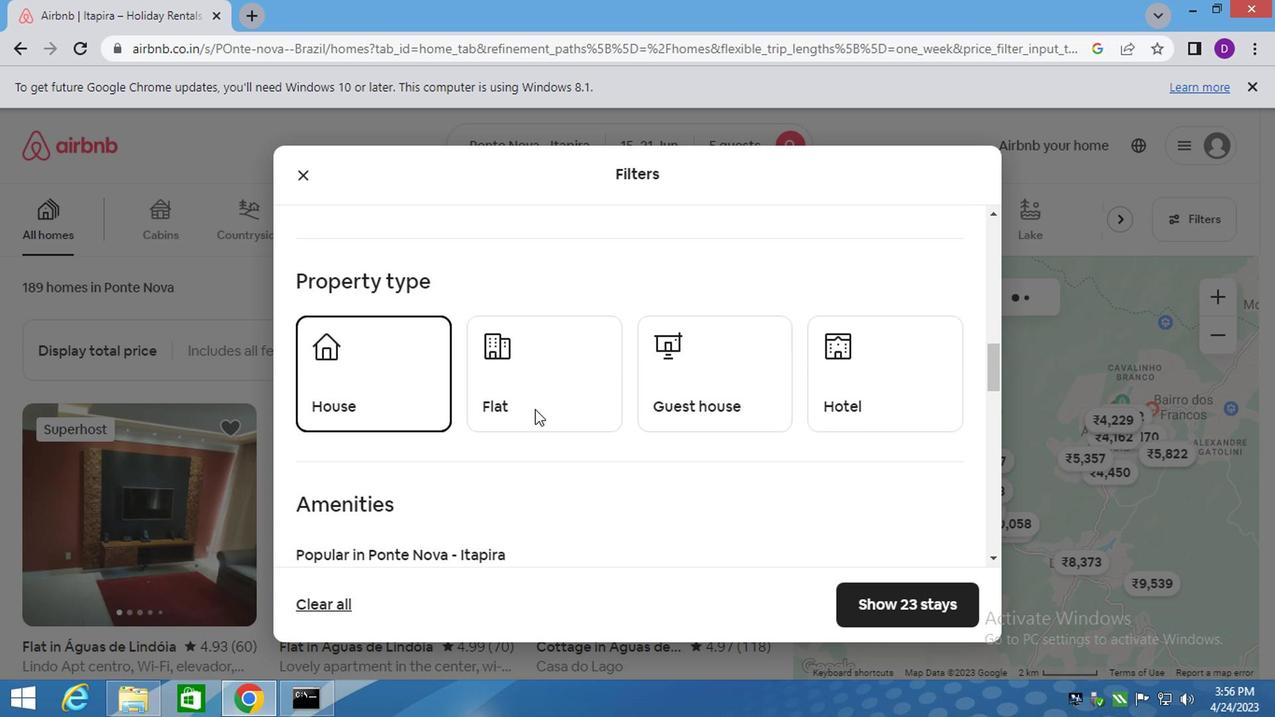 
Action: Mouse moved to (674, 413)
Screenshot: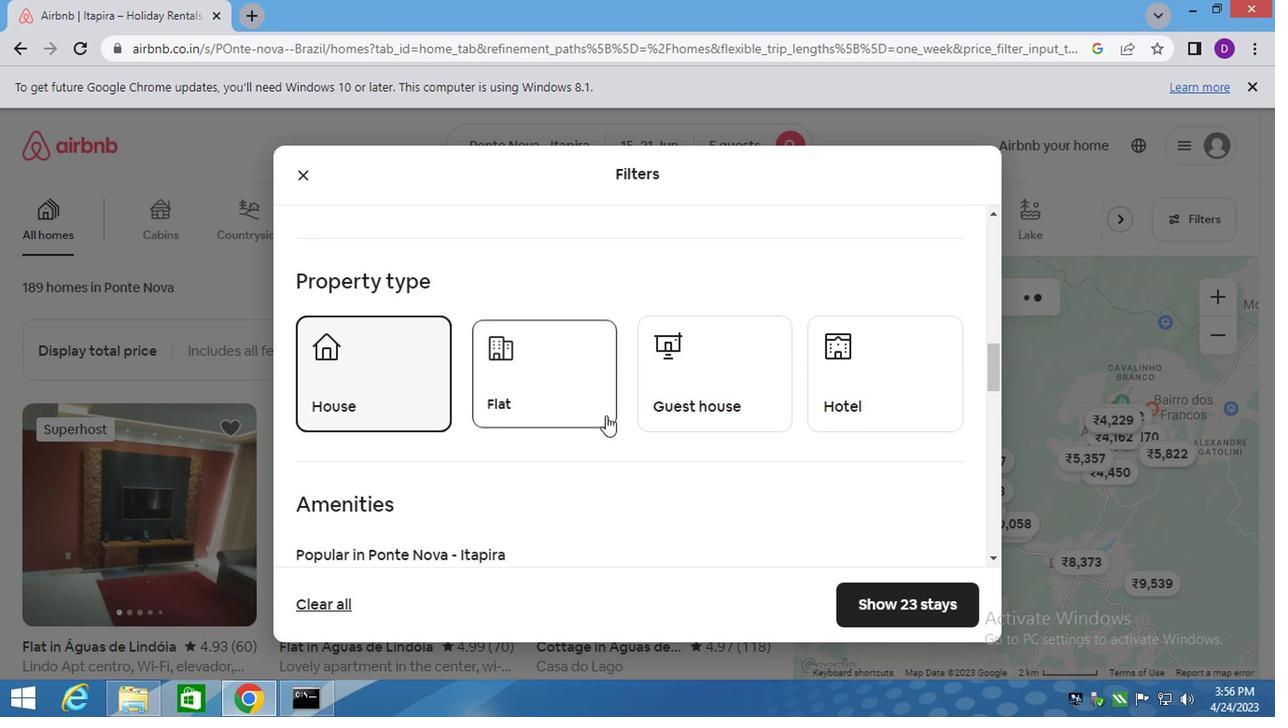 
Action: Mouse pressed left at (674, 413)
Screenshot: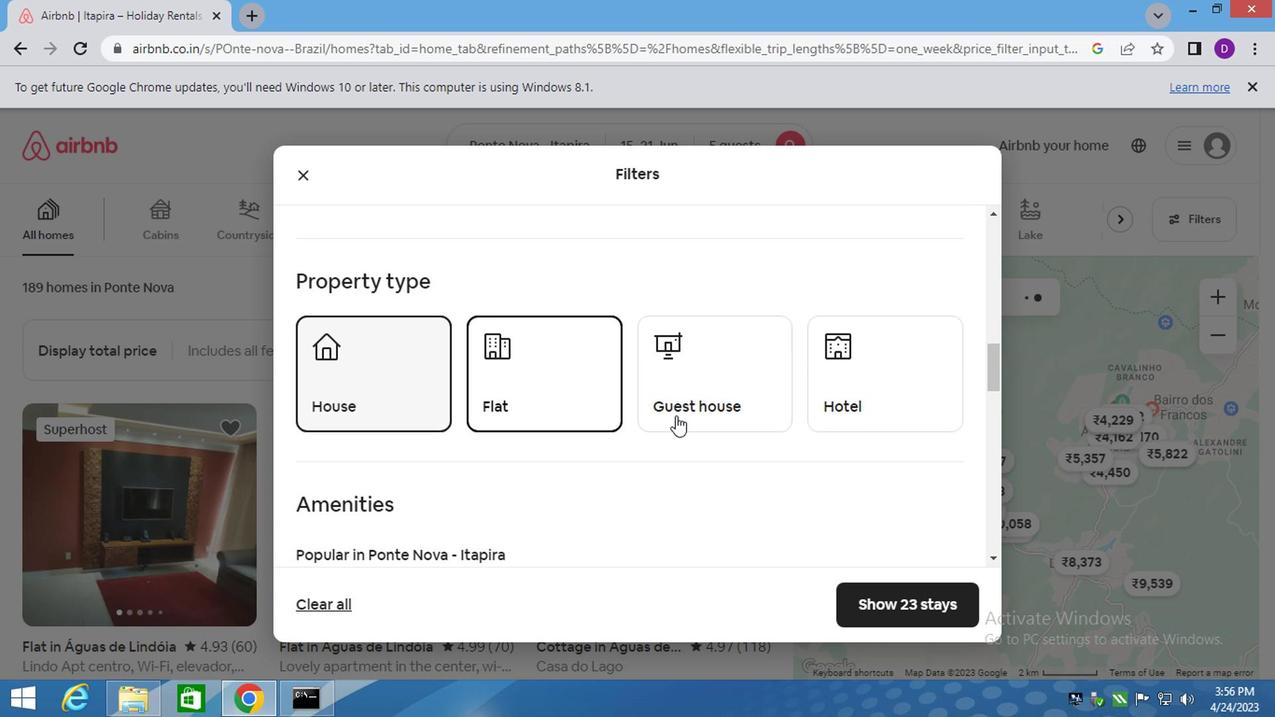 
Action: Mouse moved to (702, 433)
Screenshot: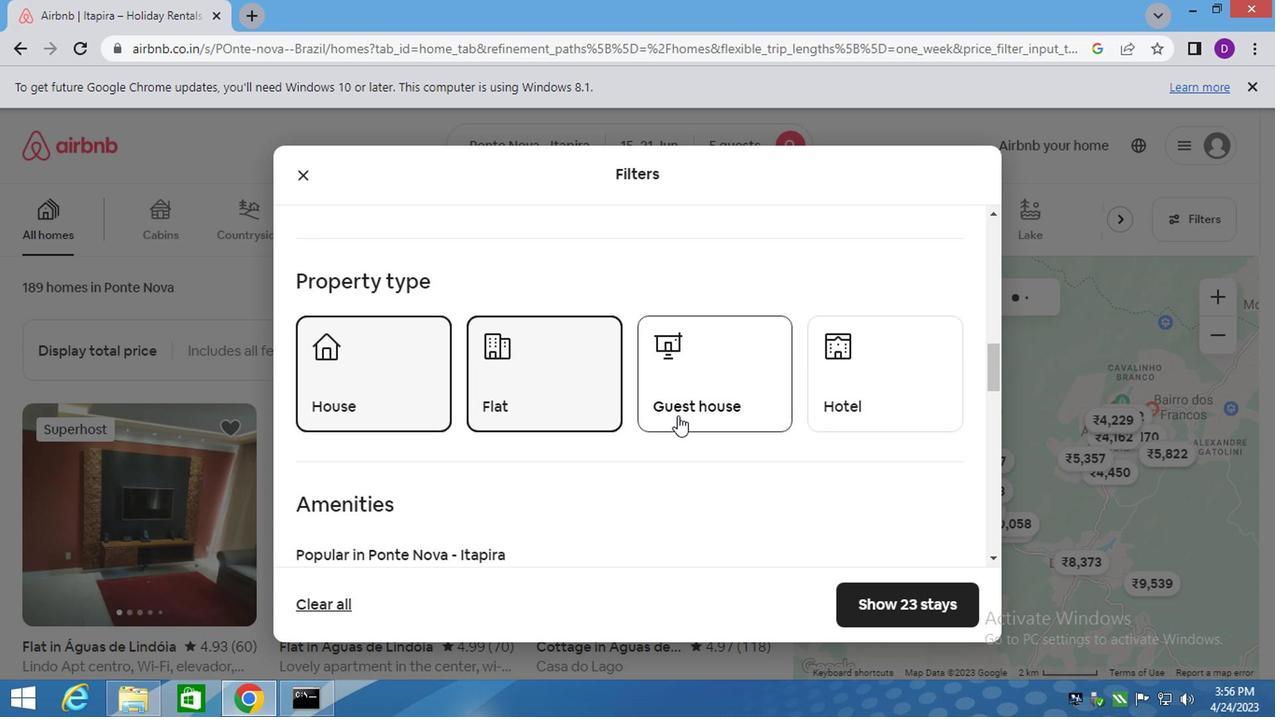
Action: Mouse scrolled (702, 432) with delta (0, -1)
Screenshot: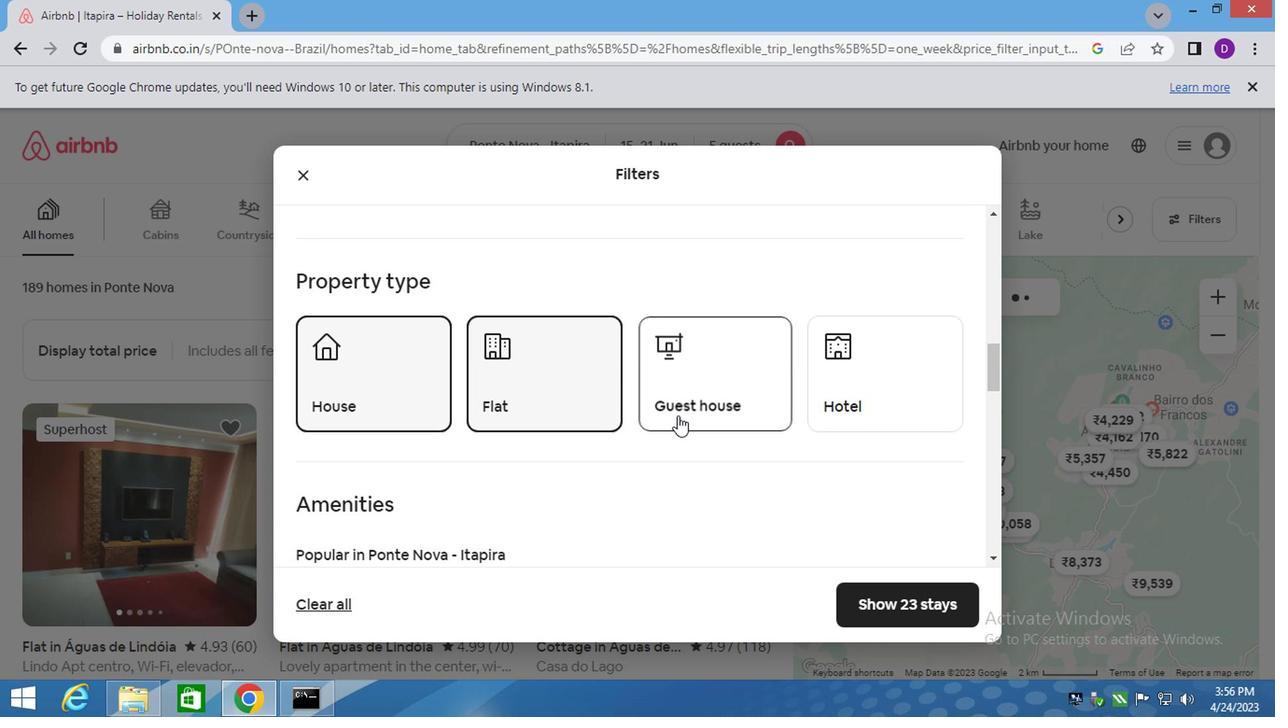 
Action: Mouse scrolled (702, 432) with delta (0, -1)
Screenshot: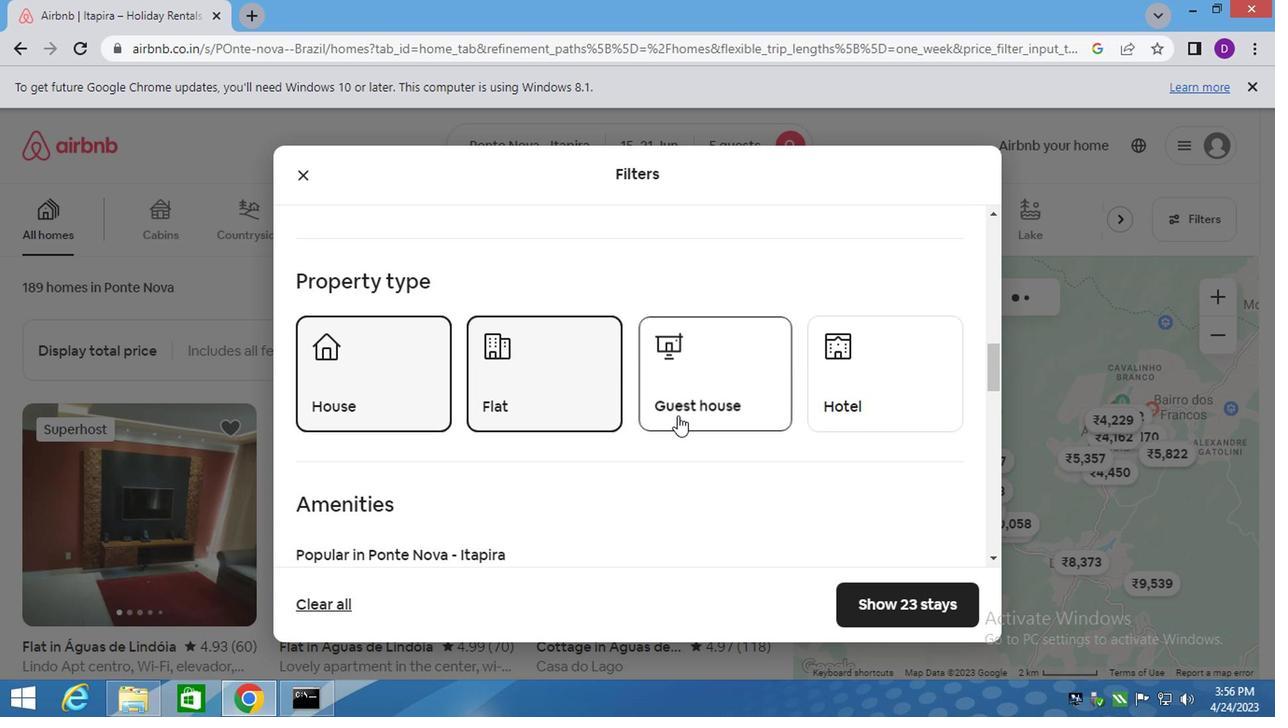 
Action: Mouse scrolled (702, 432) with delta (0, -1)
Screenshot: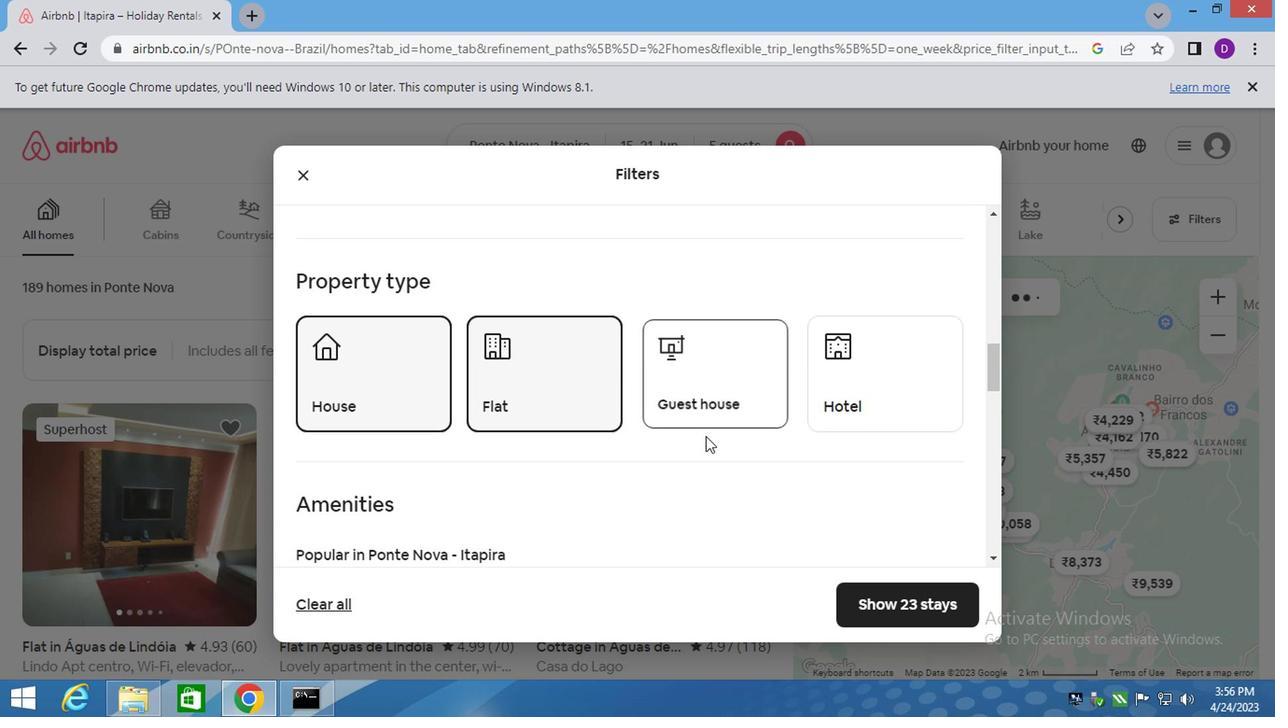 
Action: Mouse moved to (761, 441)
Screenshot: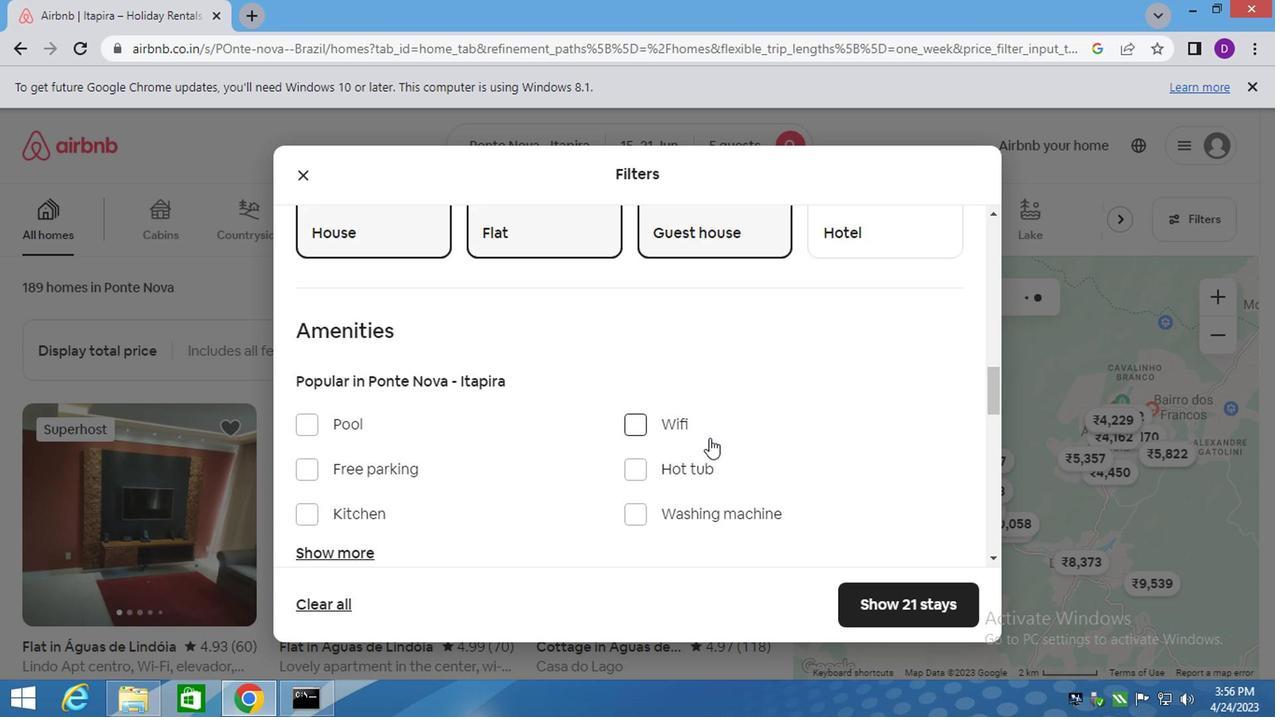 
Action: Mouse scrolled (761, 439) with delta (0, -1)
Screenshot: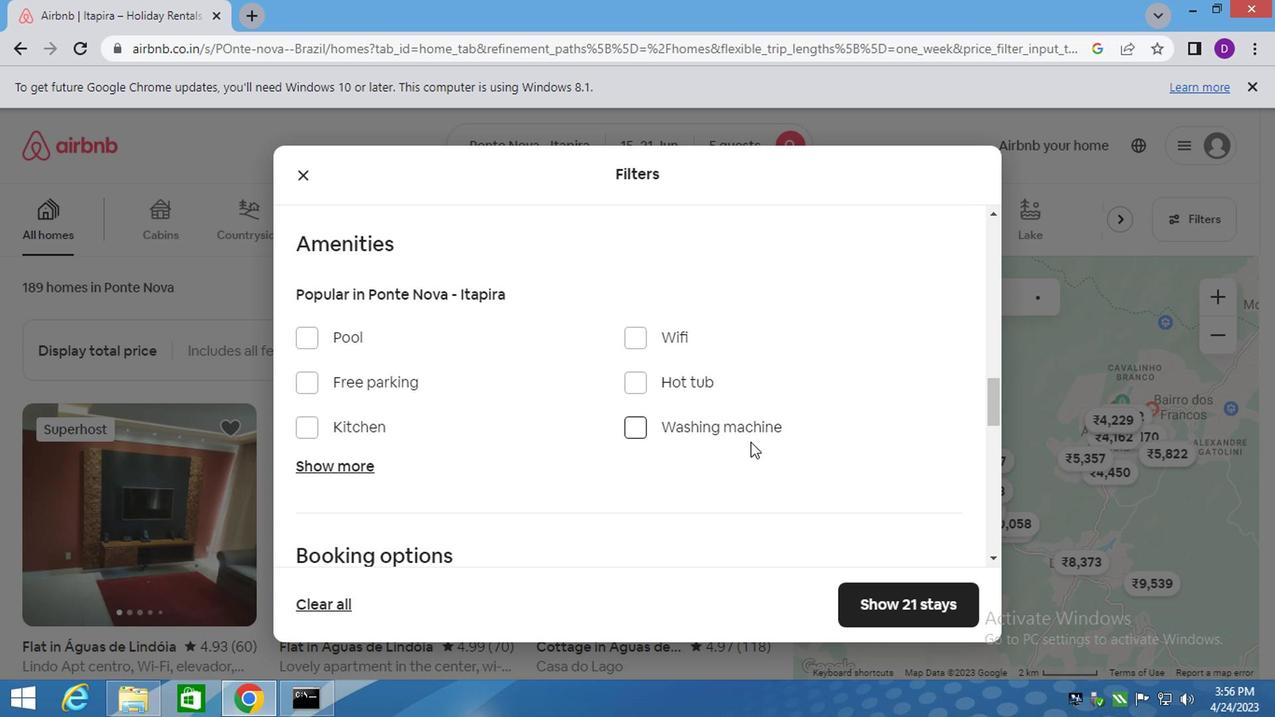 
Action: Mouse moved to (727, 417)
Screenshot: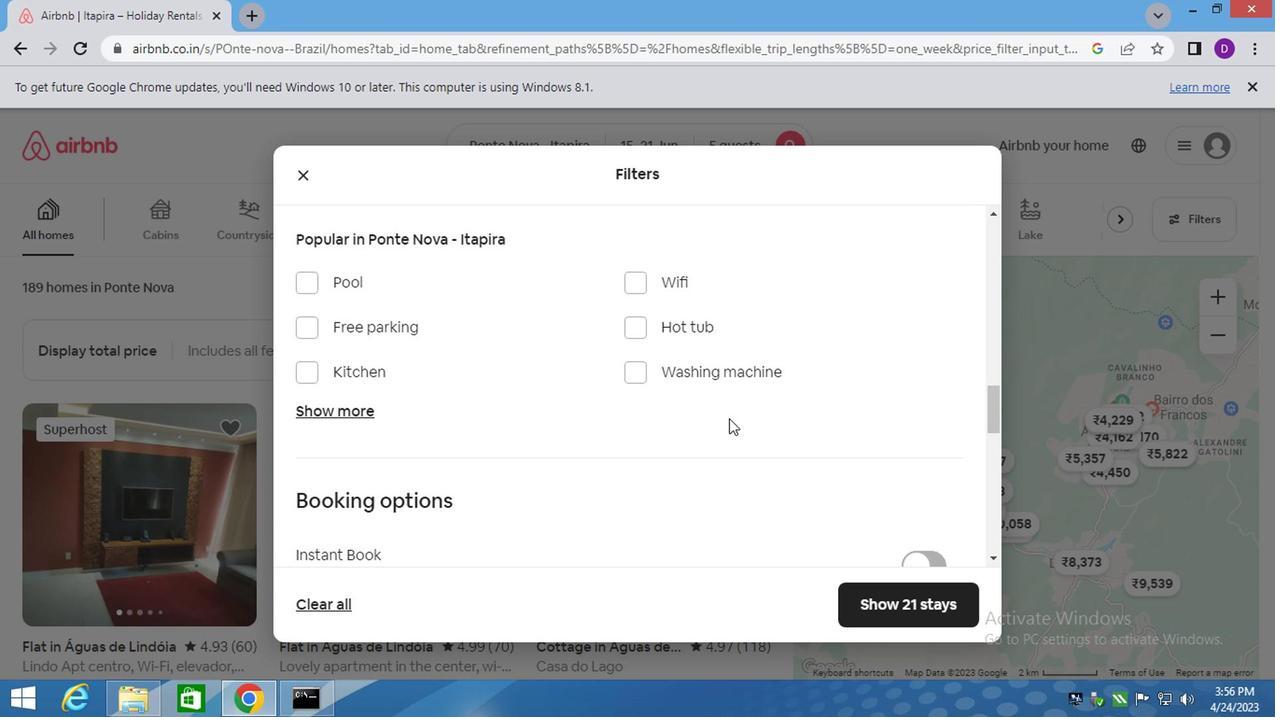 
Action: Mouse scrolled (727, 415) with delta (0, -1)
Screenshot: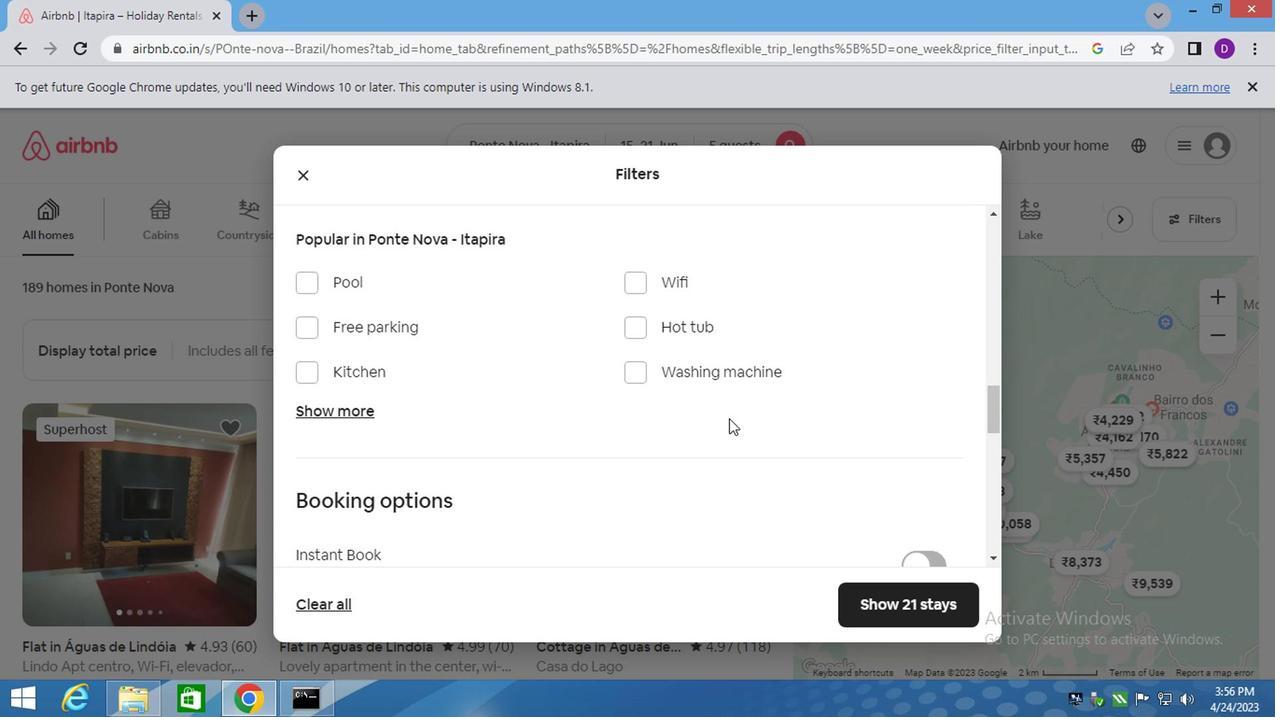 
Action: Mouse moved to (729, 419)
Screenshot: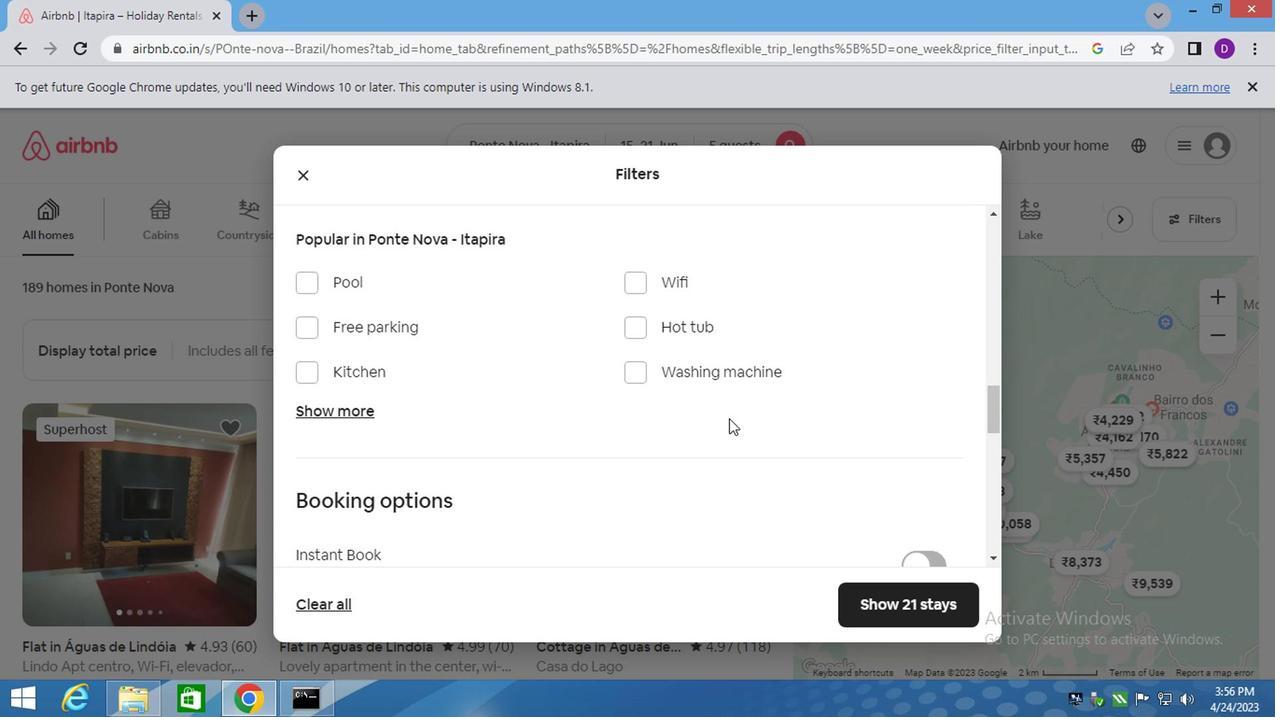 
Action: Mouse scrolled (727, 417) with delta (0, 0)
Screenshot: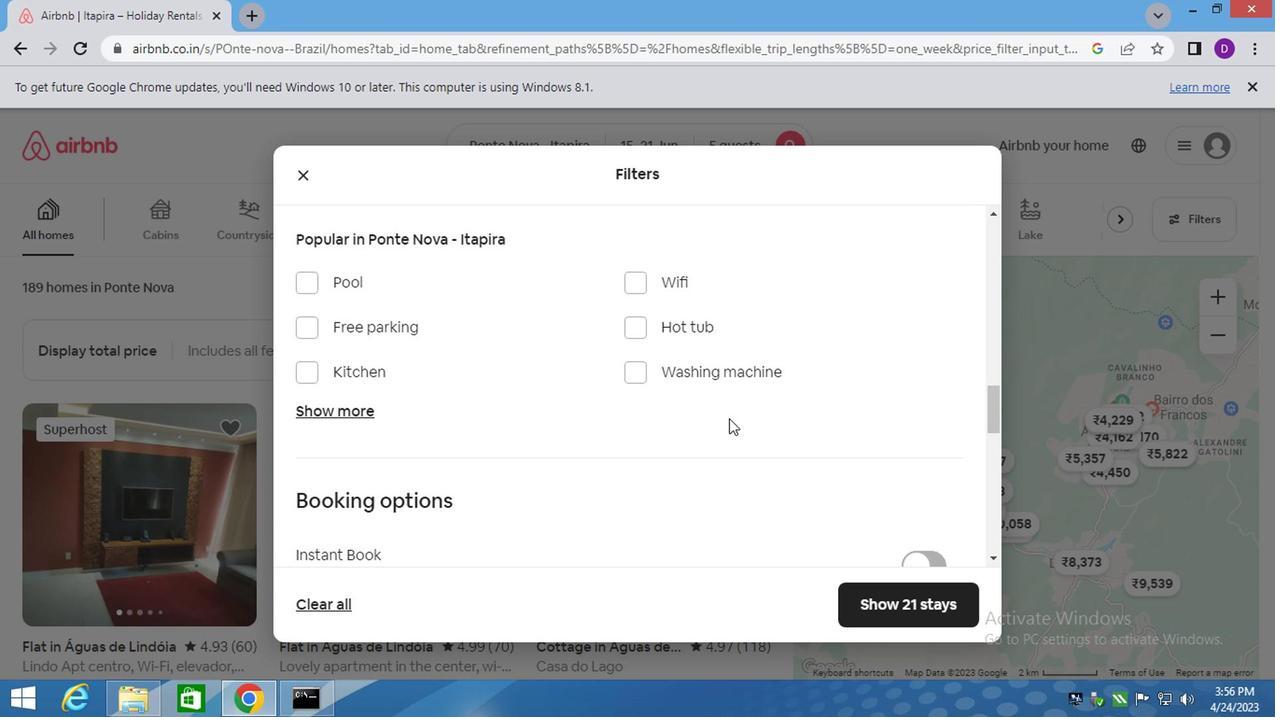 
Action: Mouse moved to (735, 424)
Screenshot: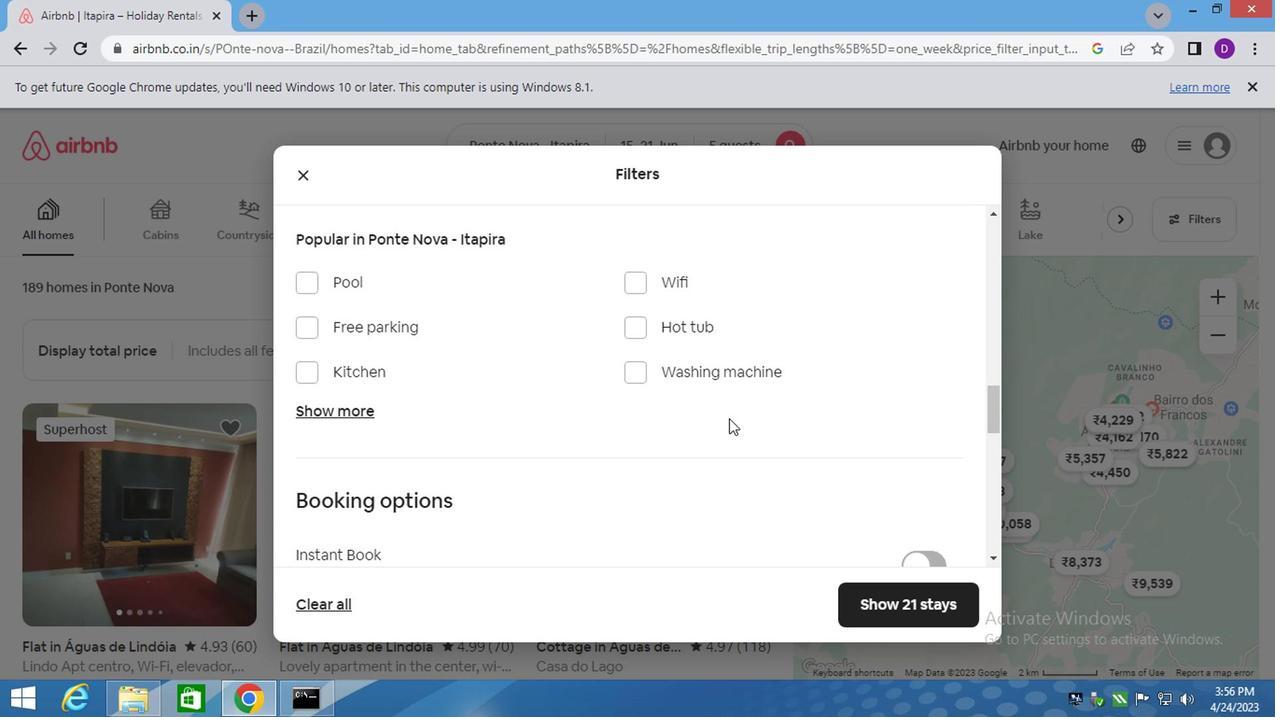 
Action: Mouse scrolled (730, 419) with delta (0, 0)
Screenshot: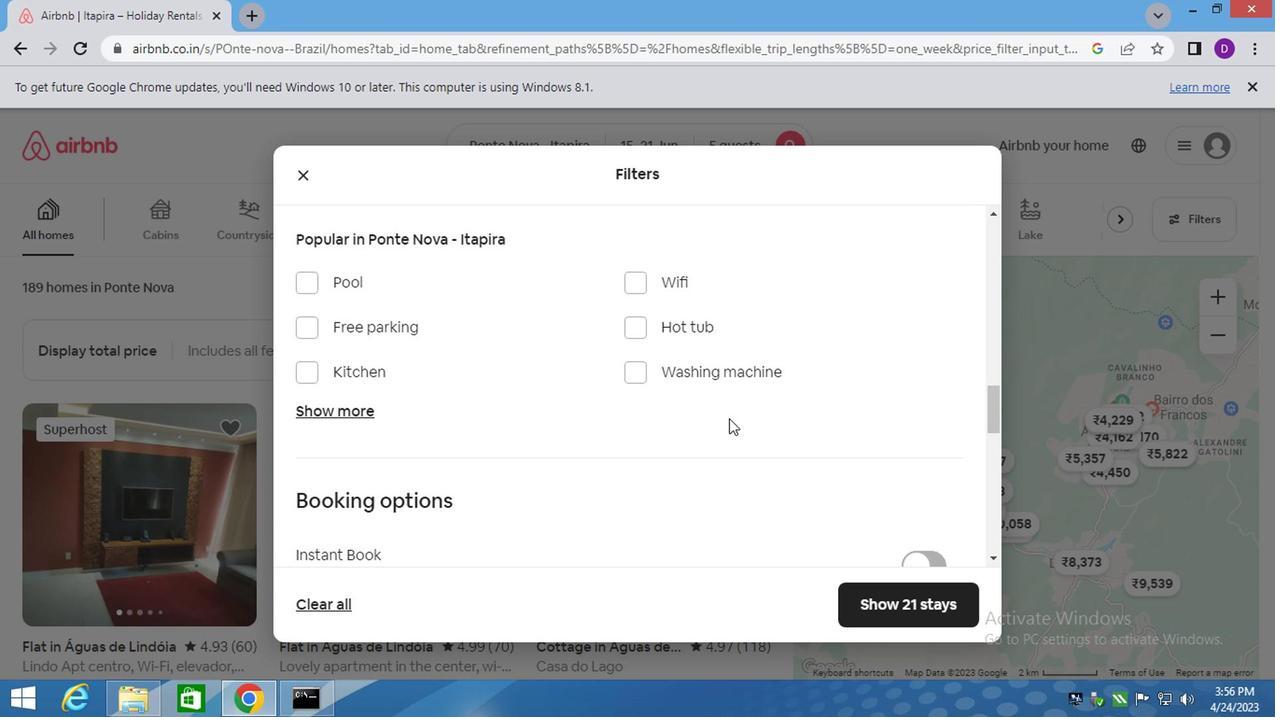 
Action: Mouse moved to (737, 425)
Screenshot: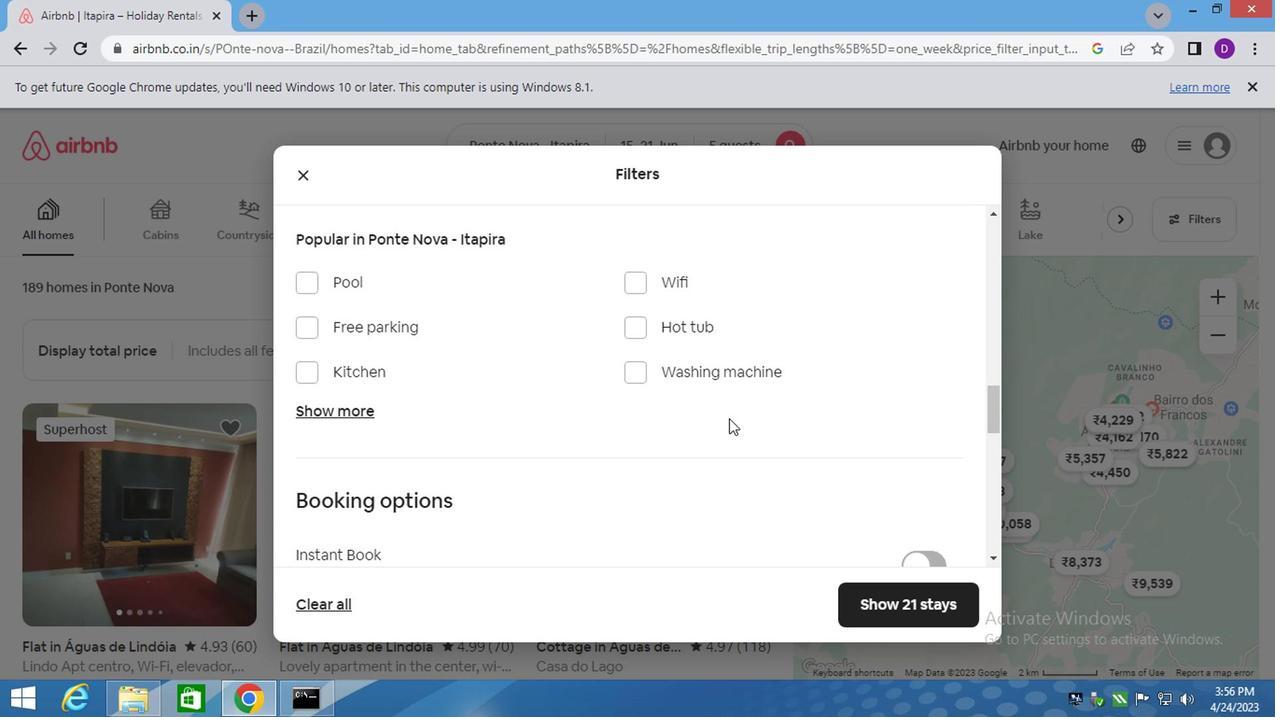 
Action: Mouse scrolled (737, 424) with delta (0, 0)
Screenshot: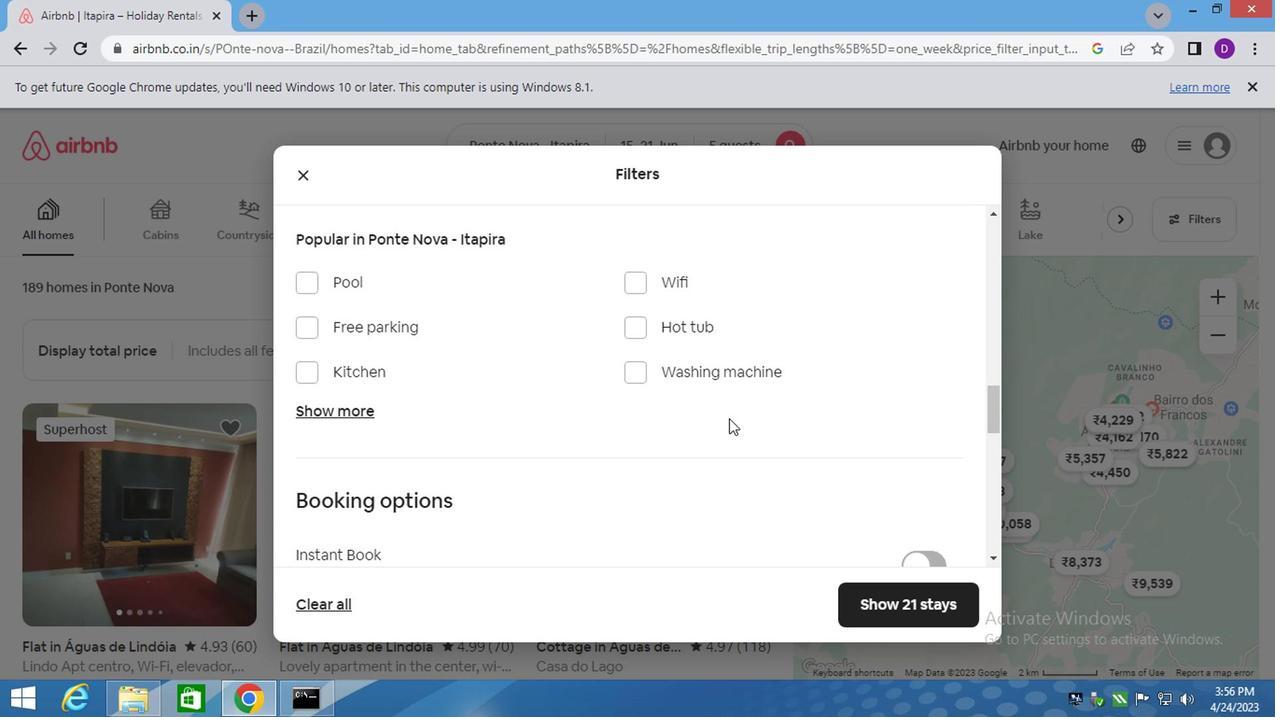 
Action: Mouse moved to (924, 294)
Screenshot: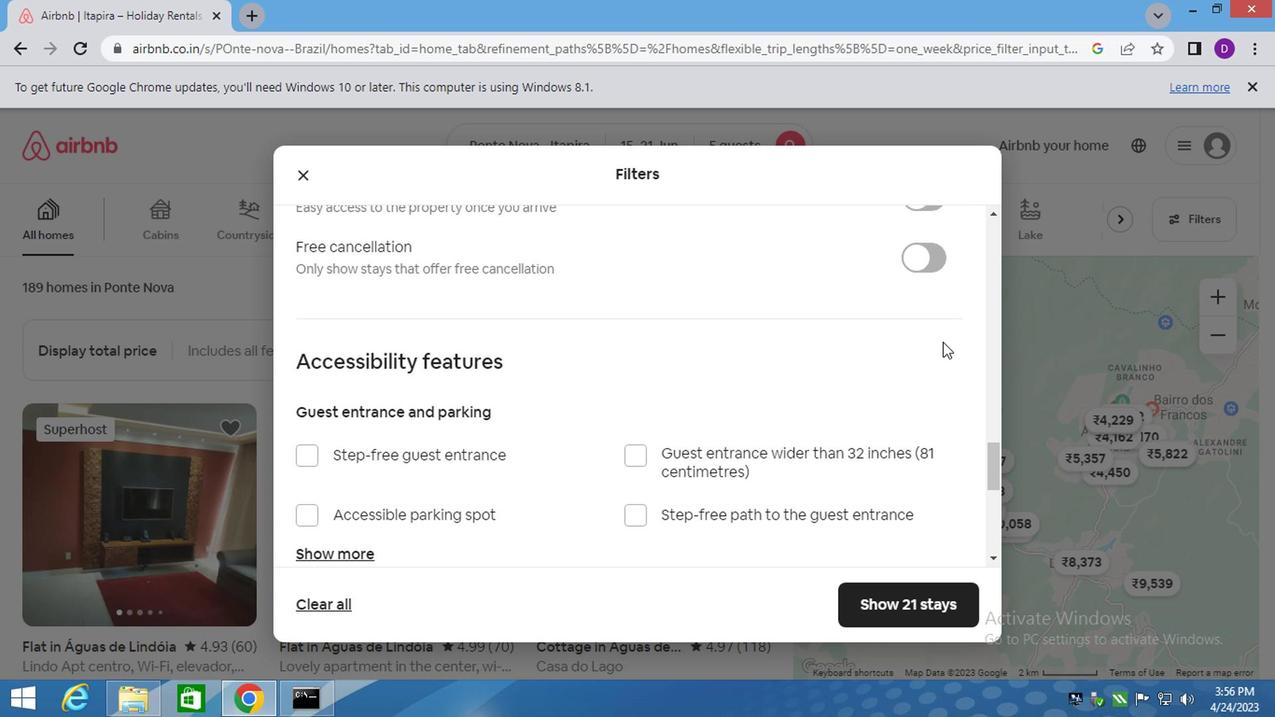 
Action: Mouse scrolled (924, 295) with delta (0, 1)
Screenshot: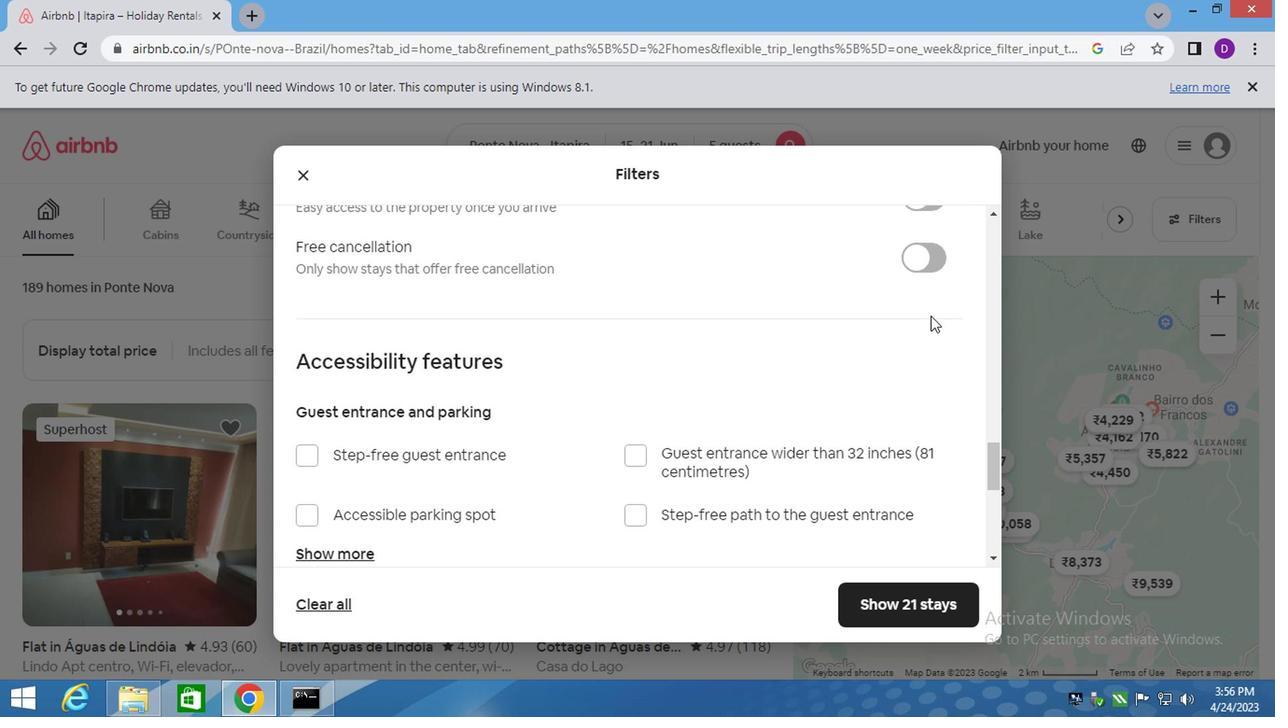 
Action: Mouse moved to (923, 294)
Screenshot: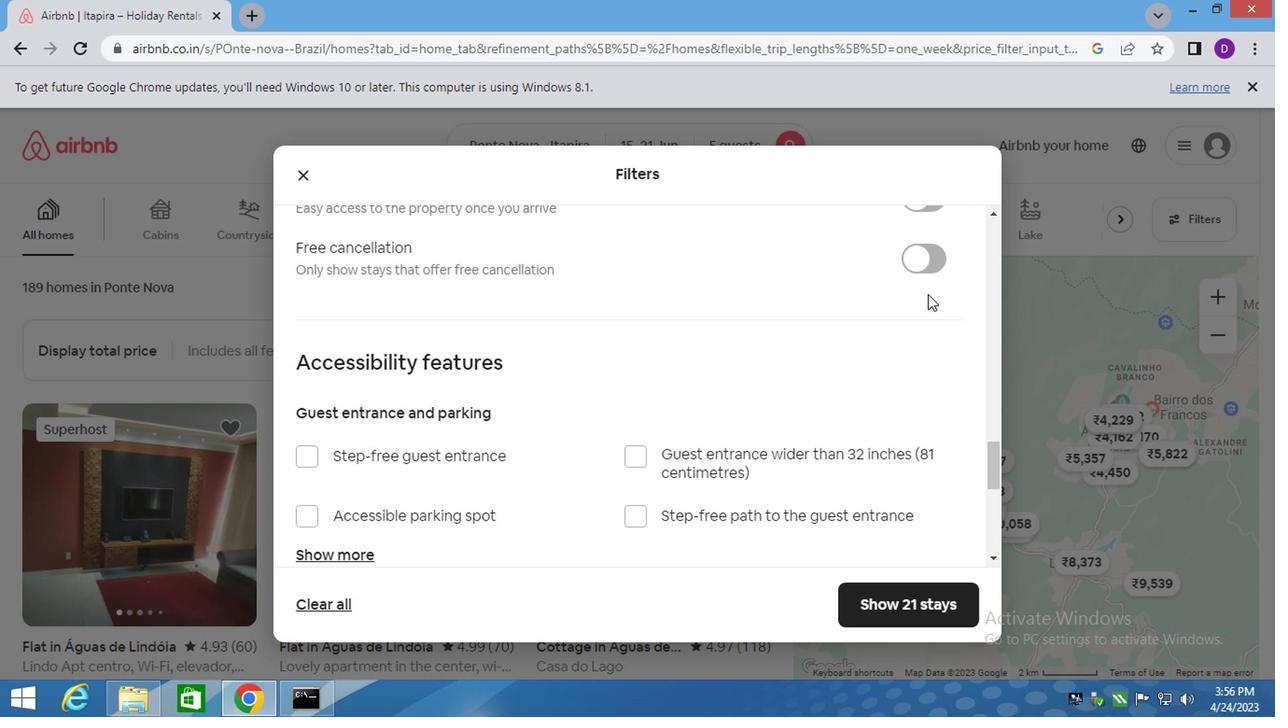 
Action: Mouse pressed left at (923, 294)
Screenshot: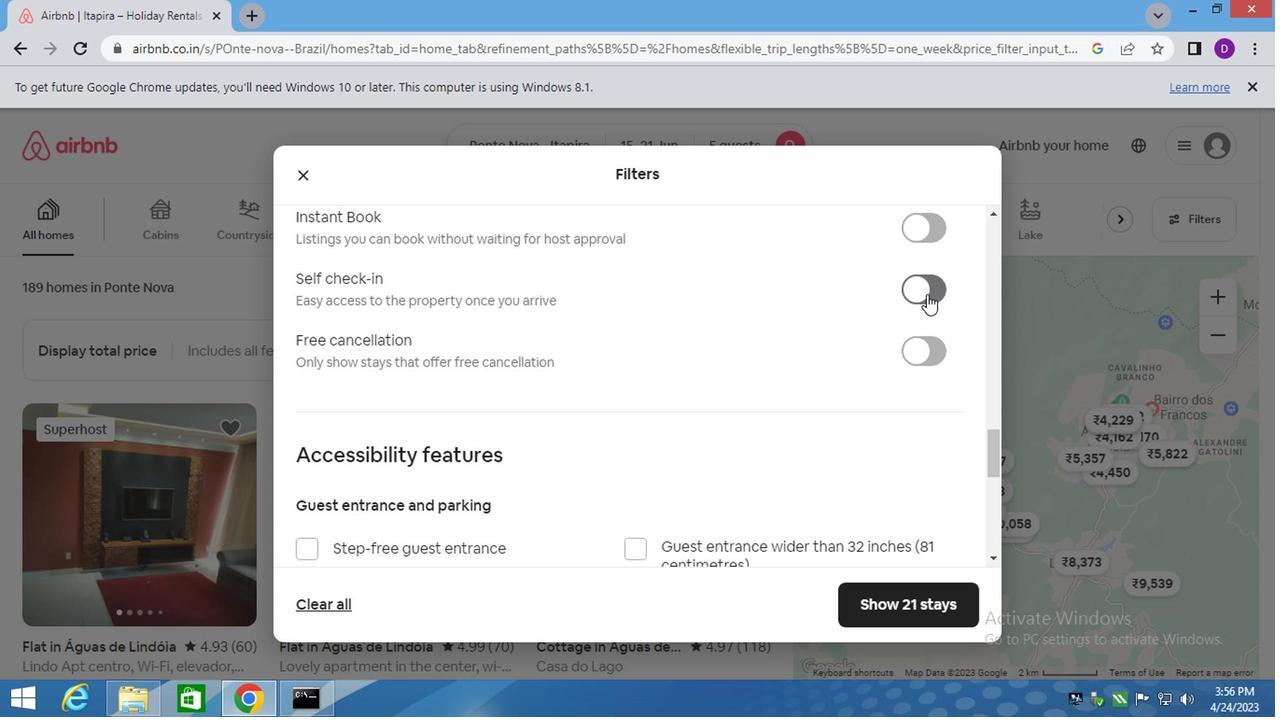 
Action: Mouse moved to (694, 480)
Screenshot: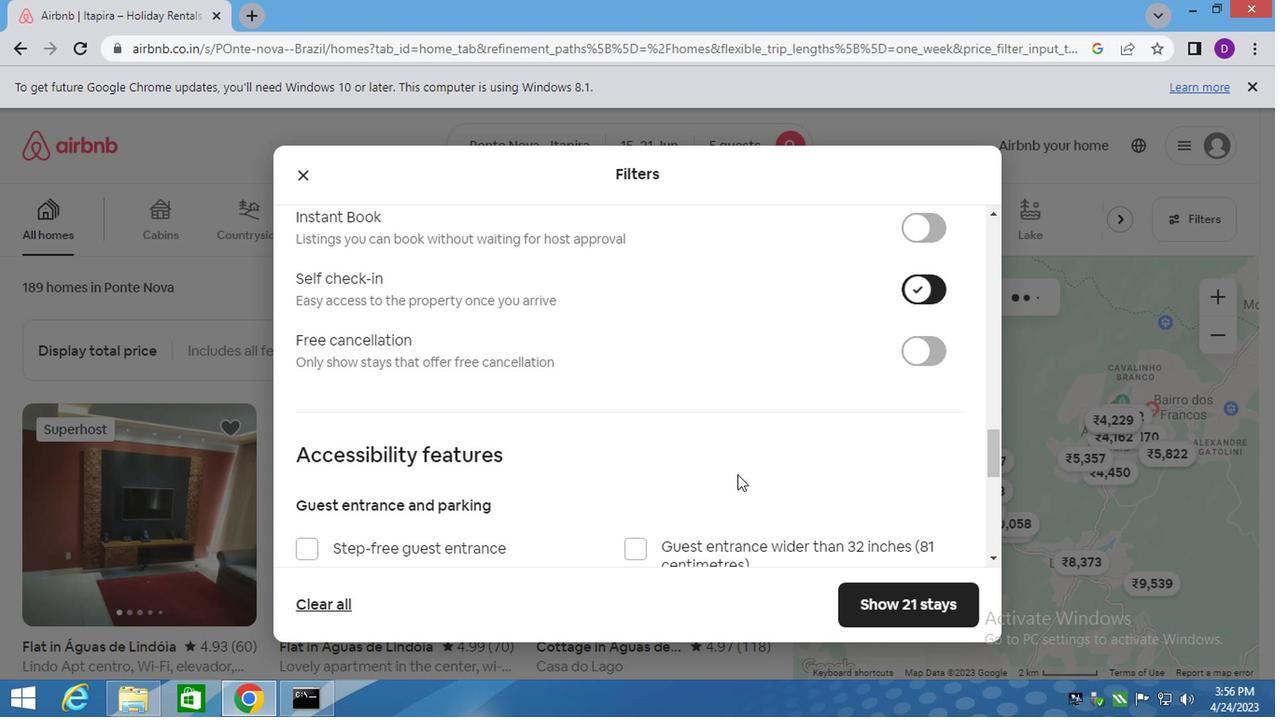 
Action: Mouse scrolled (694, 479) with delta (0, 0)
Screenshot: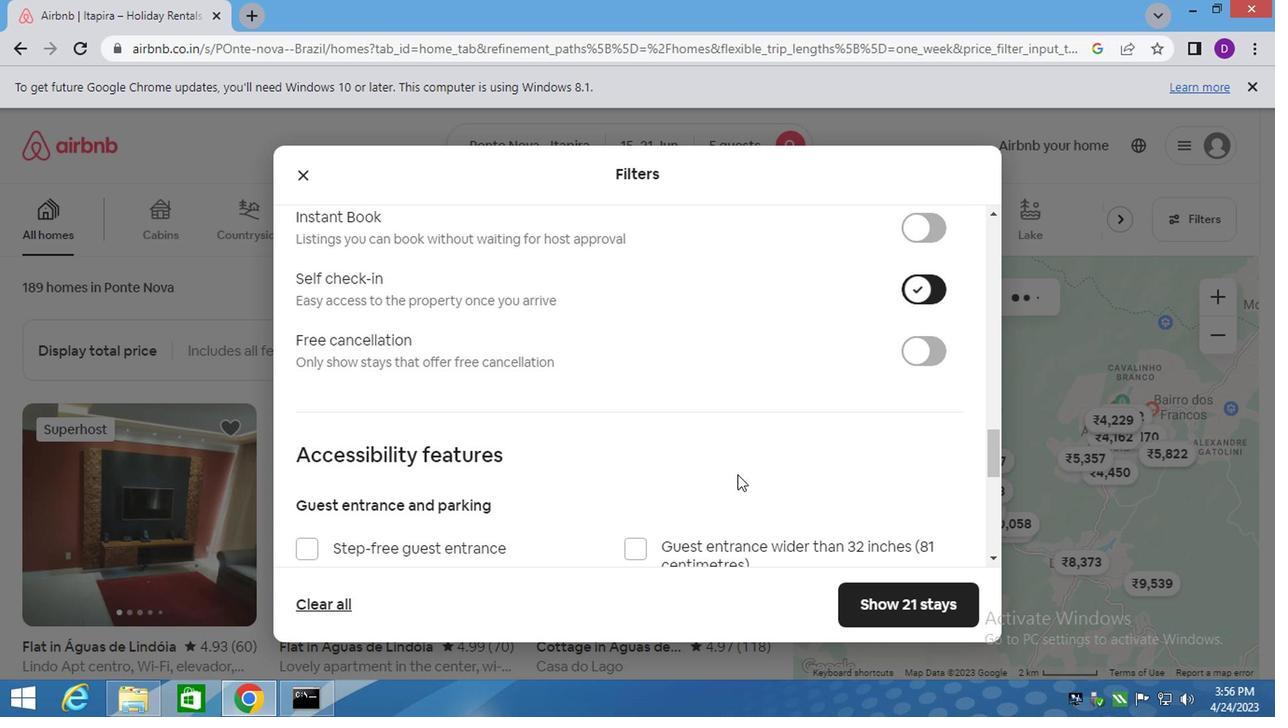 
Action: Mouse moved to (694, 480)
Screenshot: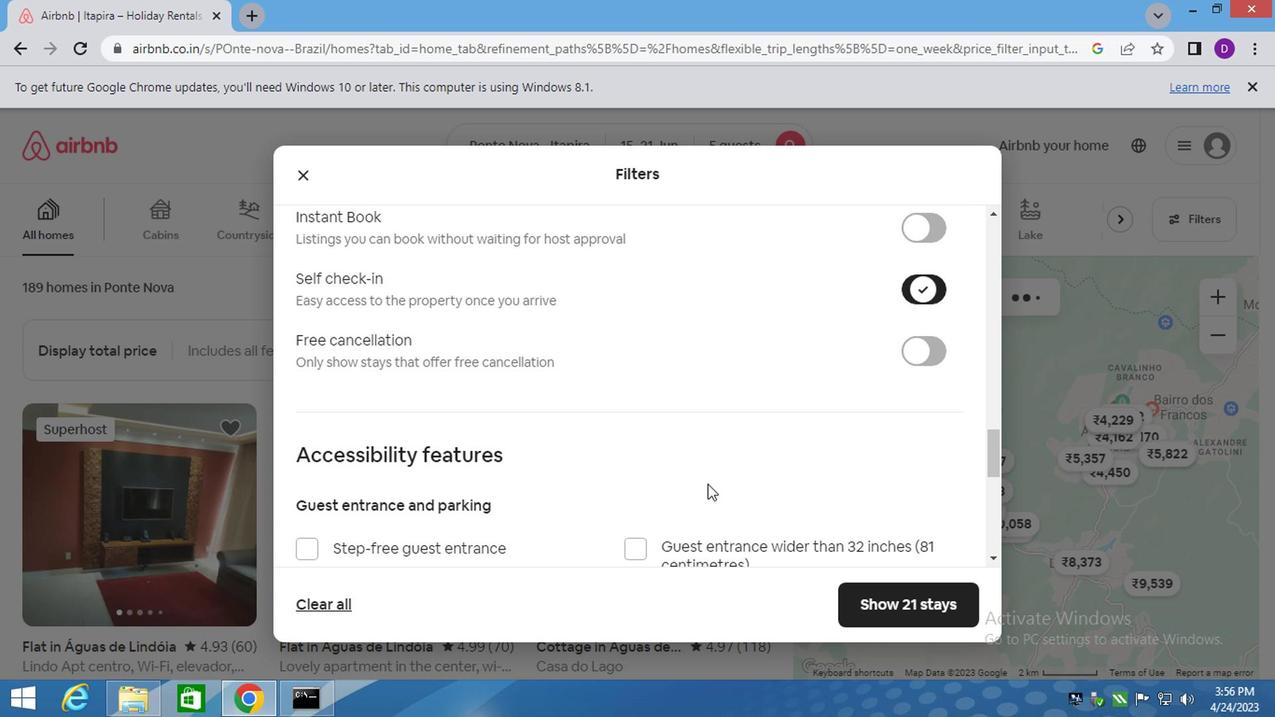 
Action: Mouse scrolled (694, 479) with delta (0, 0)
Screenshot: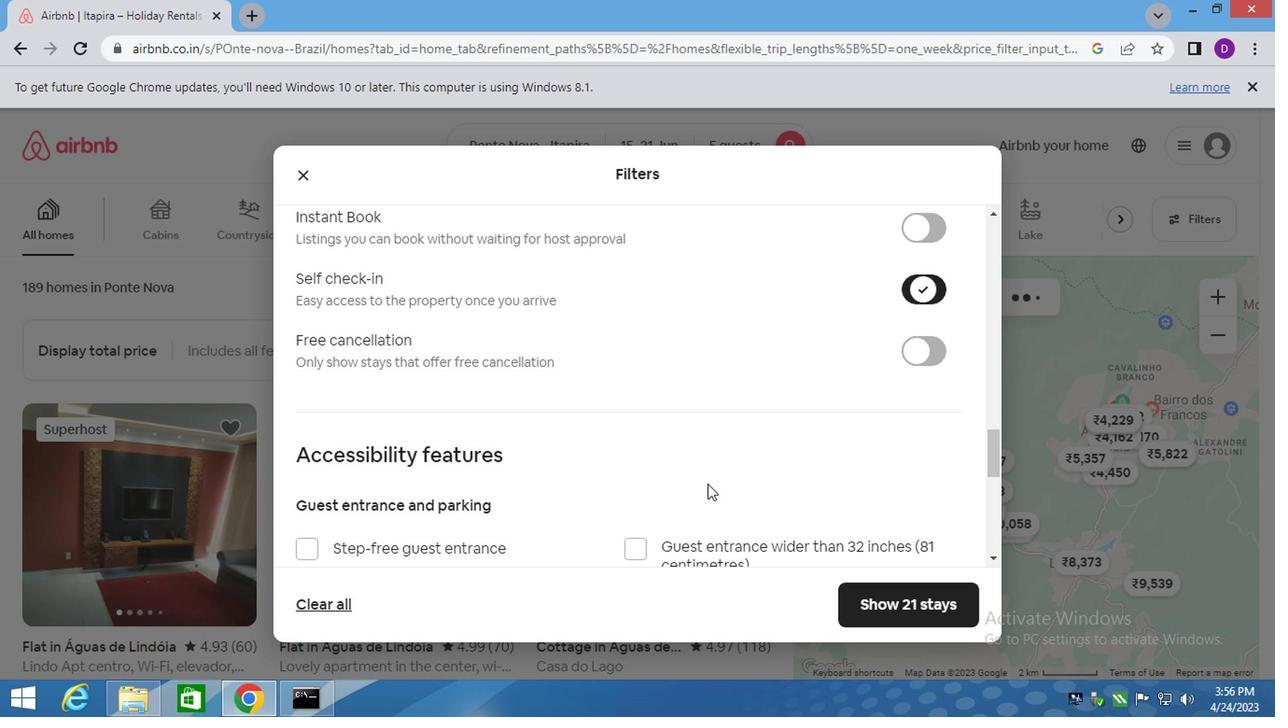 
Action: Mouse moved to (690, 482)
Screenshot: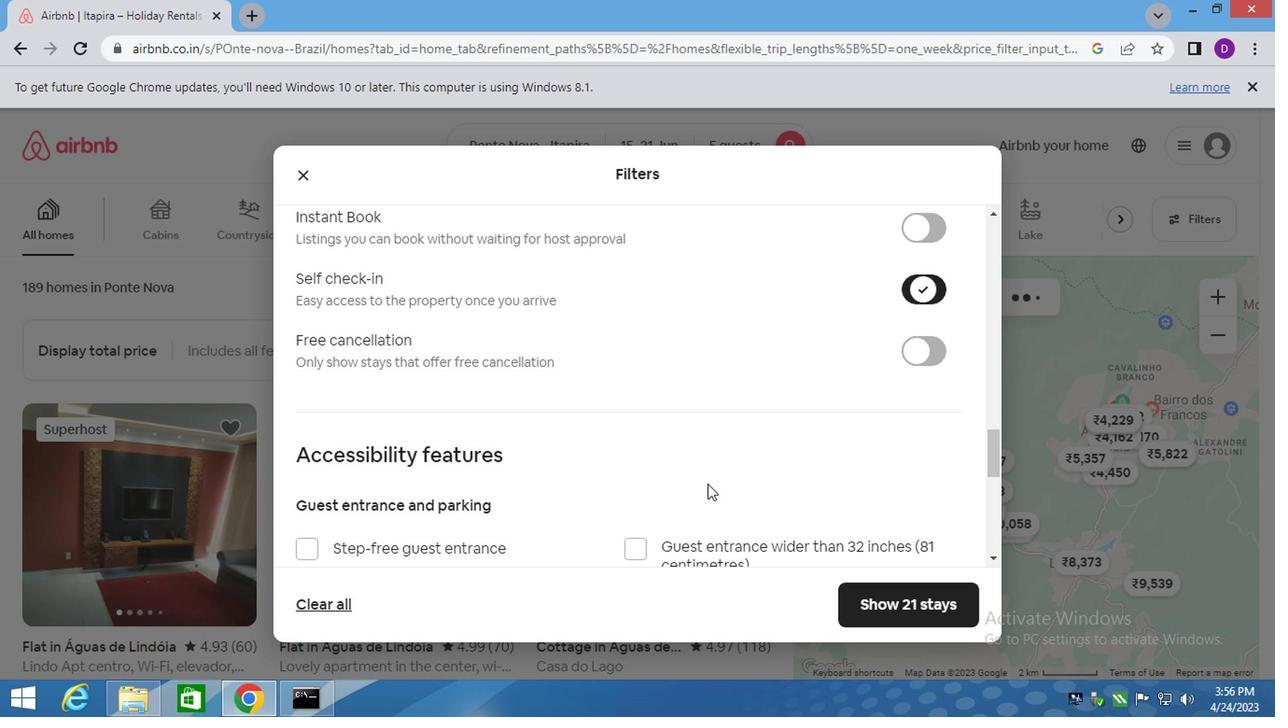 
Action: Mouse scrolled (690, 482) with delta (0, 0)
Screenshot: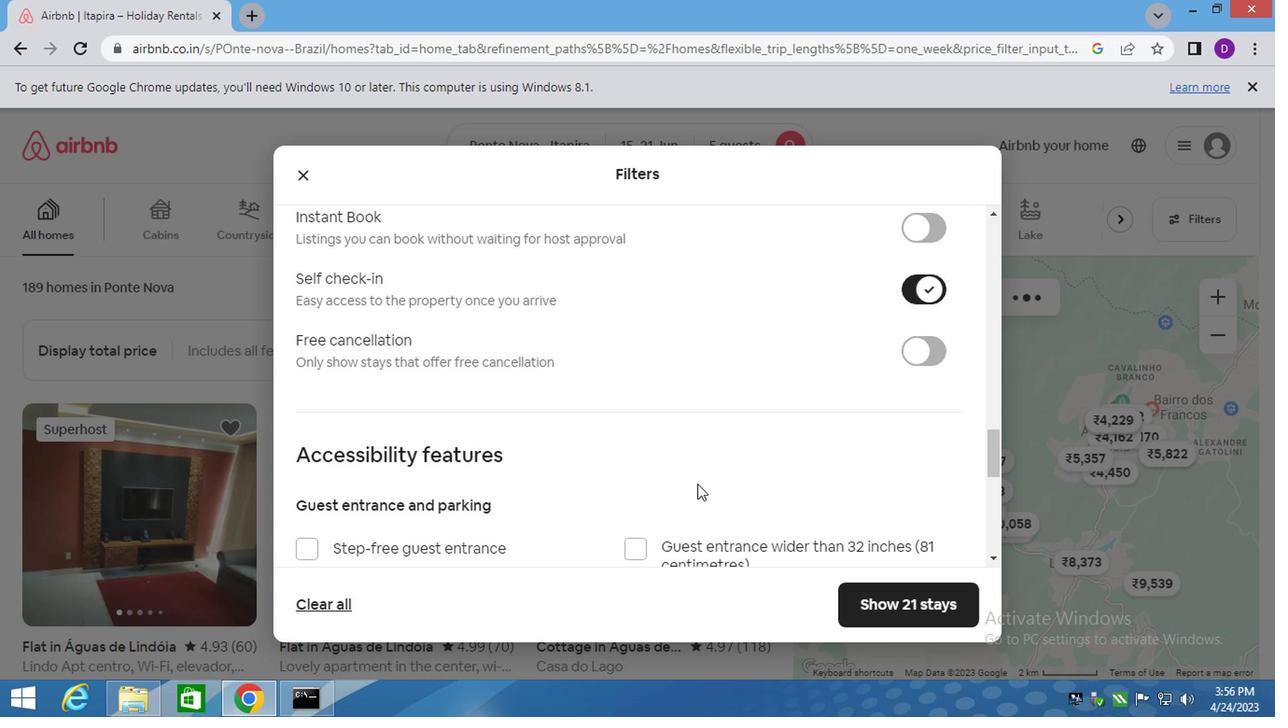 
Action: Mouse moved to (675, 487)
Screenshot: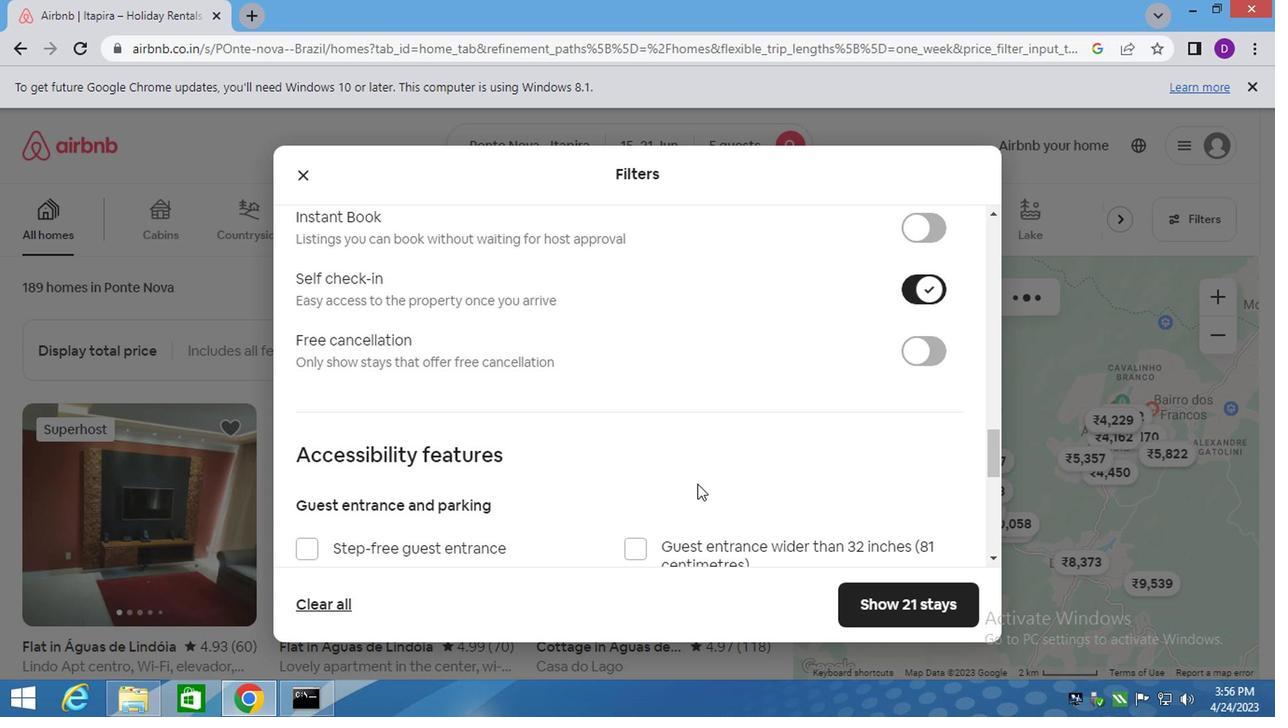 
Action: Mouse scrolled (685, 484) with delta (0, 0)
Screenshot: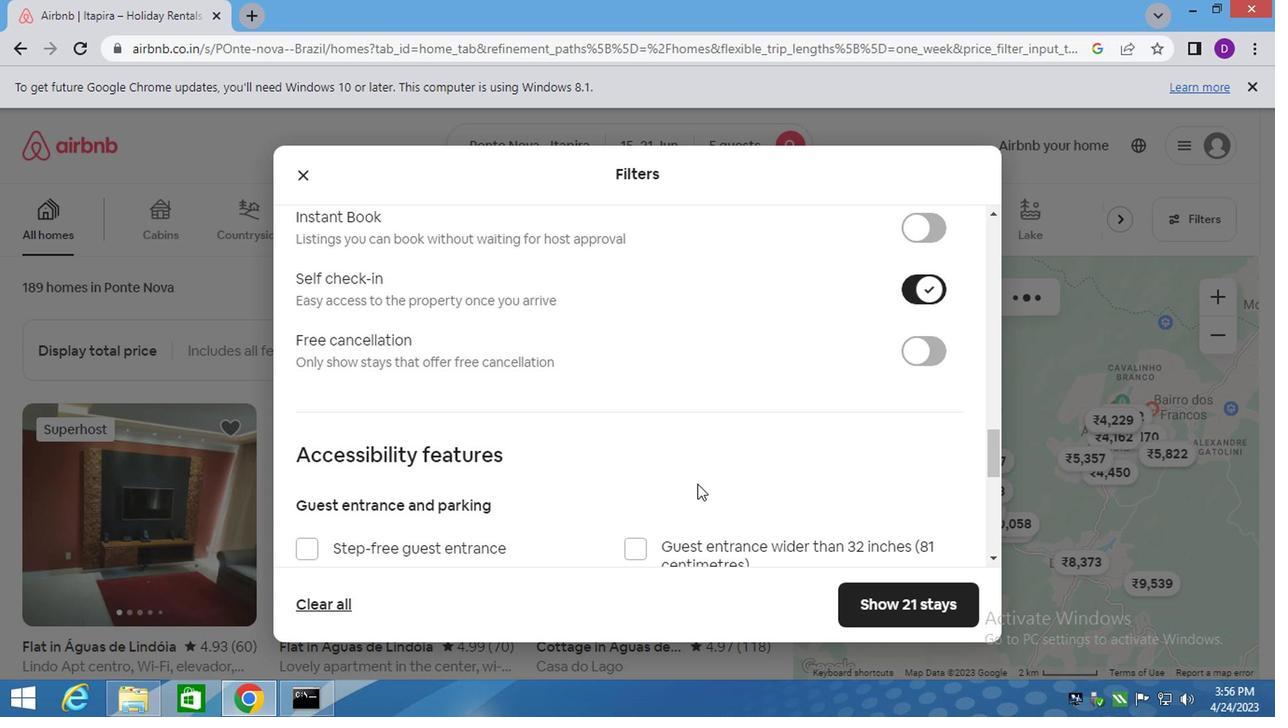 
Action: Mouse moved to (672, 487)
Screenshot: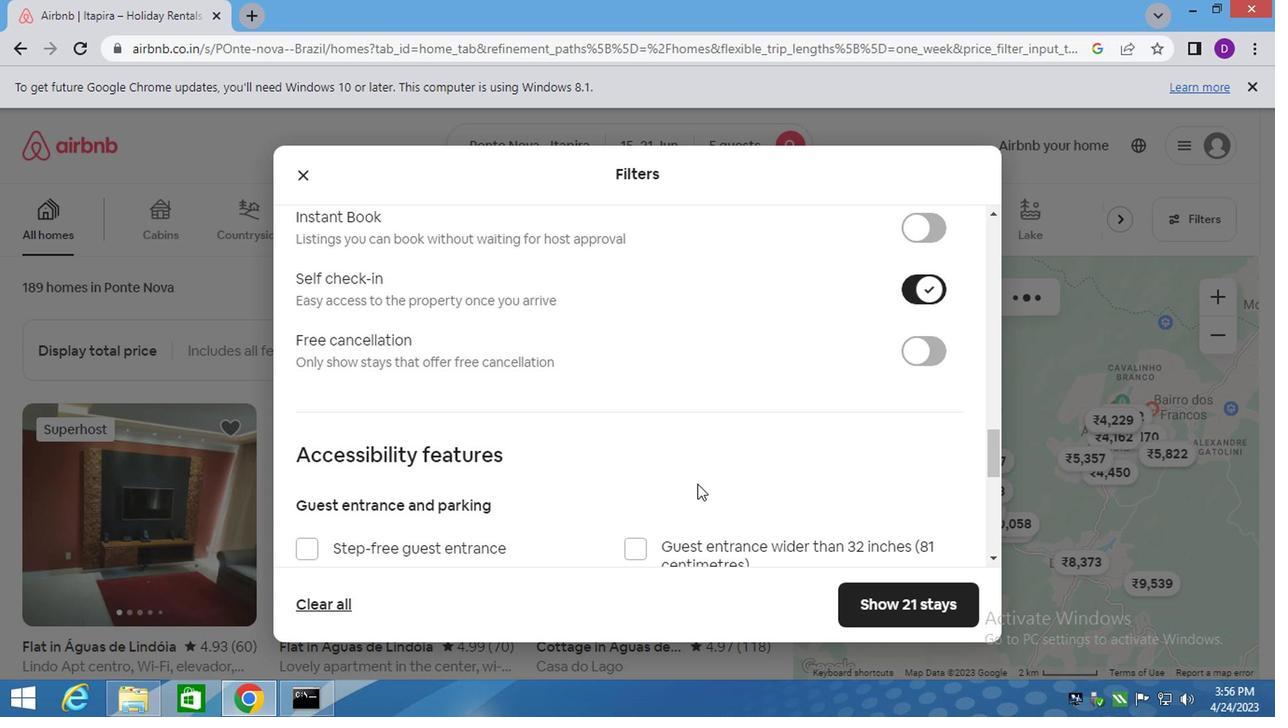 
Action: Mouse scrolled (672, 486) with delta (0, 0)
Screenshot: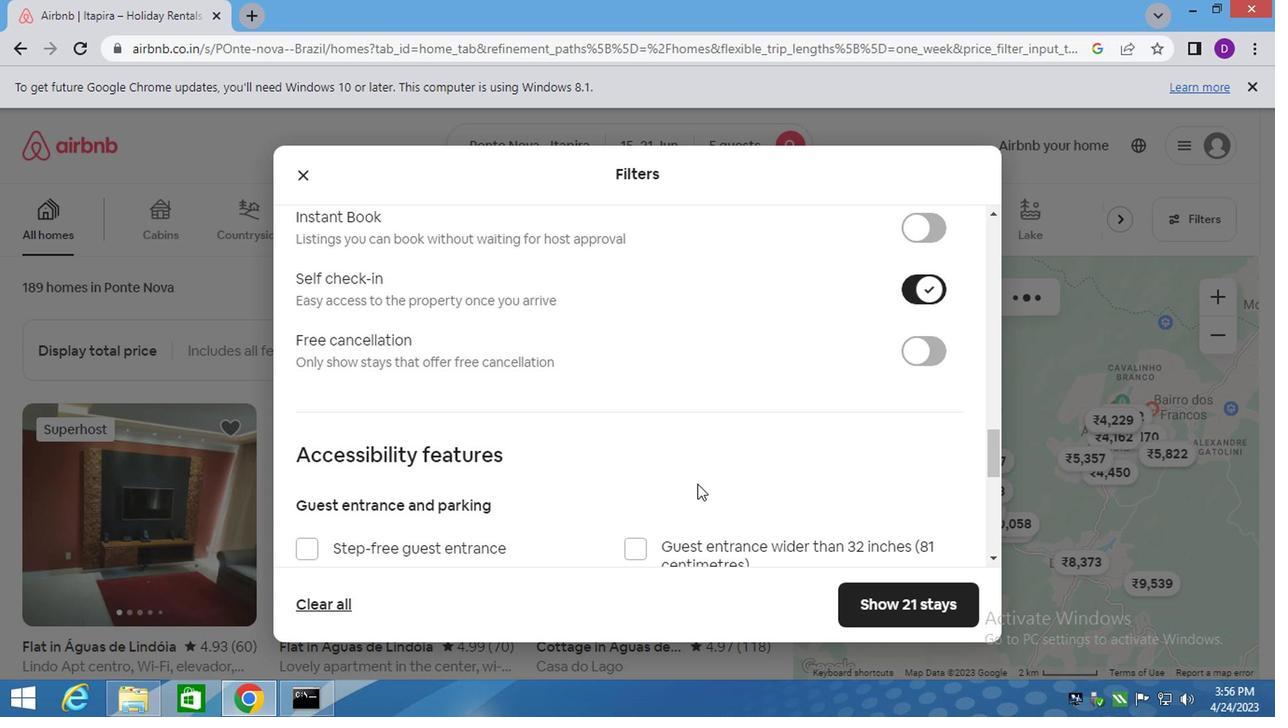 
Action: Mouse moved to (573, 509)
Screenshot: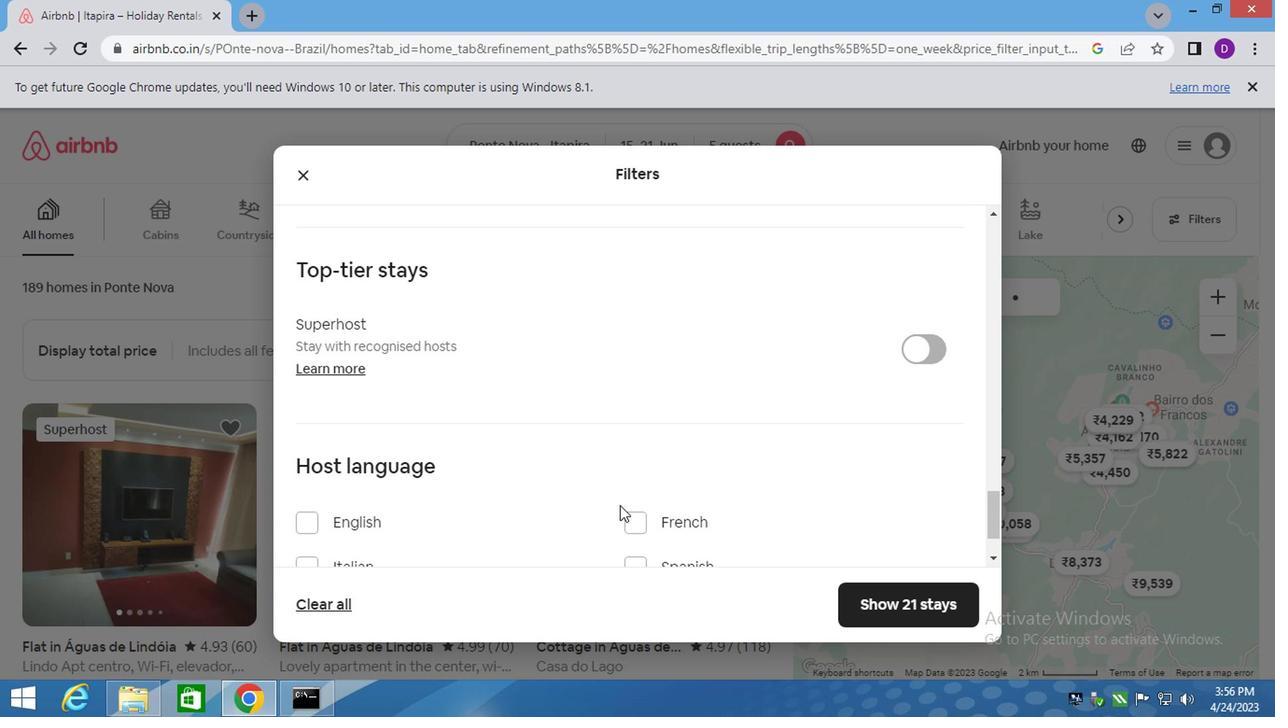 
Action: Mouse scrolled (578, 506) with delta (0, 0)
Screenshot: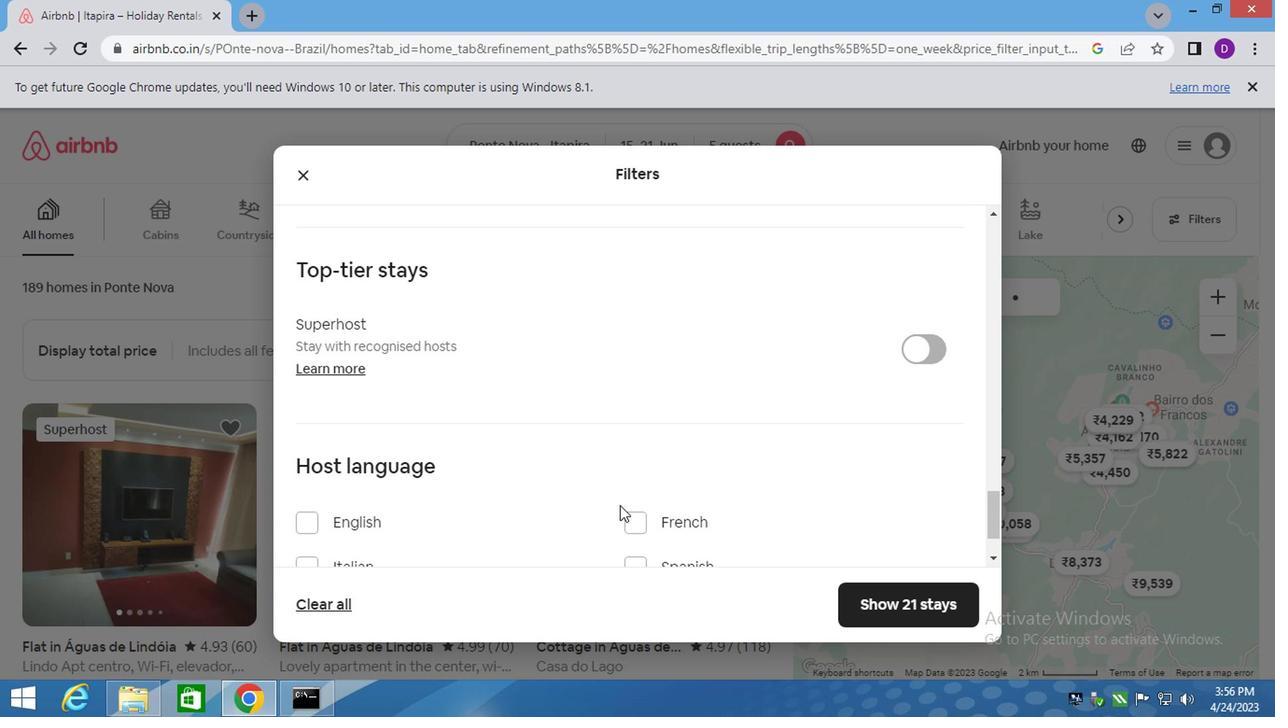 
Action: Mouse moved to (545, 509)
Screenshot: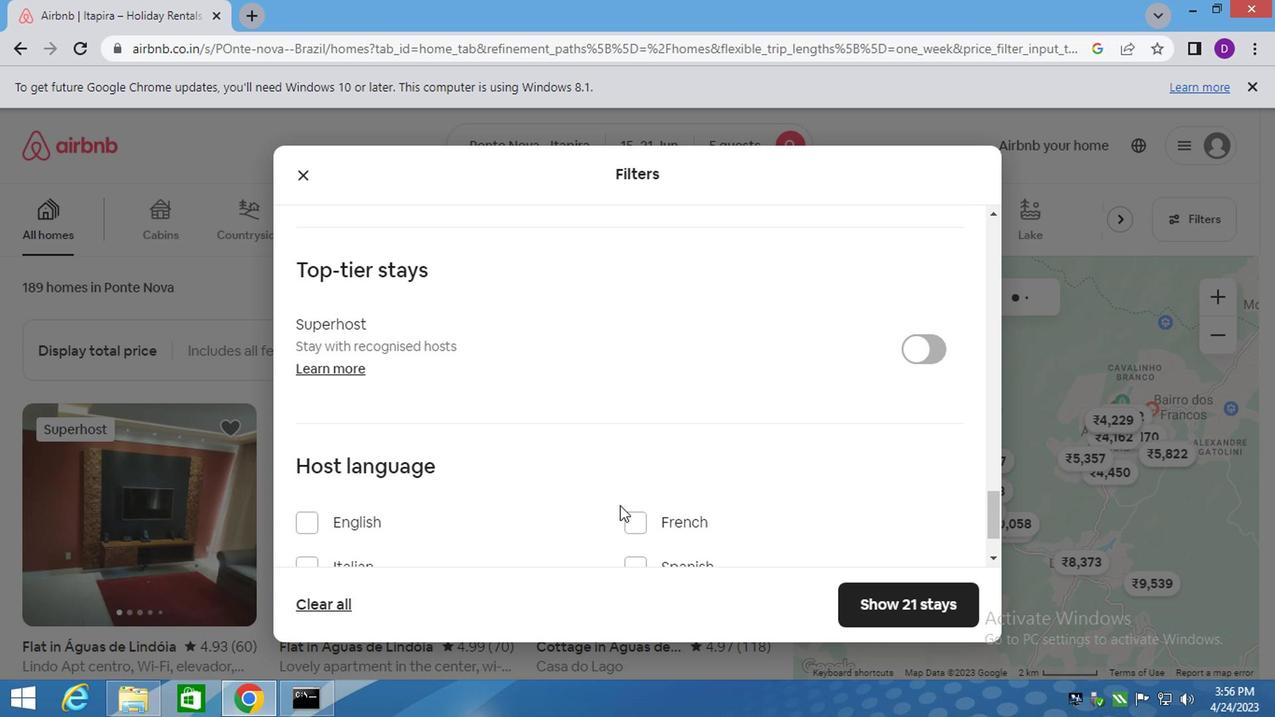 
Action: Mouse scrolled (576, 507) with delta (0, -1)
Screenshot: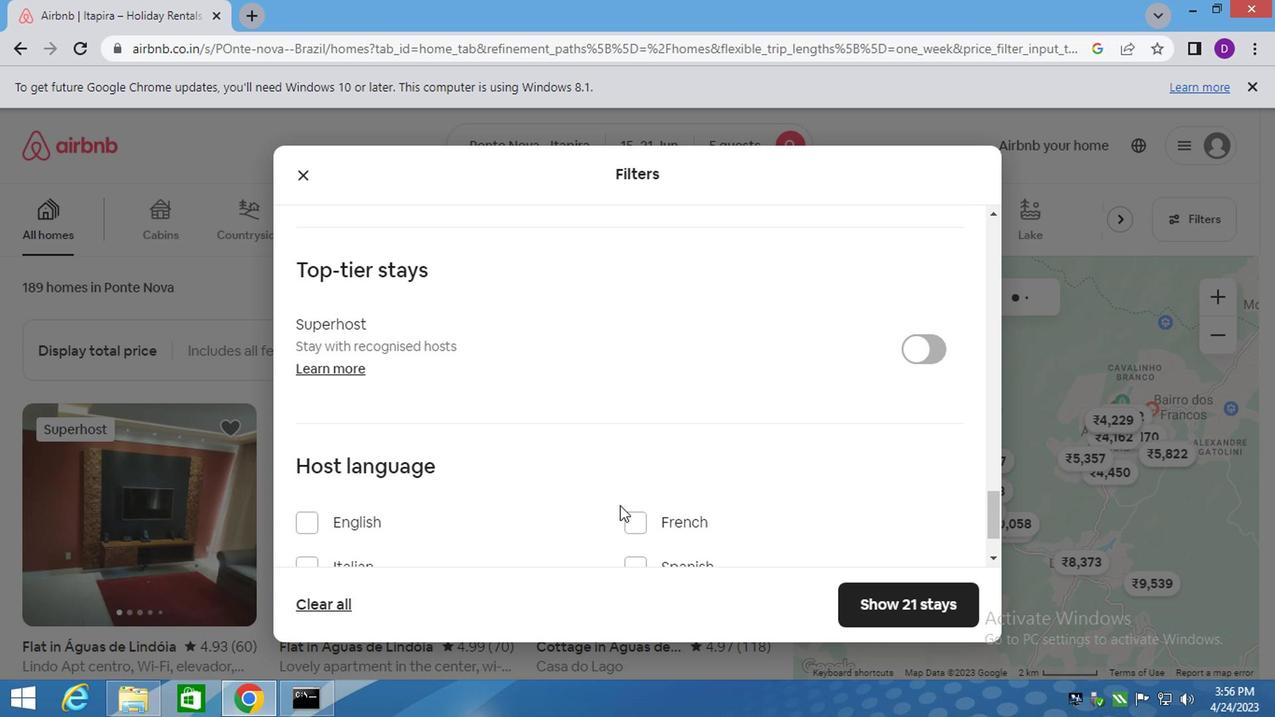 
Action: Mouse moved to (478, 506)
Screenshot: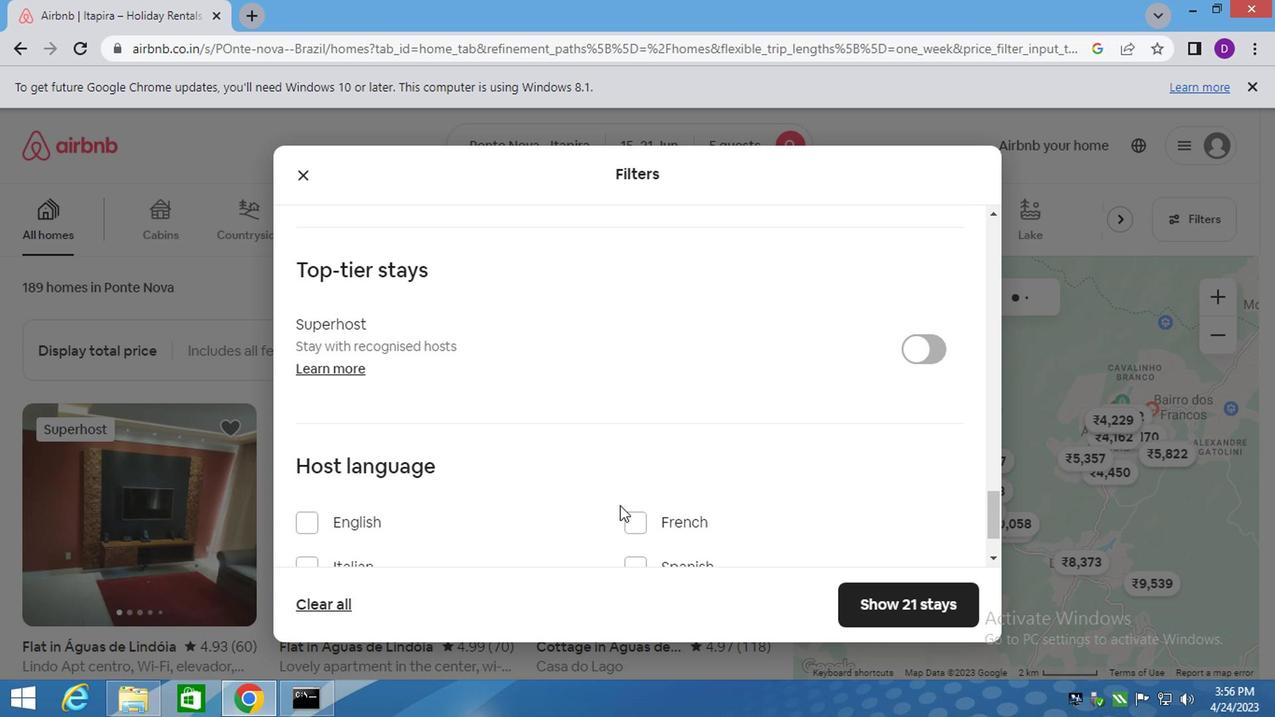 
Action: Mouse scrolled (573, 508) with delta (0, 0)
Screenshot: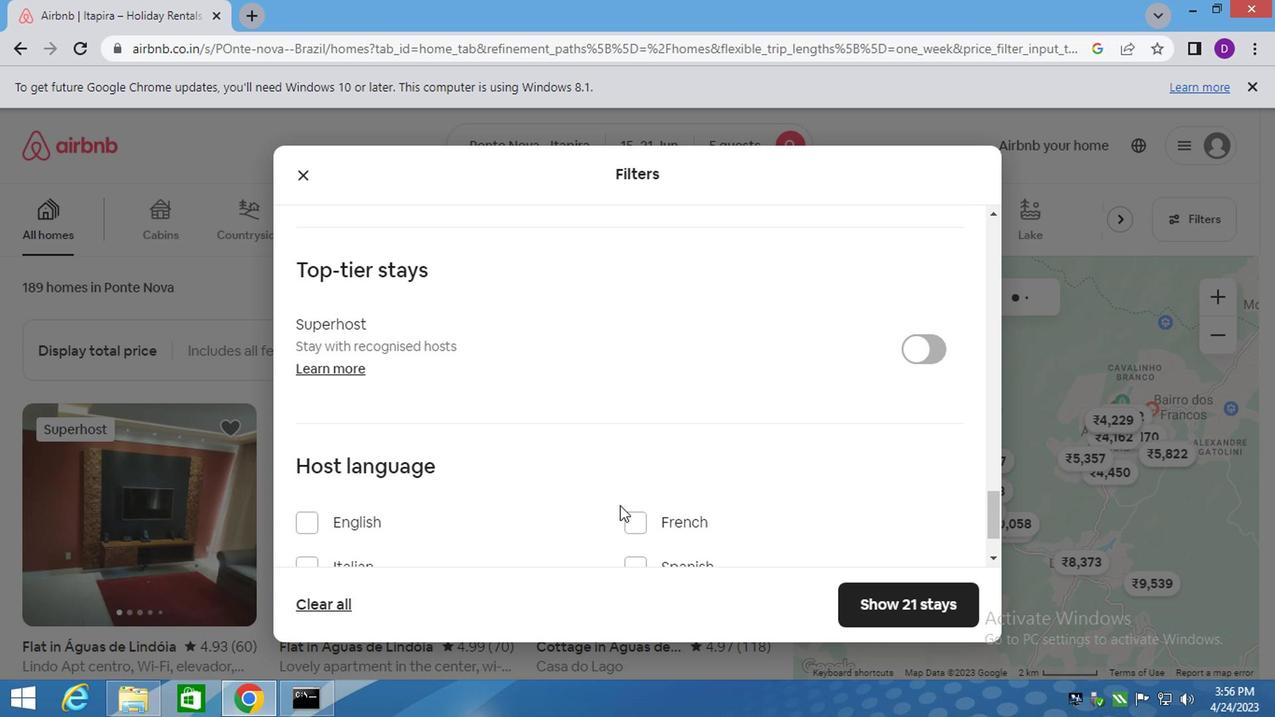 
Action: Mouse moved to (351, 502)
Screenshot: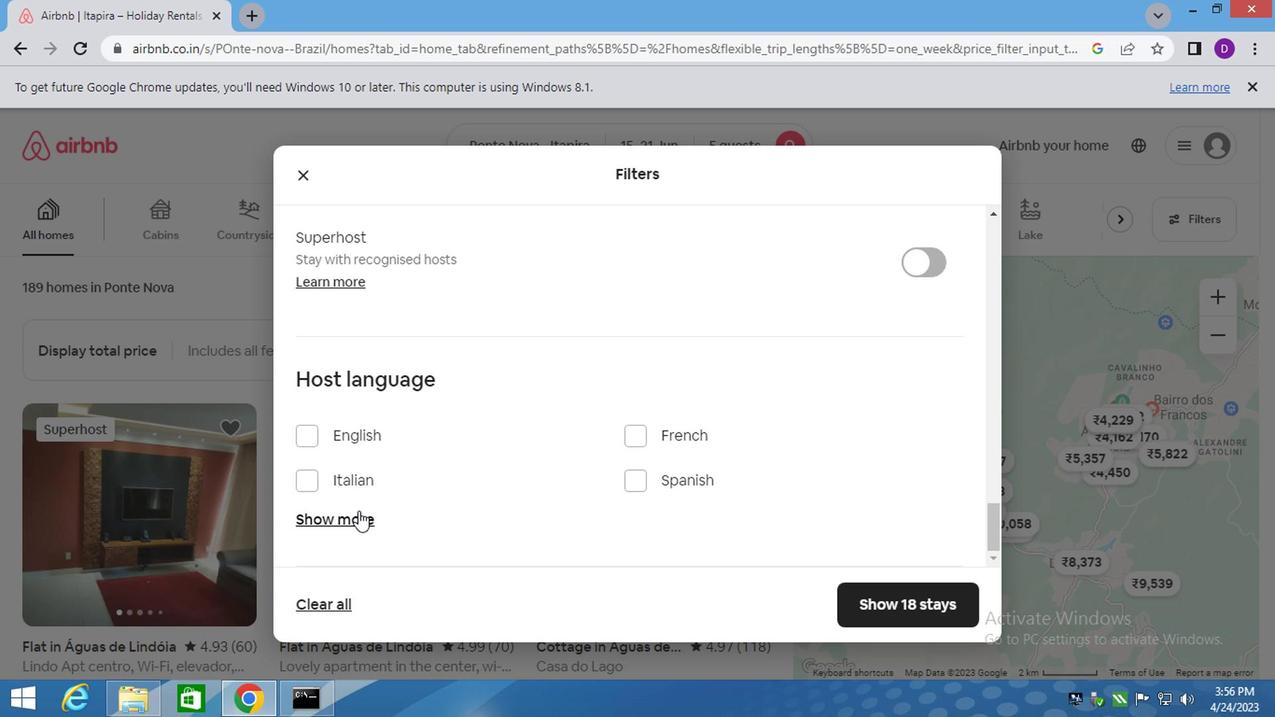 
Action: Mouse pressed left at (351, 502)
Screenshot: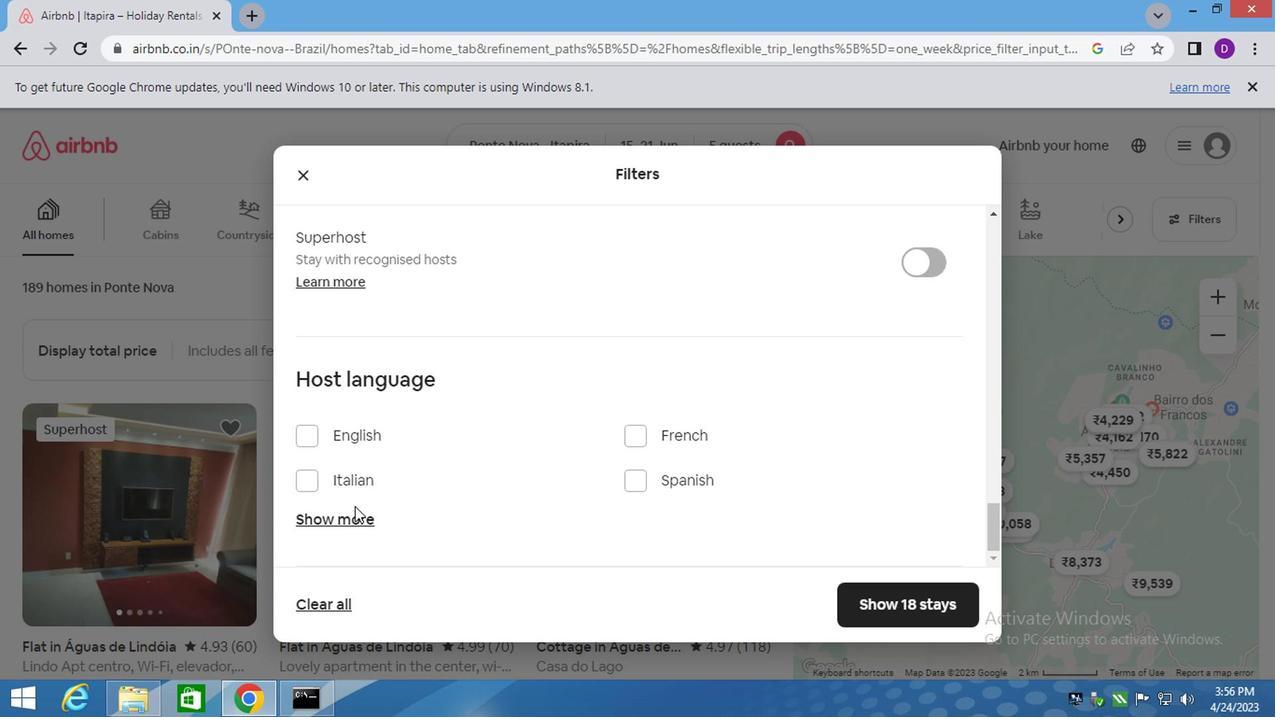 
Action: Mouse moved to (680, 478)
Screenshot: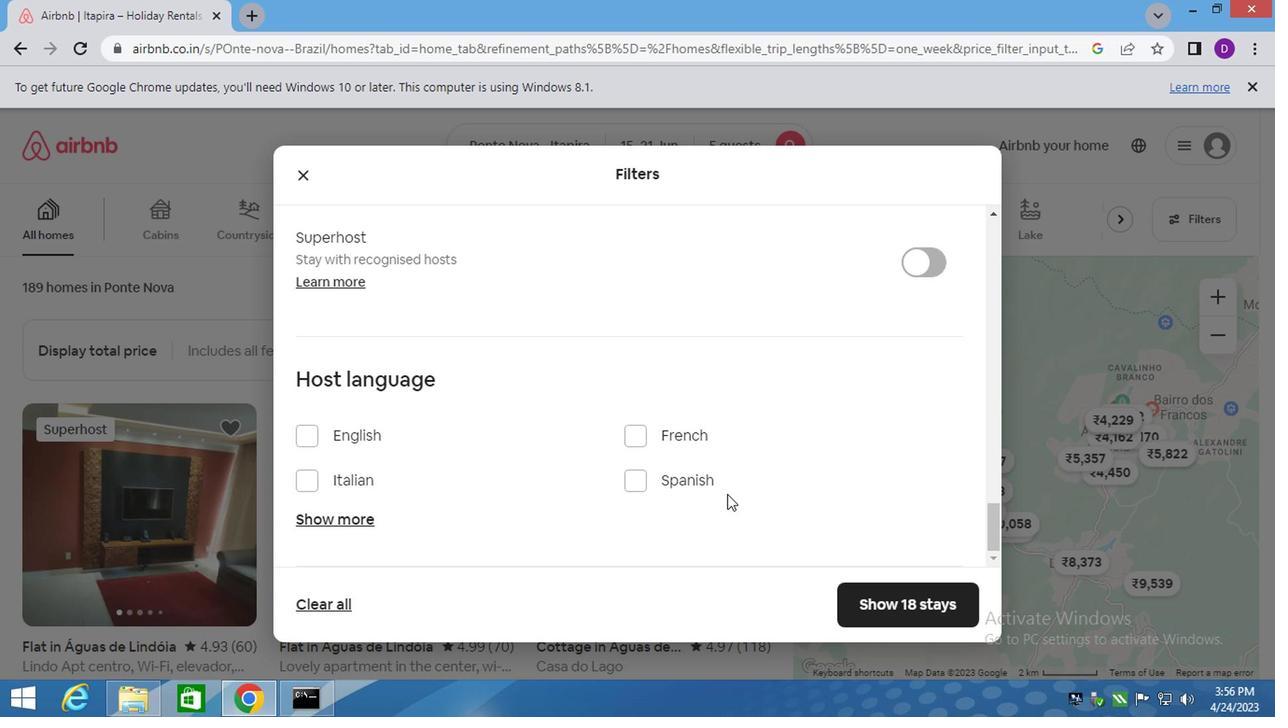 
Action: Mouse pressed left at (680, 478)
Screenshot: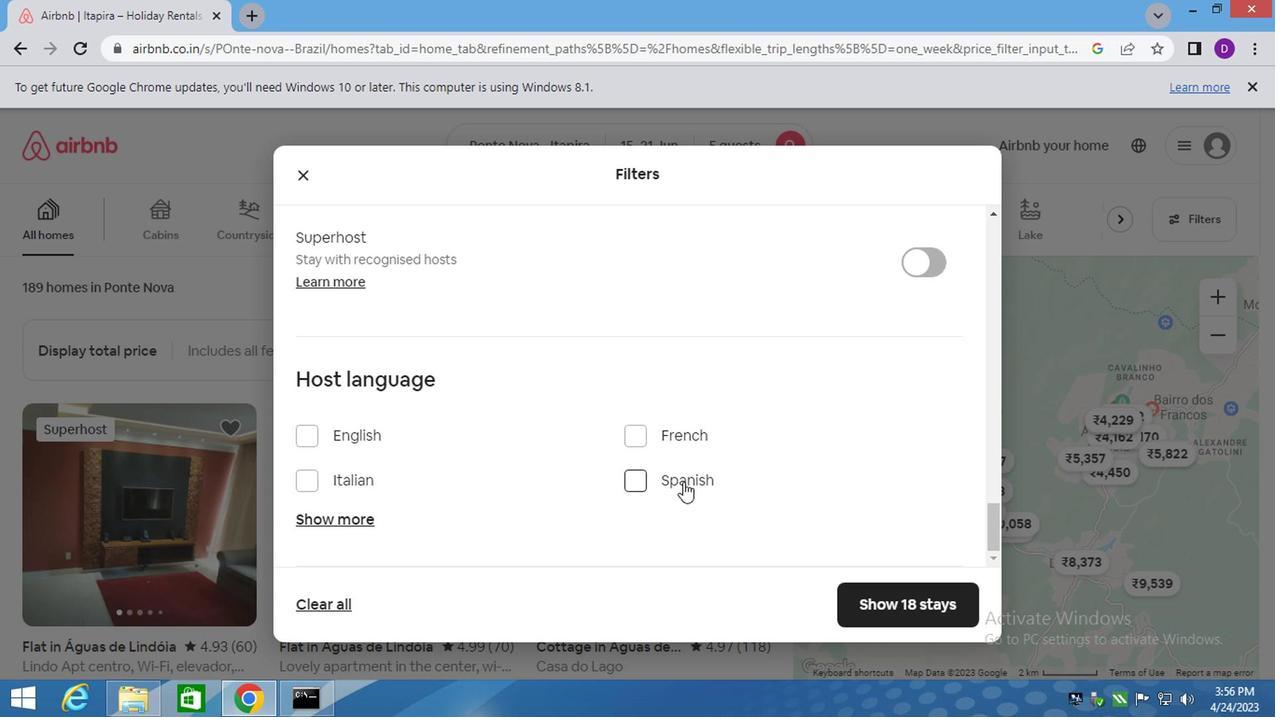 
Action: Mouse moved to (894, 600)
Screenshot: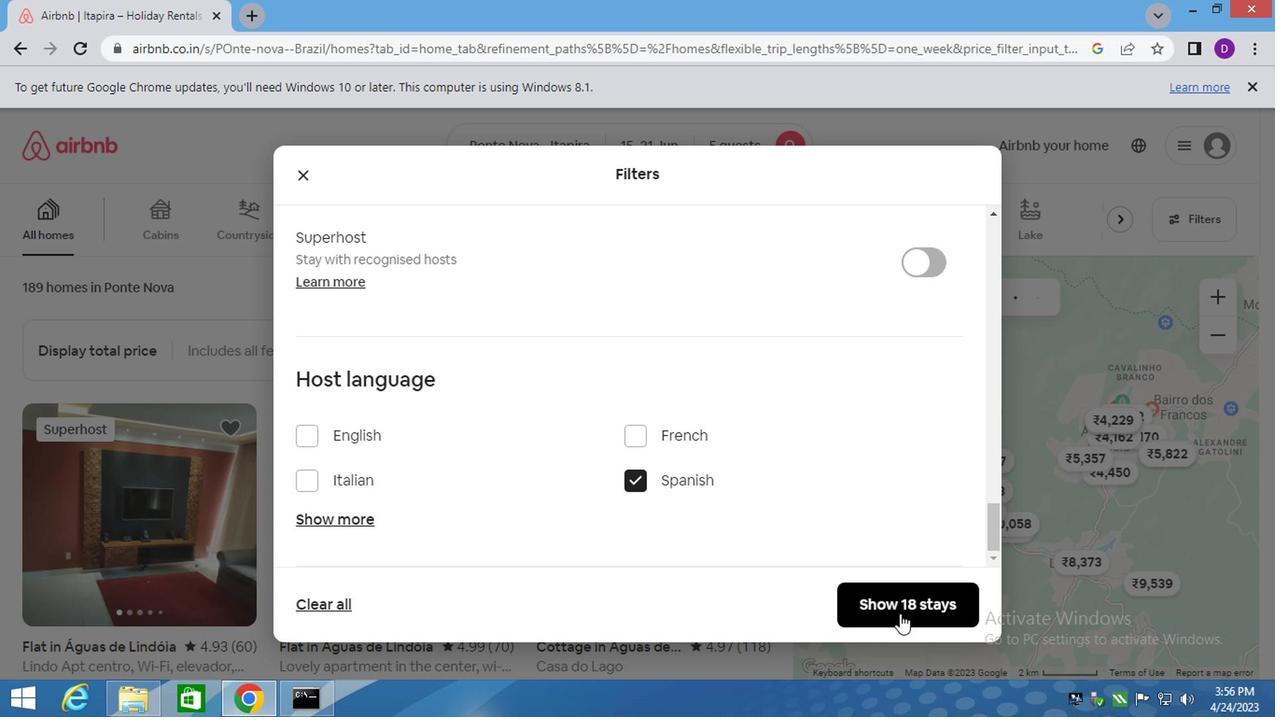 
Action: Mouse pressed left at (894, 600)
Screenshot: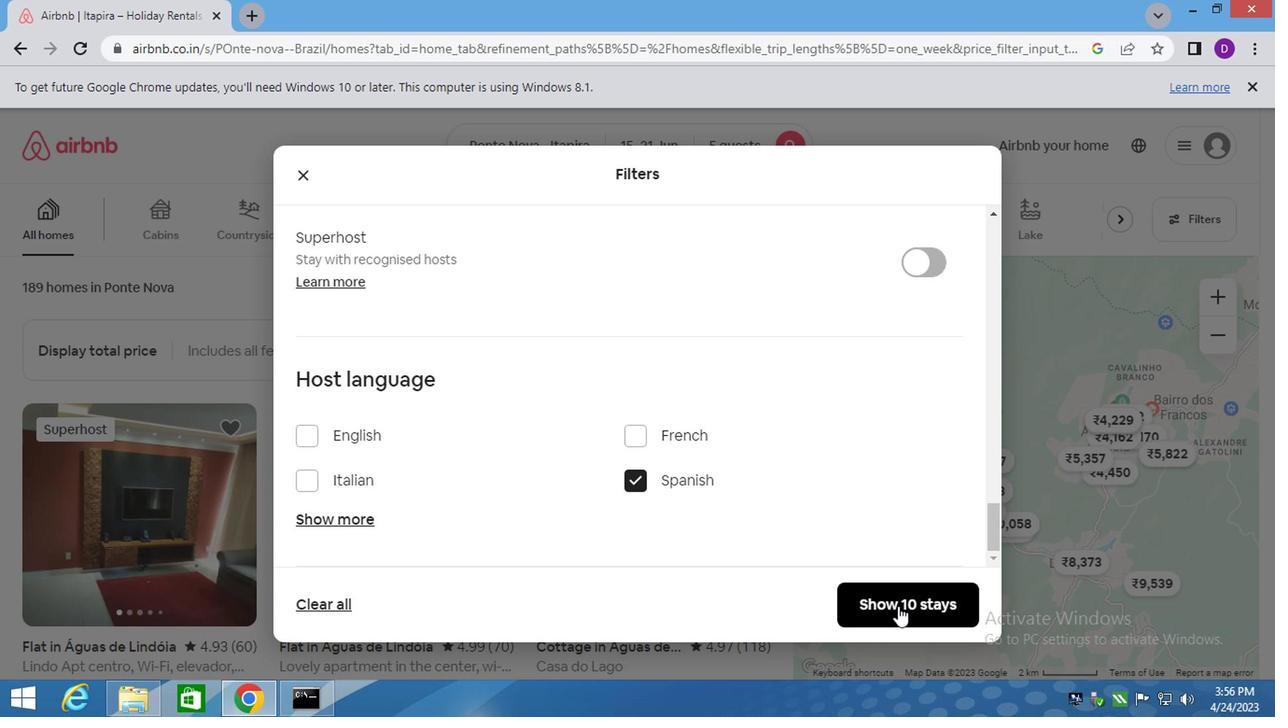 
Action: Mouse moved to (587, 507)
Screenshot: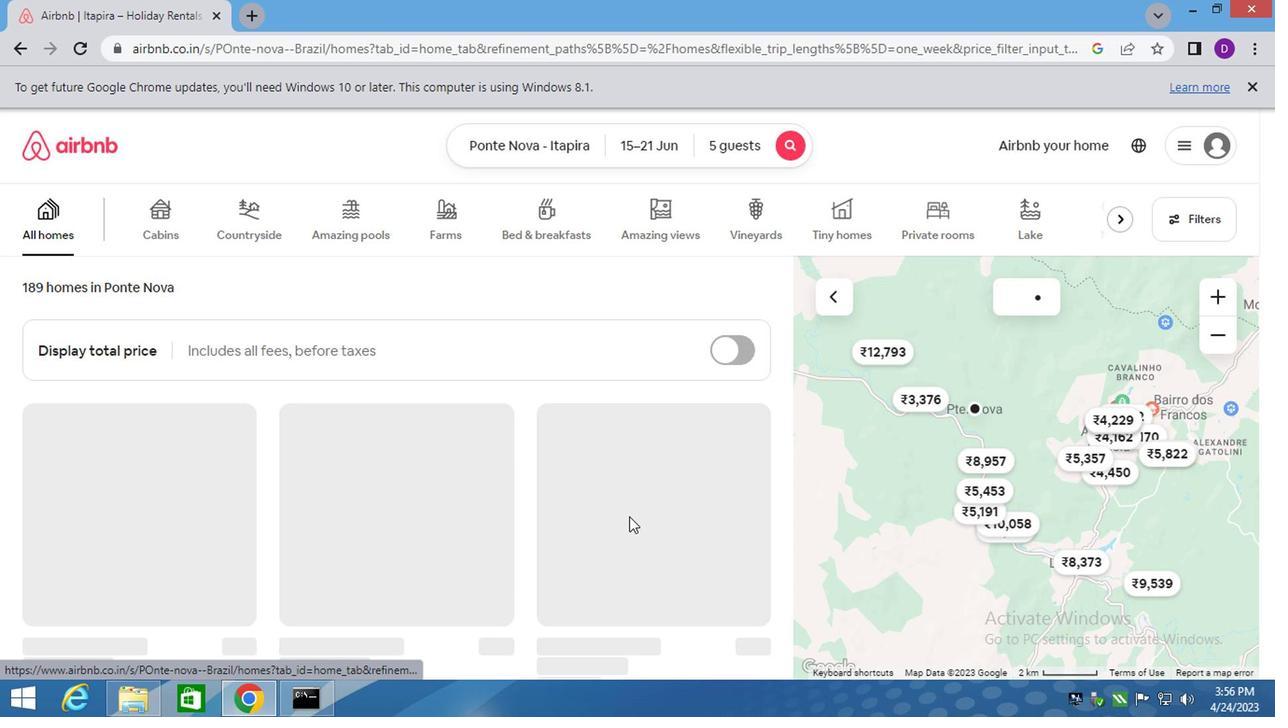 
